 Task: Compose an email with the signature Elizabeth Parker with the subject Request for a background check and the message Please let me know if there are any changes to the project timeline. from softage.1@softage.net to softage.6@softage.net with an attached document Technical_manual.docx Undo the message and rewrite the message as I apologize for any errors on our end and would like to make it right. Send the email. Finally, move the email from Sent Items to the label Sports
Action: Mouse moved to (373, 593)
Screenshot: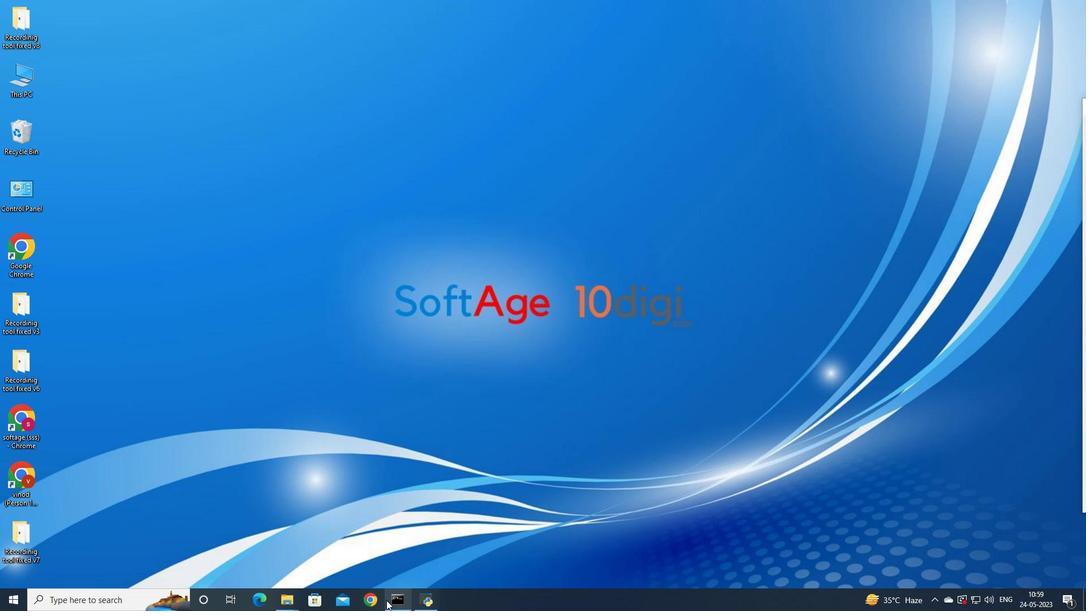 
Action: Mouse pressed left at (373, 593)
Screenshot: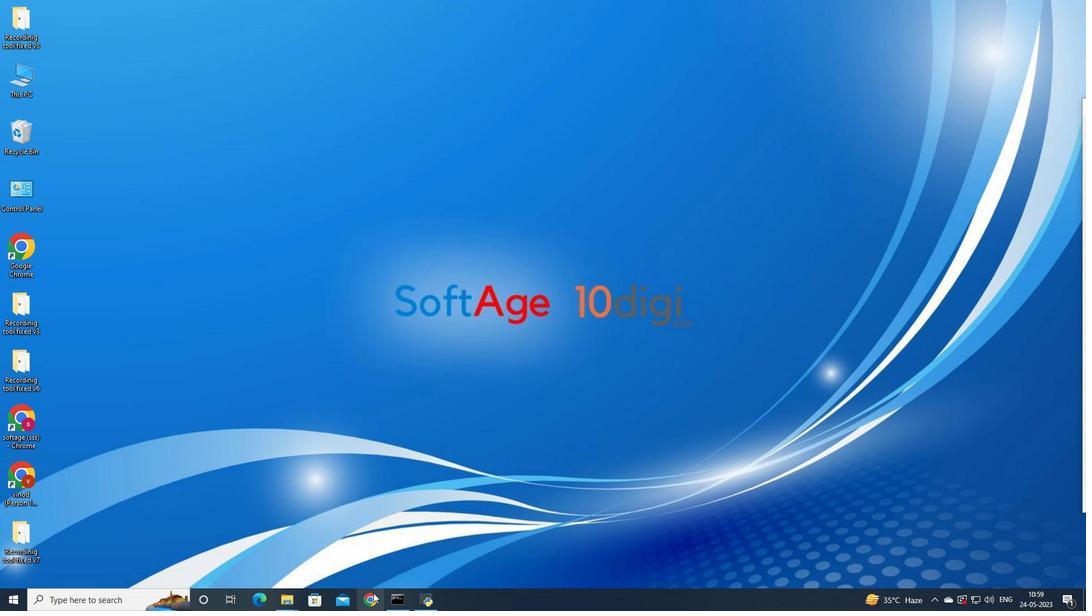 
Action: Mouse moved to (513, 365)
Screenshot: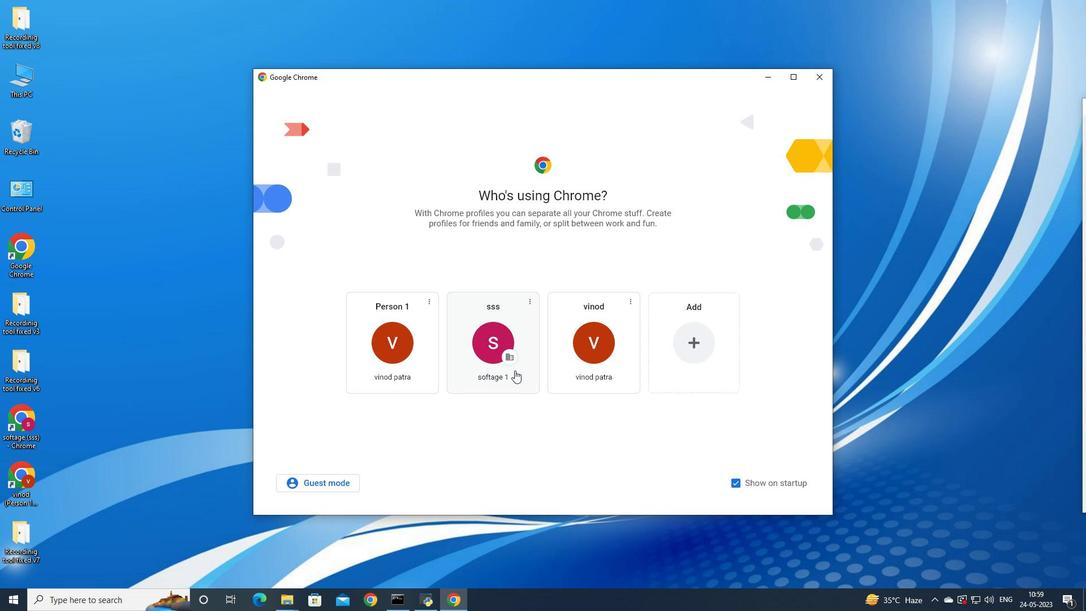 
Action: Mouse pressed left at (513, 365)
Screenshot: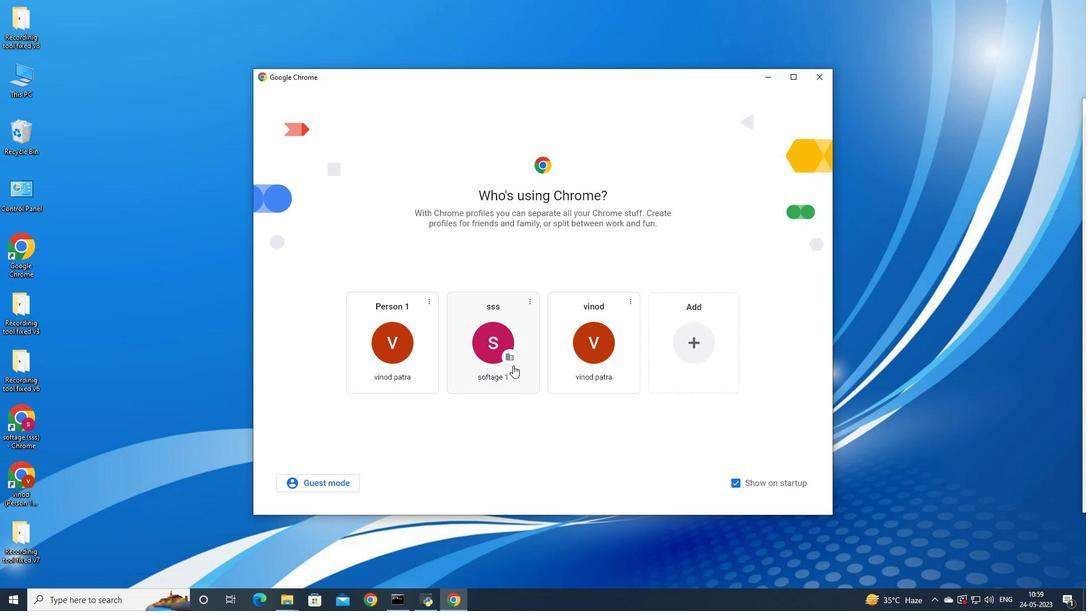 
Action: Mouse moved to (978, 62)
Screenshot: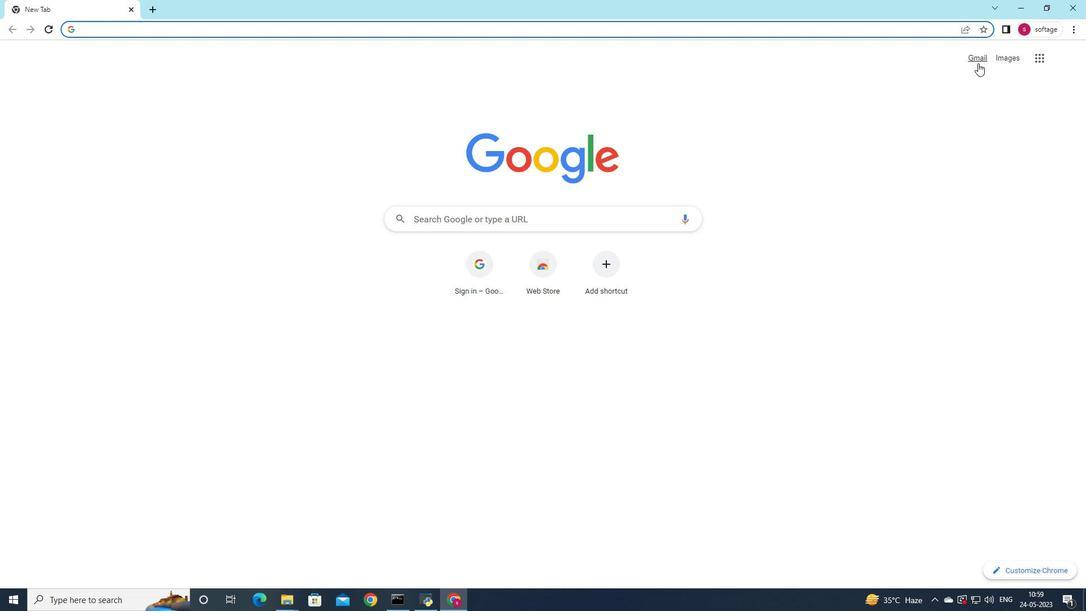 
Action: Mouse pressed left at (978, 62)
Screenshot: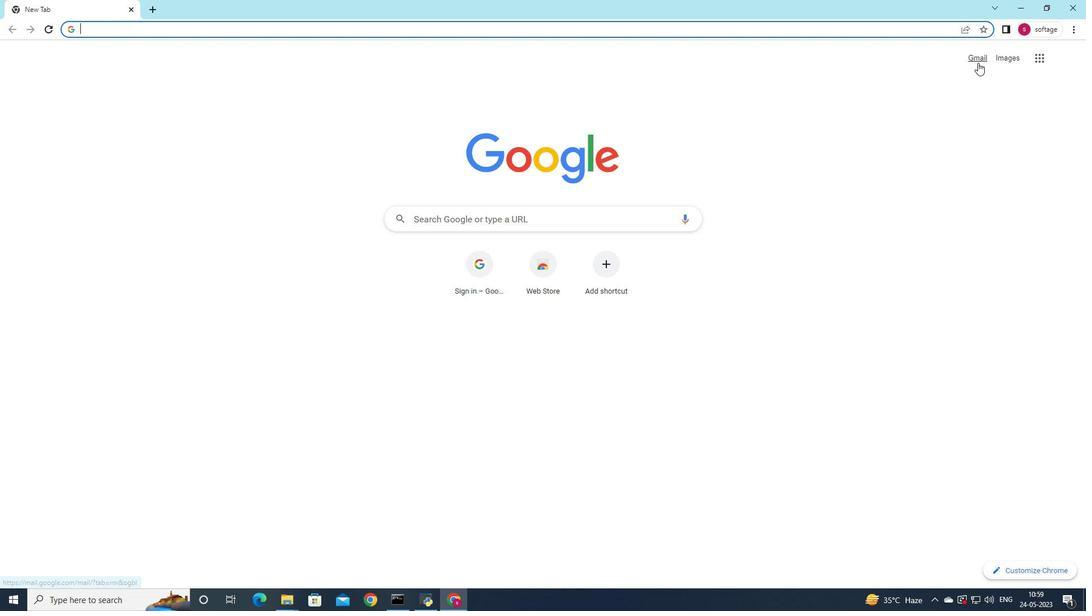 
Action: Mouse moved to (962, 77)
Screenshot: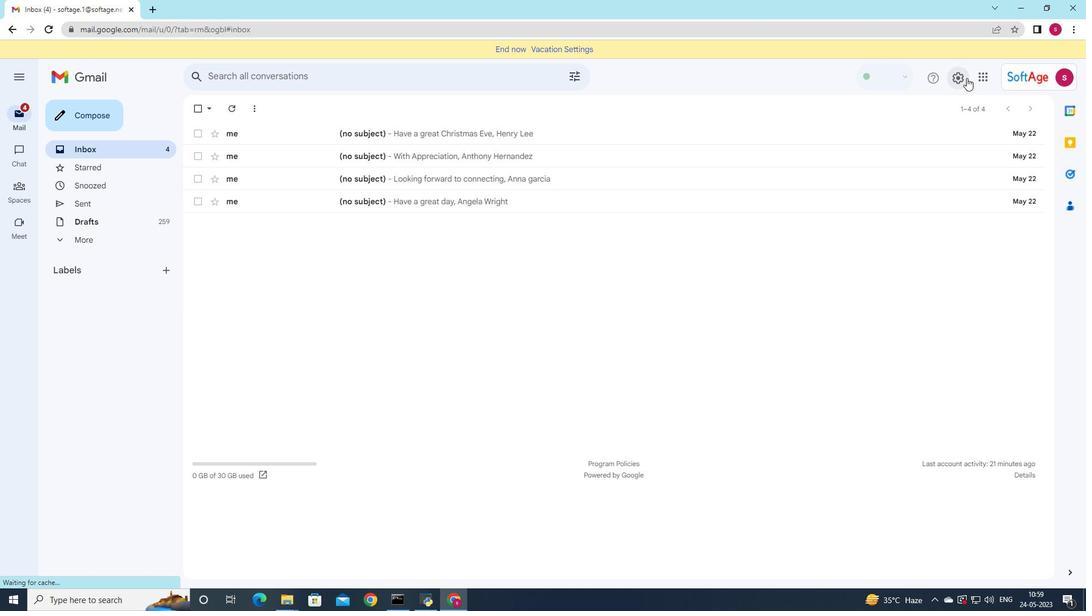 
Action: Mouse pressed left at (962, 77)
Screenshot: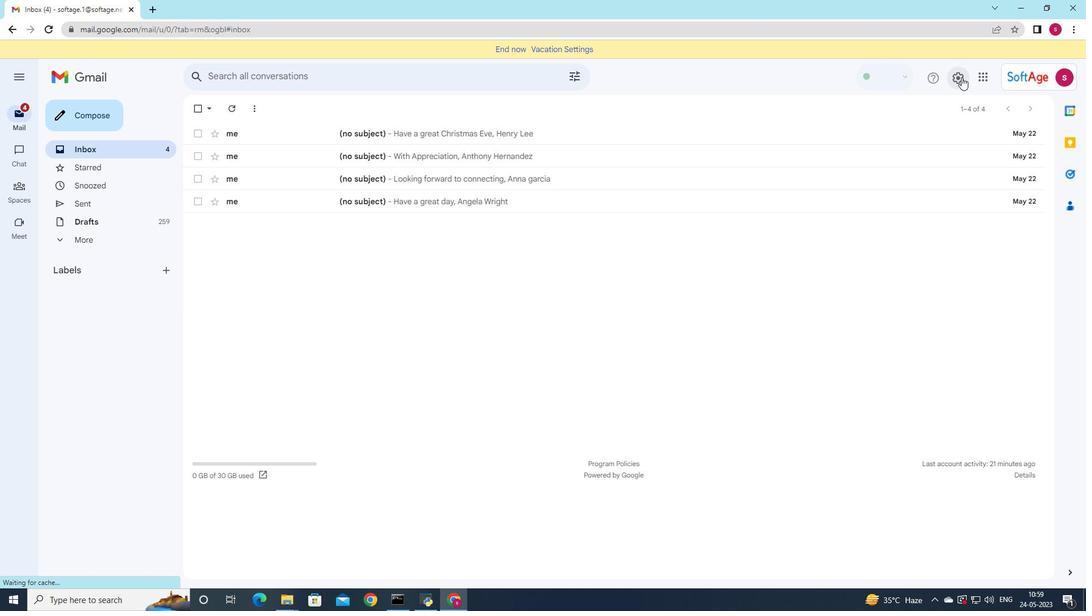 
Action: Mouse moved to (958, 128)
Screenshot: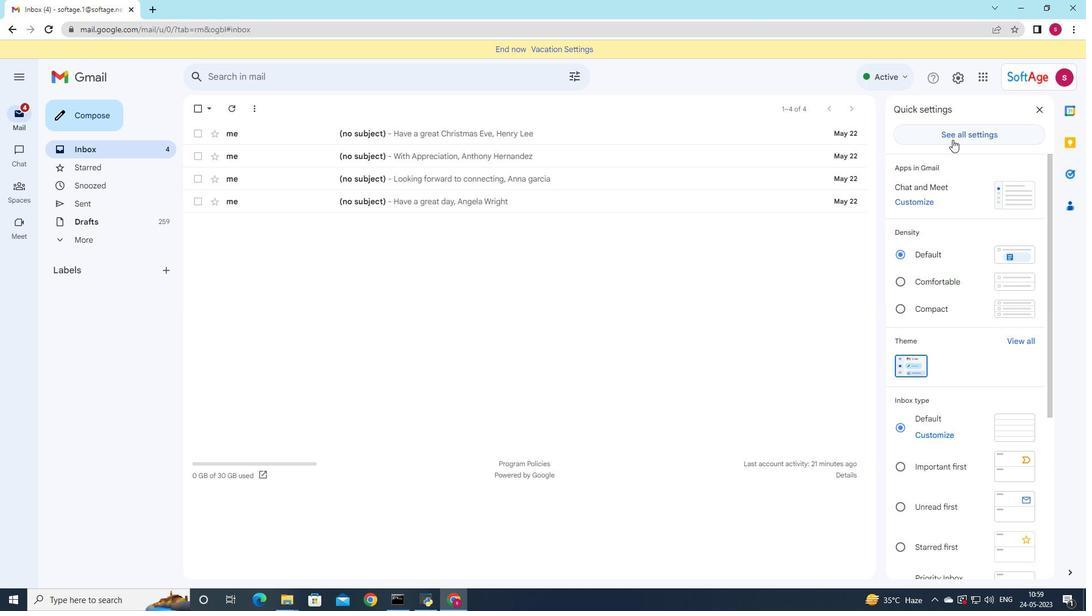 
Action: Mouse pressed left at (958, 128)
Screenshot: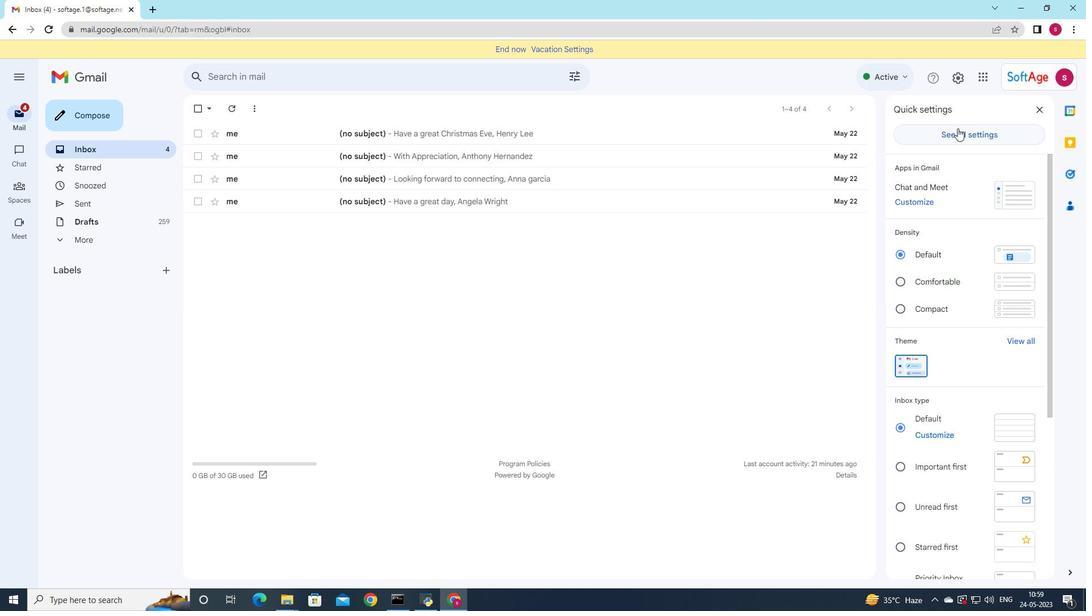 
Action: Mouse moved to (754, 5)
Screenshot: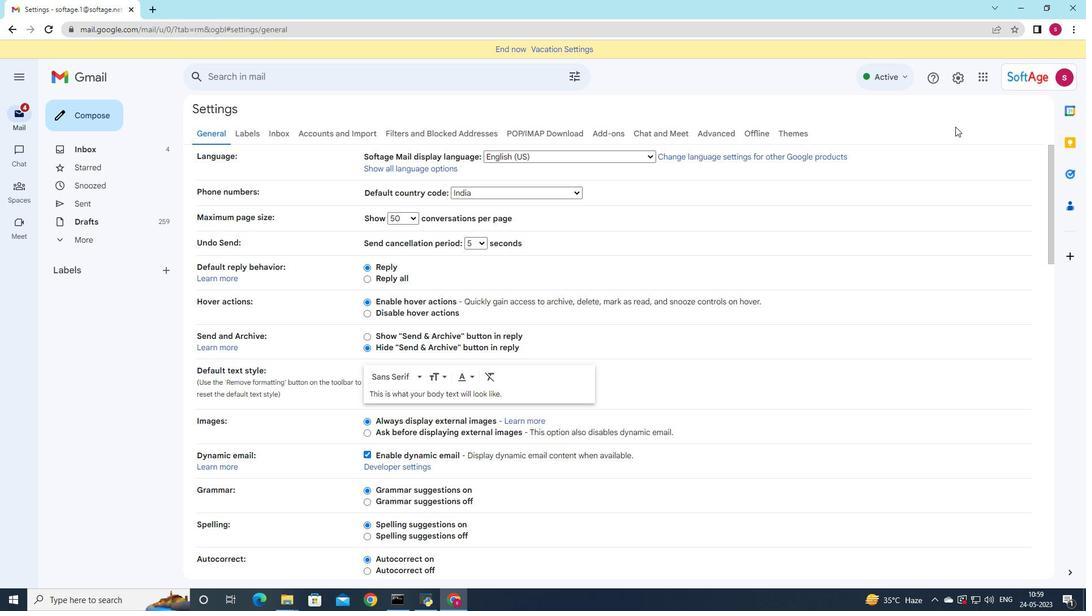 
Action: Mouse scrolled (754, 4) with delta (0, 0)
Screenshot: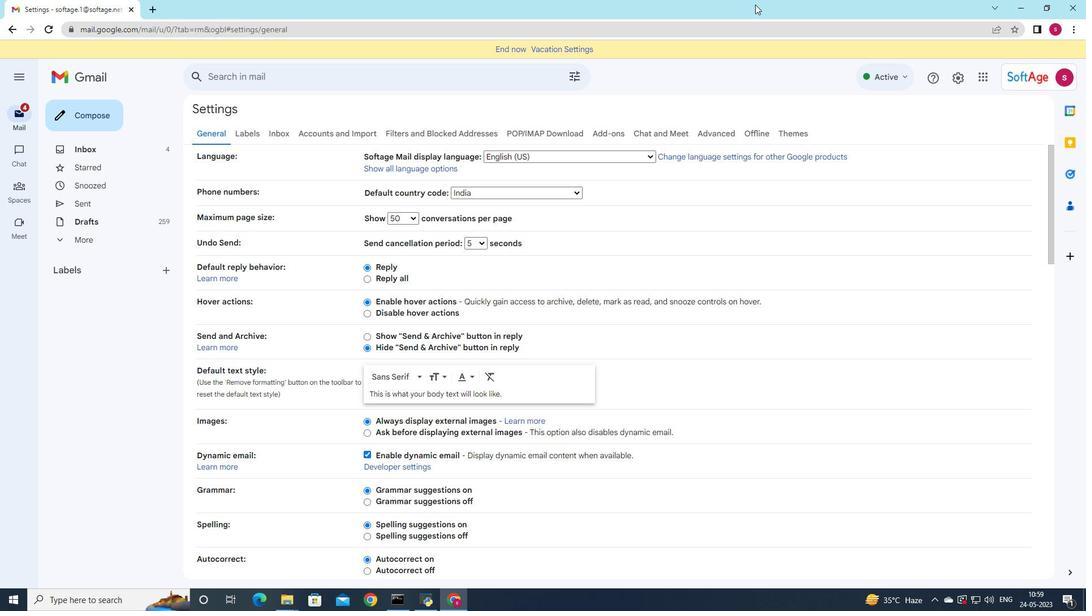 
Action: Mouse moved to (676, 104)
Screenshot: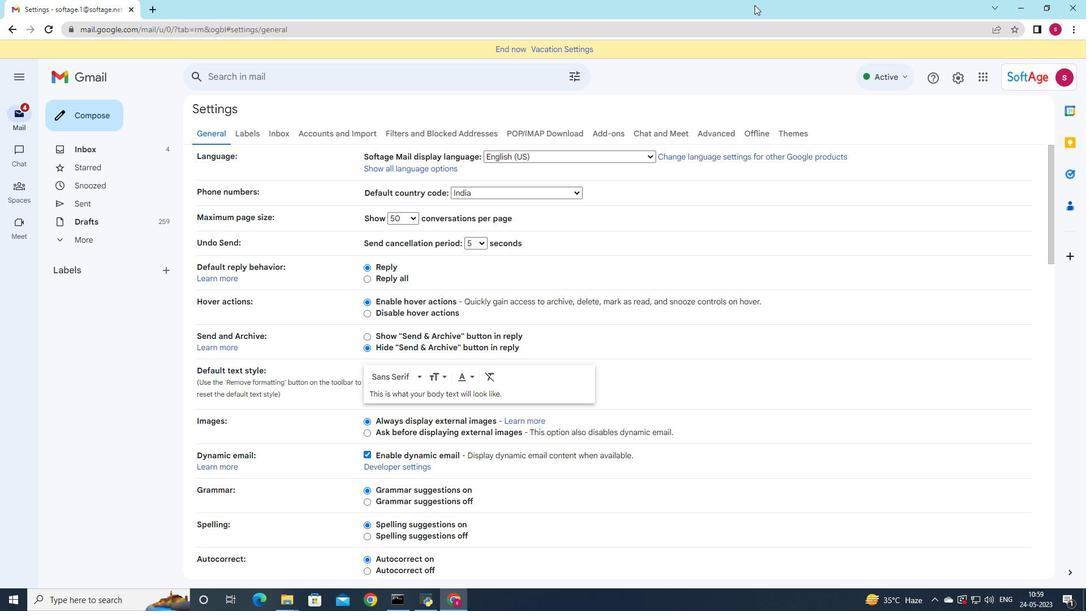 
Action: Mouse scrolled (676, 103) with delta (0, 0)
Screenshot: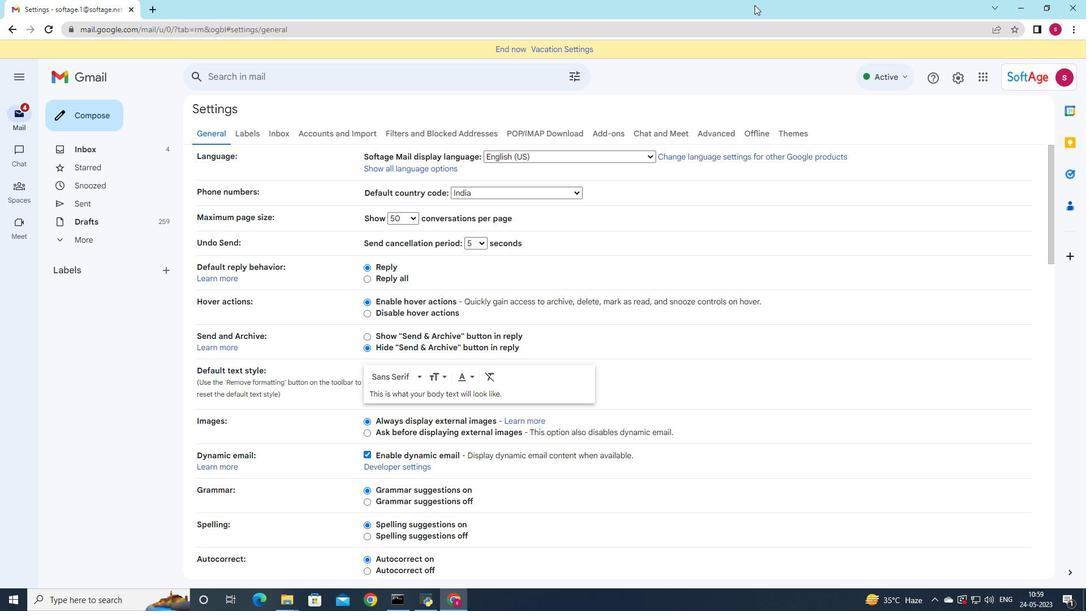 
Action: Mouse moved to (641, 164)
Screenshot: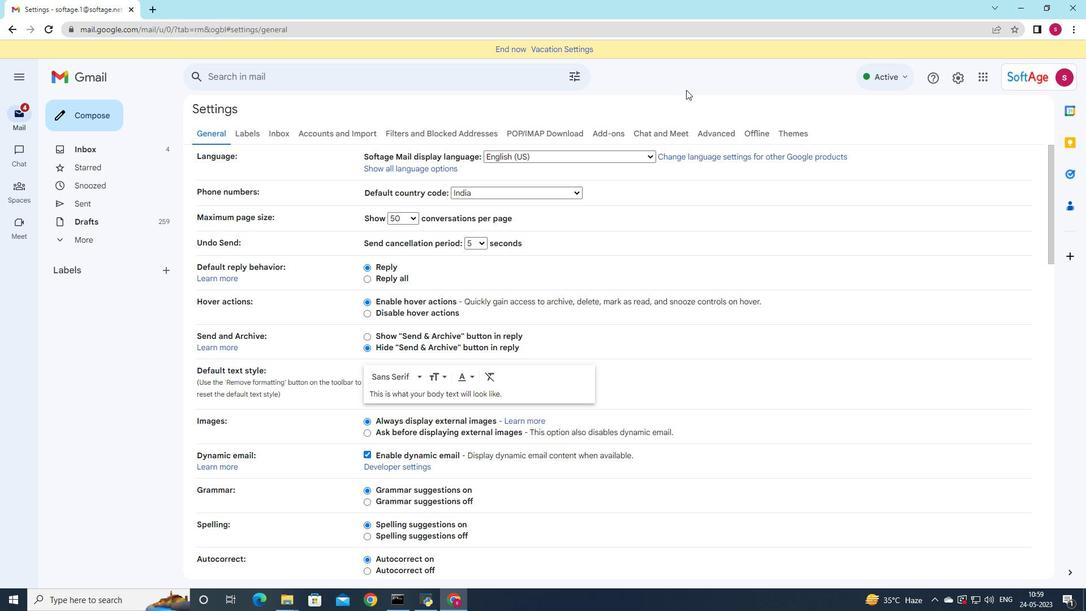 
Action: Mouse scrolled (641, 163) with delta (0, 0)
Screenshot: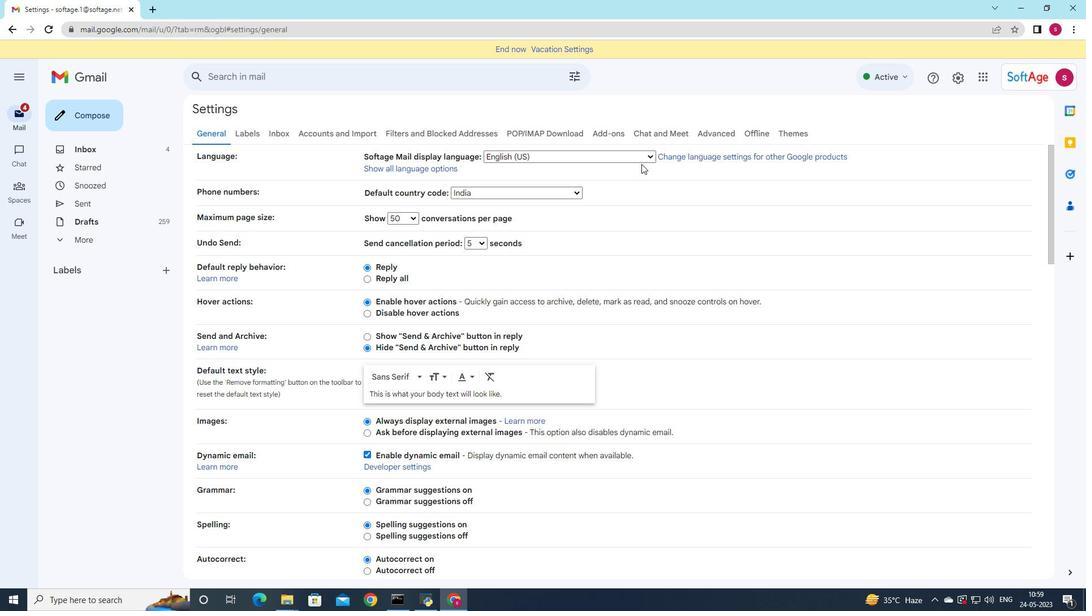 
Action: Mouse scrolled (641, 163) with delta (0, 0)
Screenshot: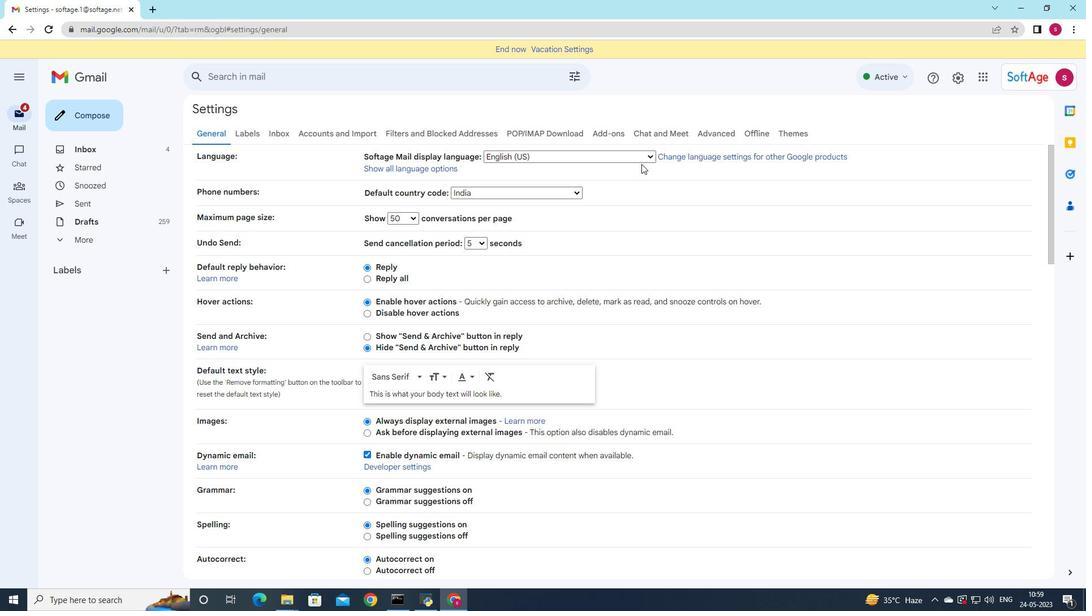 
Action: Mouse scrolled (641, 163) with delta (0, 0)
Screenshot: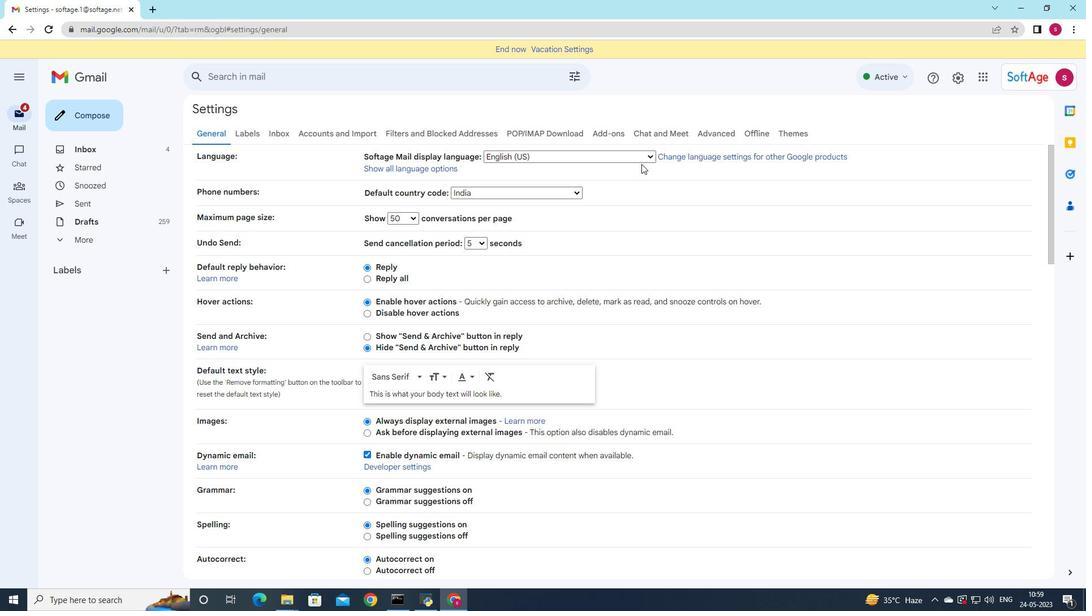 
Action: Mouse scrolled (641, 163) with delta (0, 0)
Screenshot: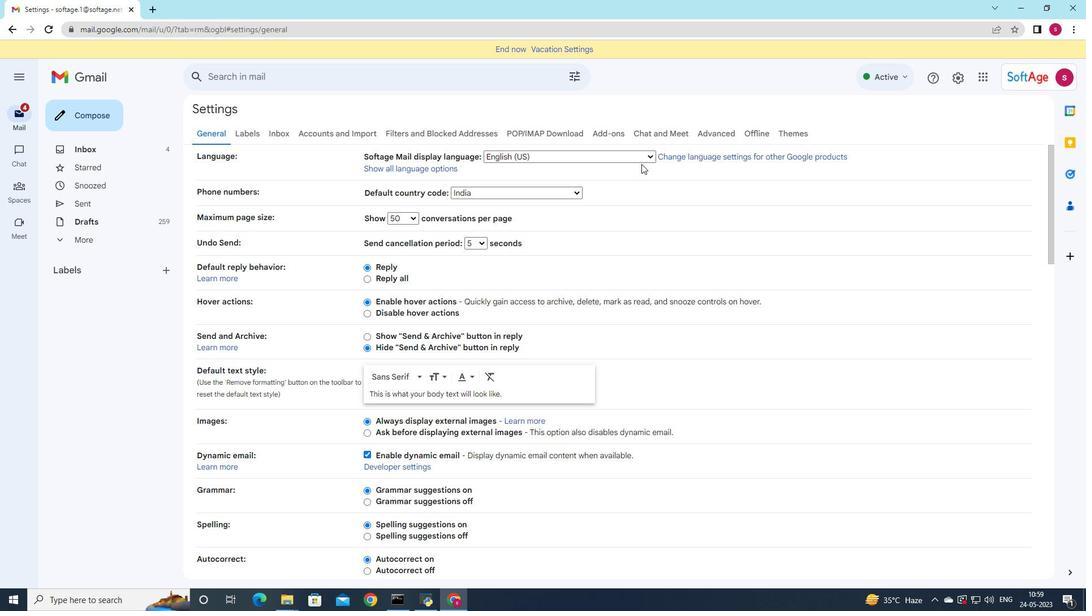 
Action: Mouse scrolled (641, 163) with delta (0, 0)
Screenshot: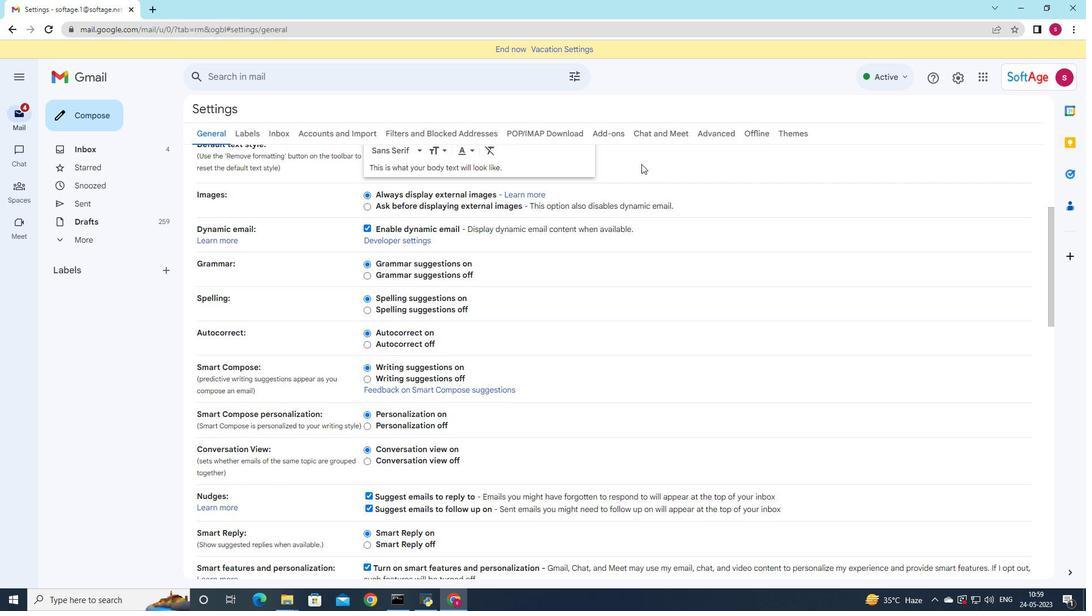 
Action: Mouse scrolled (641, 163) with delta (0, 0)
Screenshot: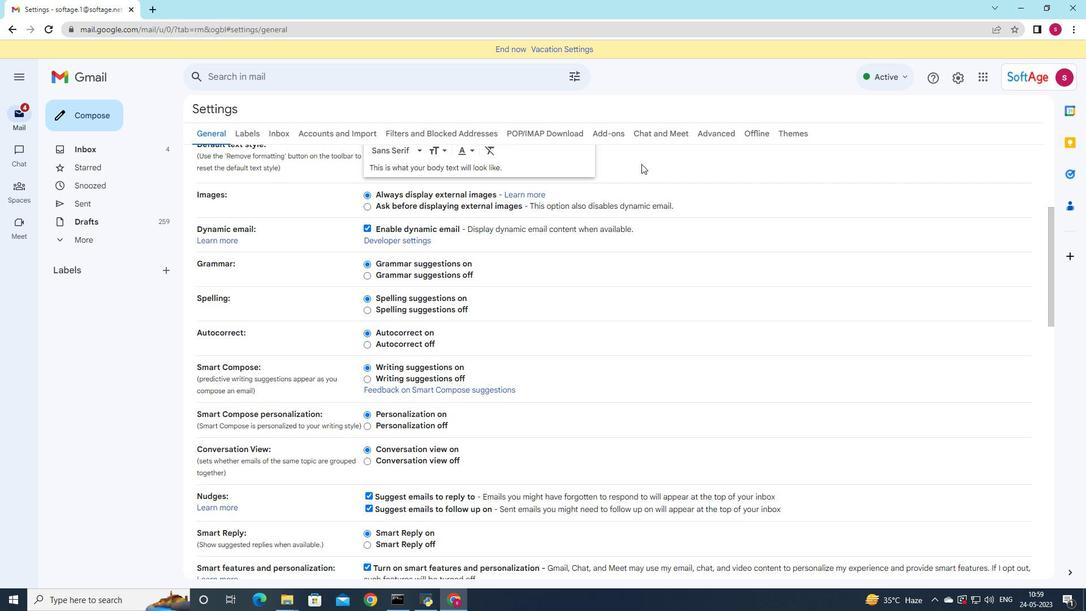 
Action: Mouse scrolled (641, 163) with delta (0, 0)
Screenshot: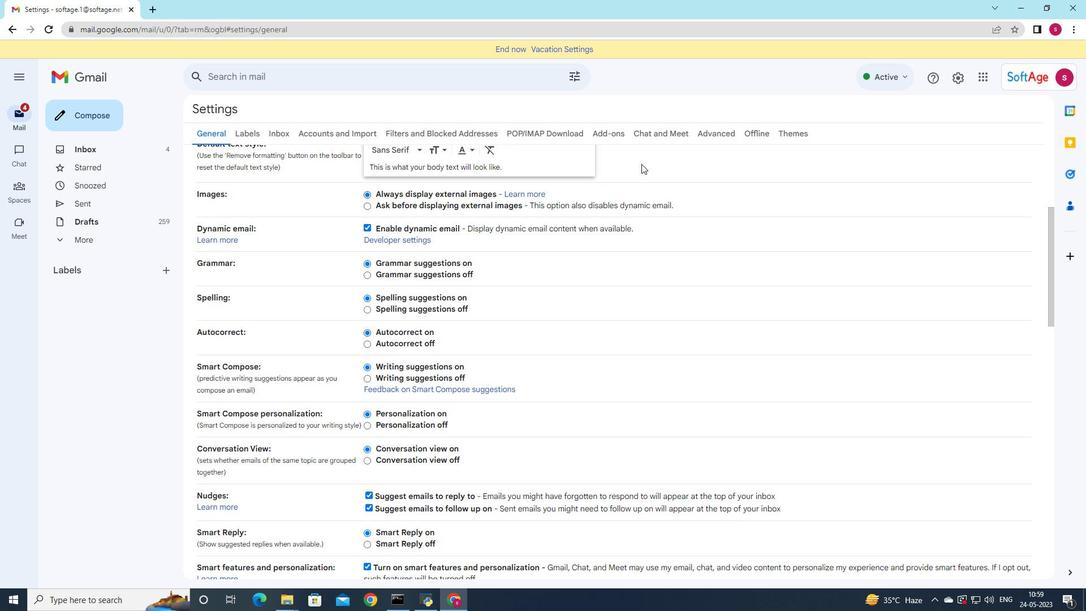 
Action: Mouse scrolled (641, 163) with delta (0, 0)
Screenshot: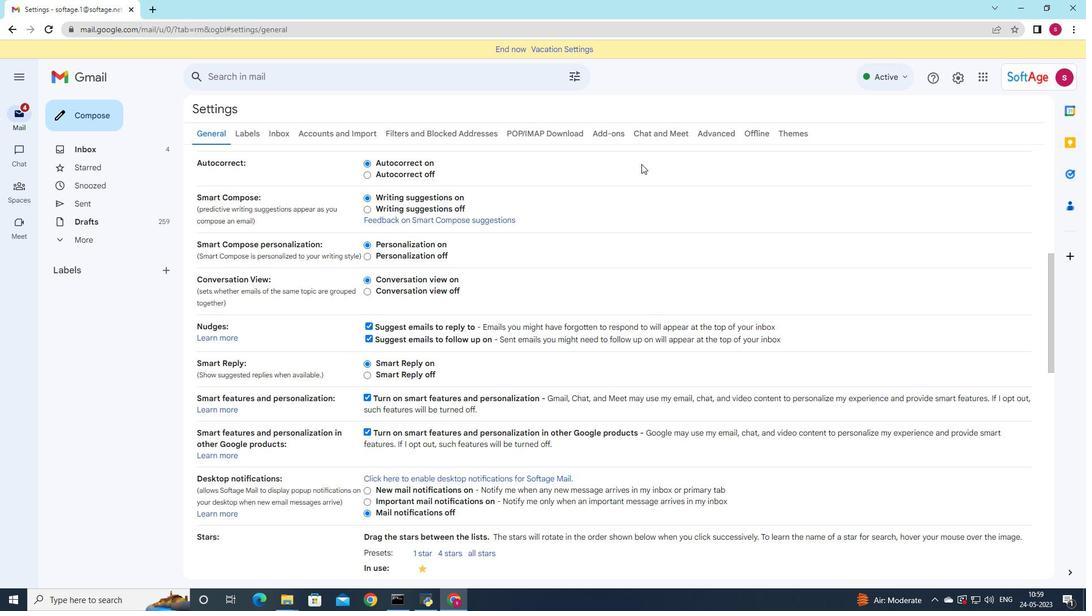 
Action: Mouse scrolled (641, 163) with delta (0, 0)
Screenshot: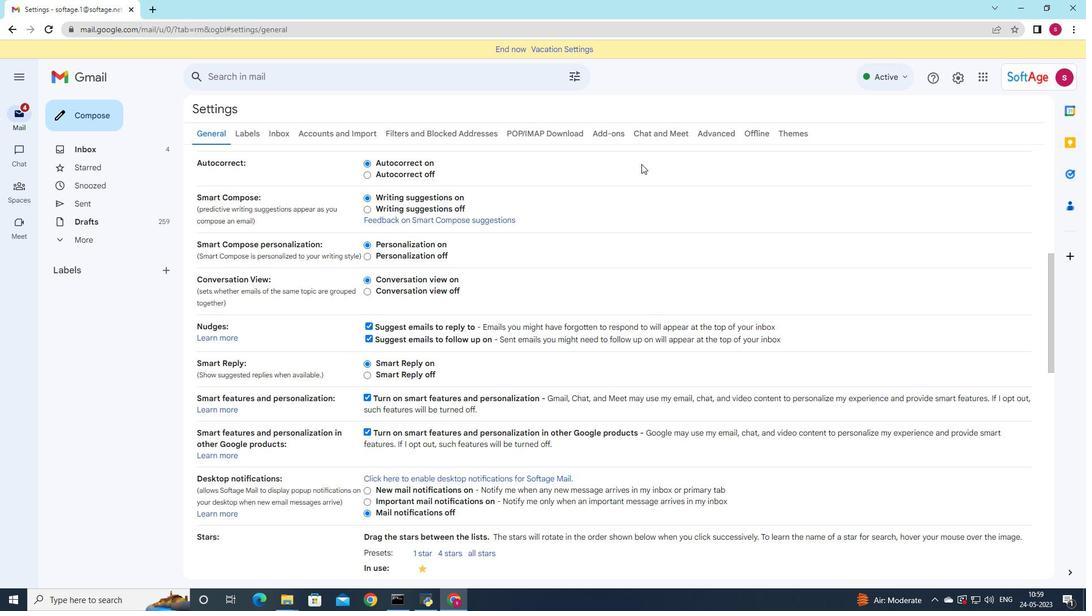 
Action: Mouse scrolled (641, 163) with delta (0, 0)
Screenshot: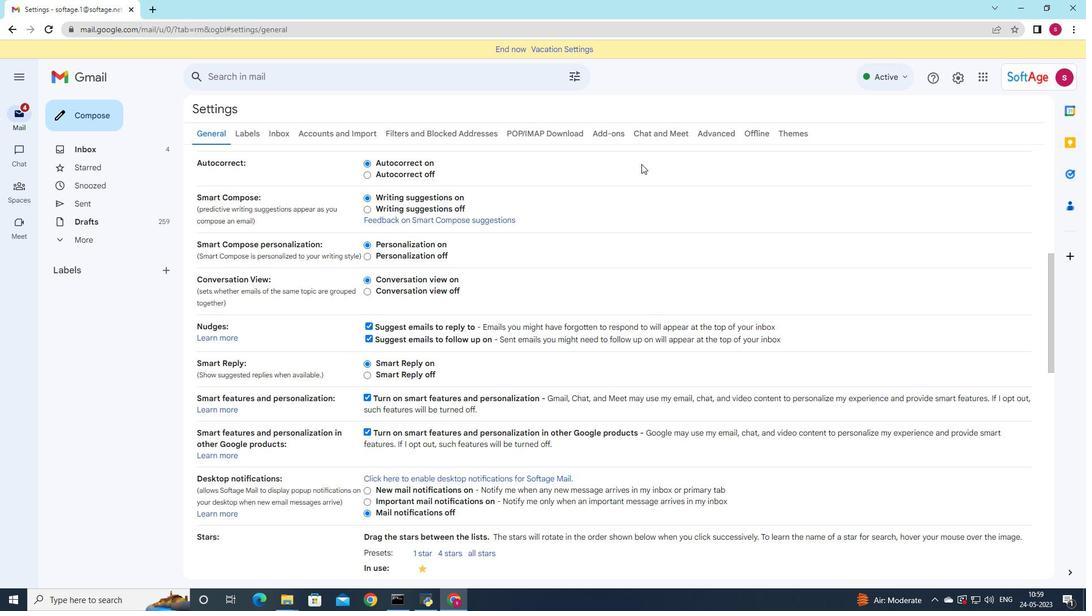
Action: Mouse moved to (643, 165)
Screenshot: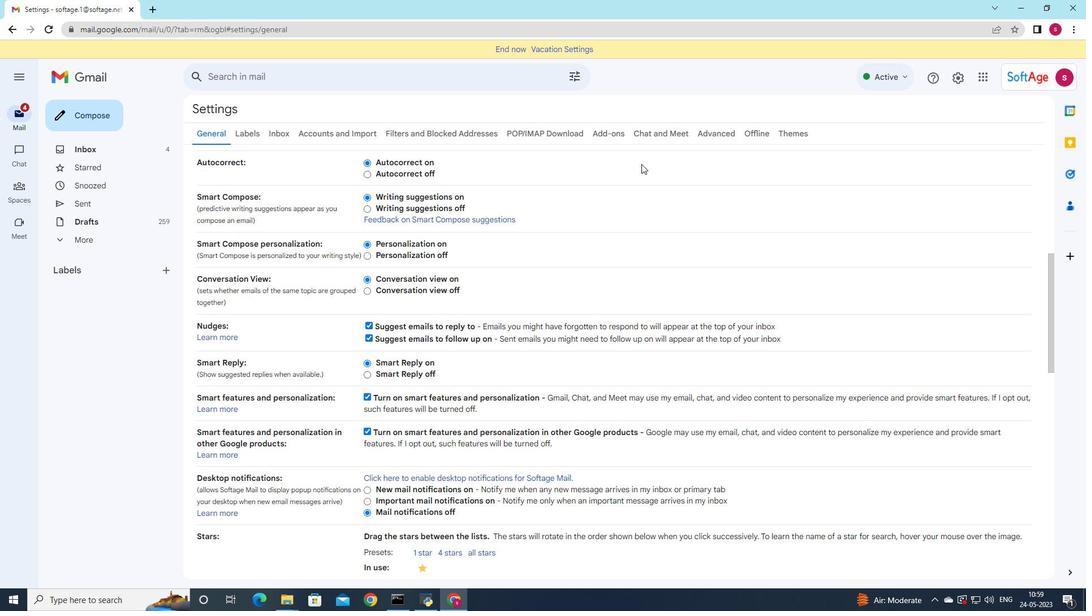 
Action: Mouse scrolled (643, 165) with delta (0, 0)
Screenshot: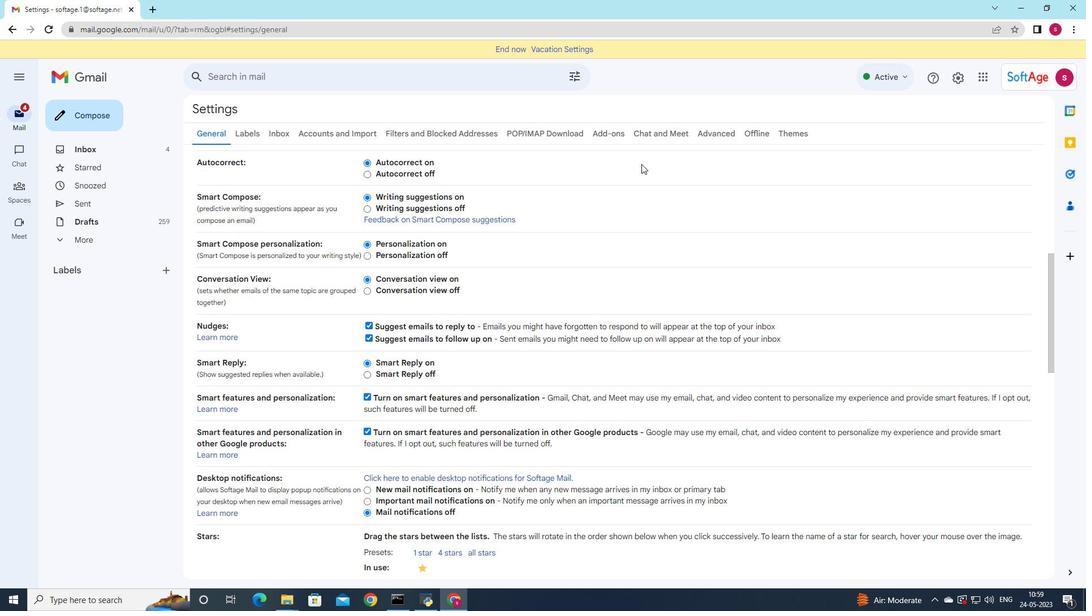 
Action: Mouse moved to (597, 186)
Screenshot: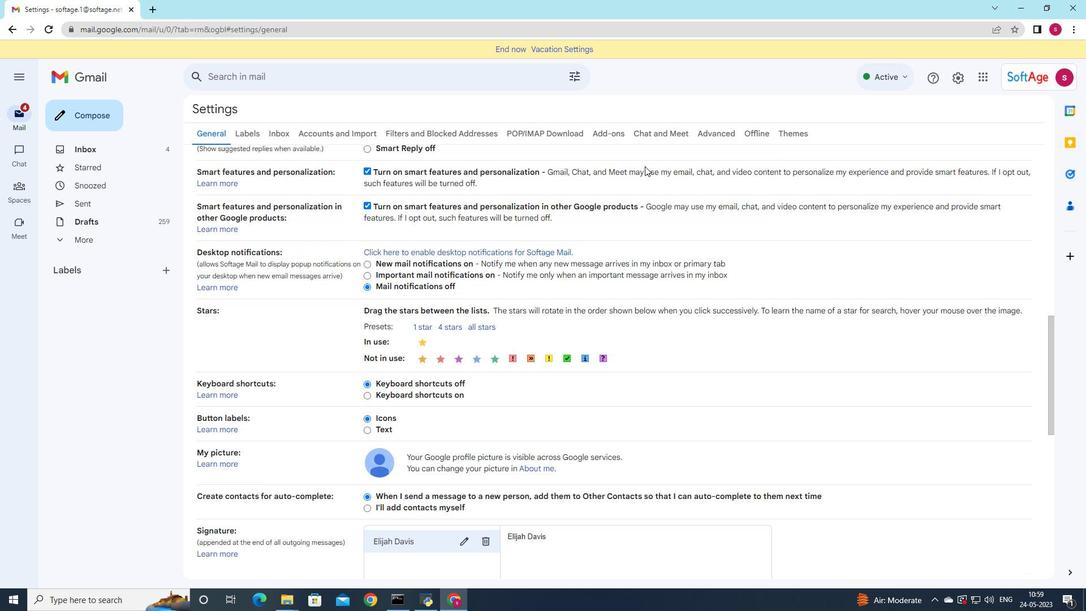 
Action: Mouse scrolled (597, 186) with delta (0, 0)
Screenshot: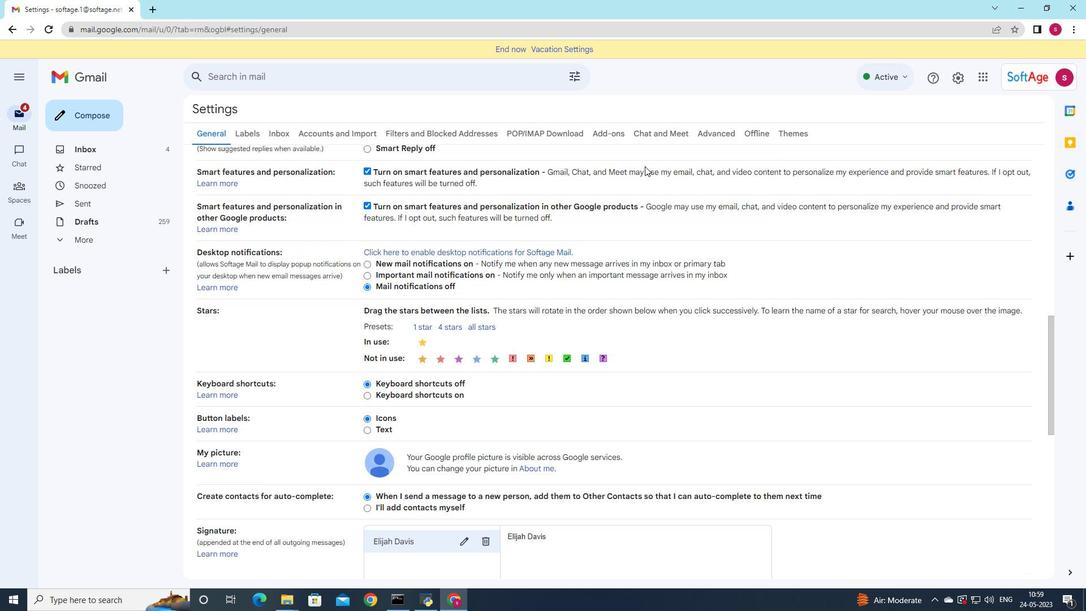 
Action: Mouse moved to (577, 192)
Screenshot: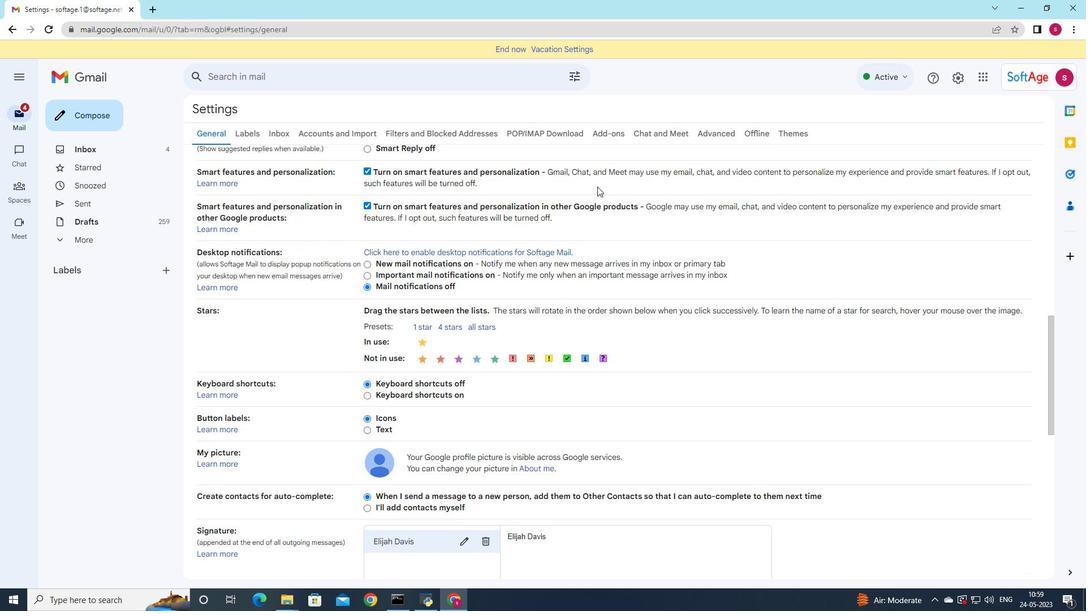 
Action: Mouse scrolled (577, 191) with delta (0, 0)
Screenshot: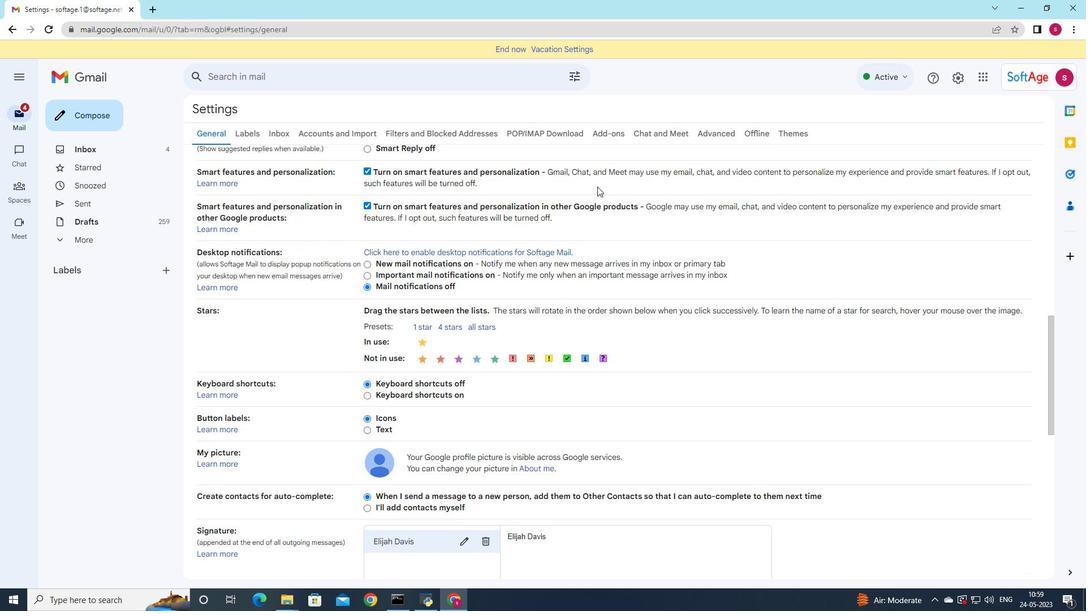 
Action: Mouse moved to (487, 432)
Screenshot: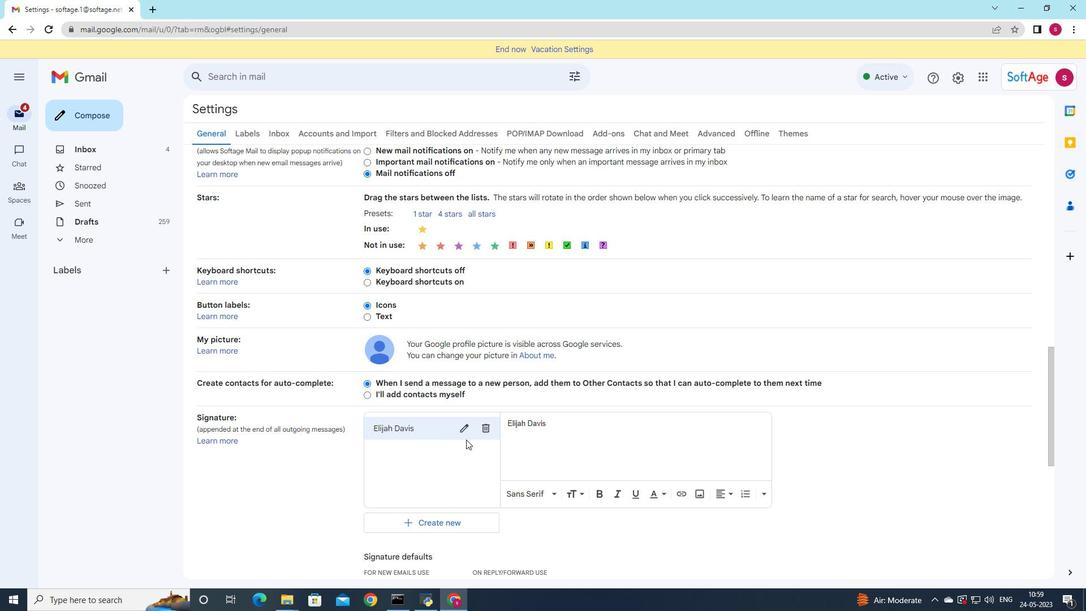
Action: Mouse pressed left at (487, 432)
Screenshot: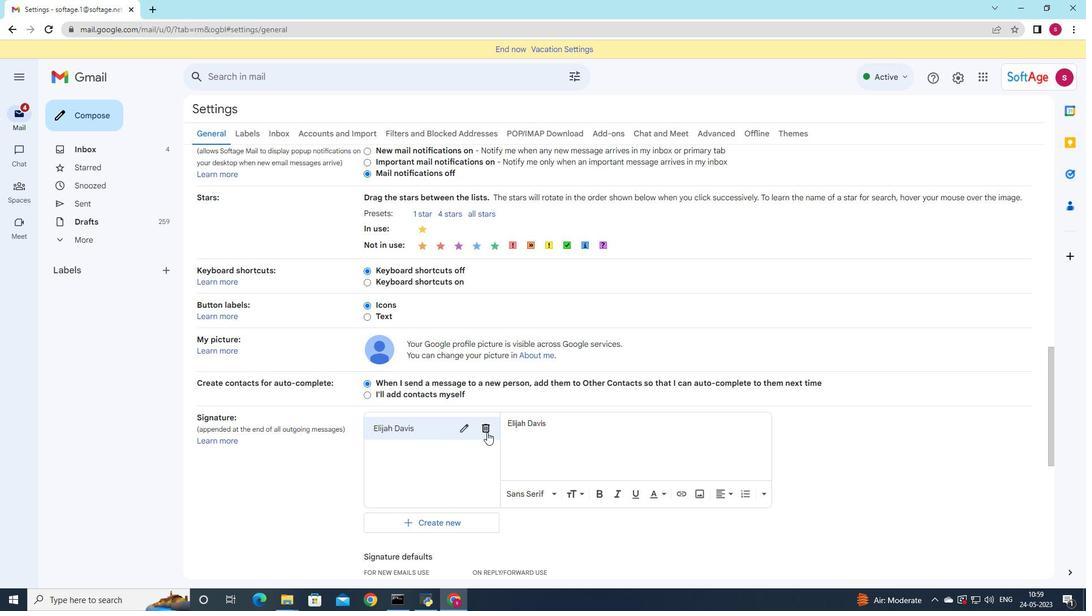 
Action: Mouse moved to (647, 342)
Screenshot: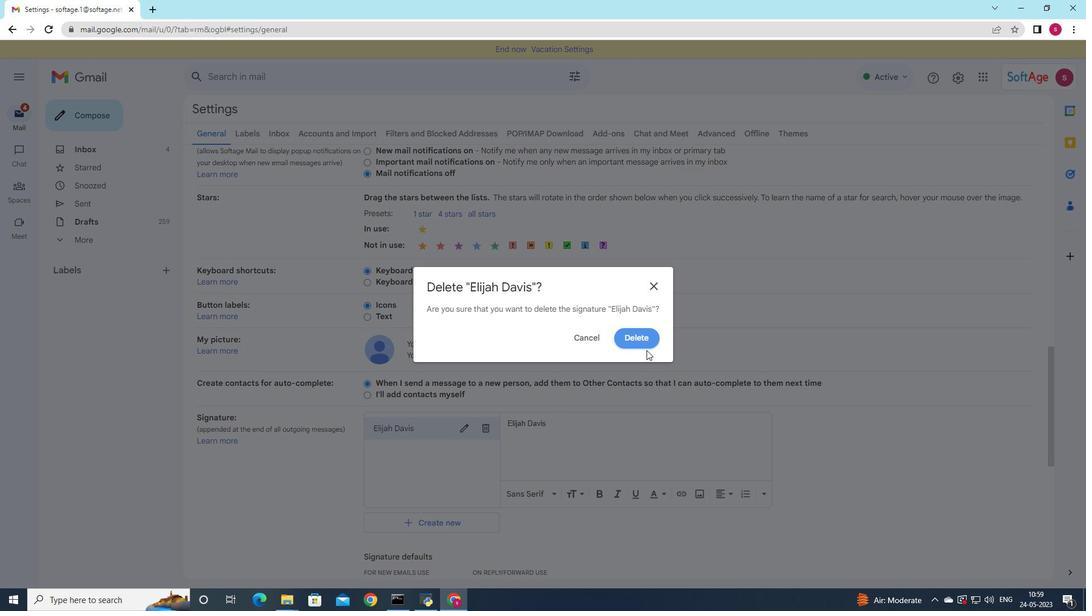 
Action: Mouse pressed left at (647, 342)
Screenshot: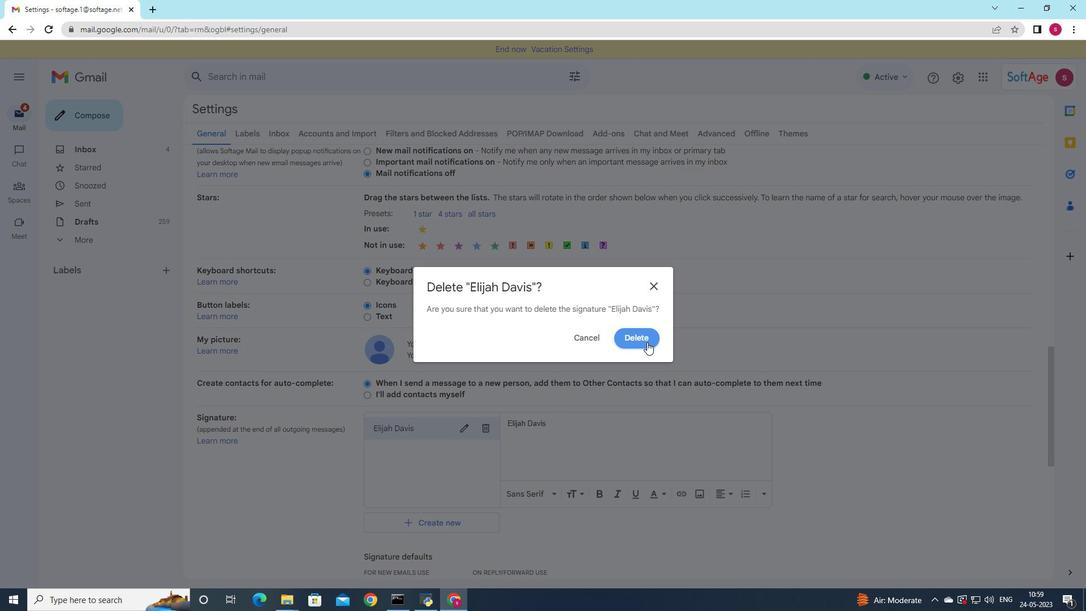 
Action: Mouse moved to (385, 443)
Screenshot: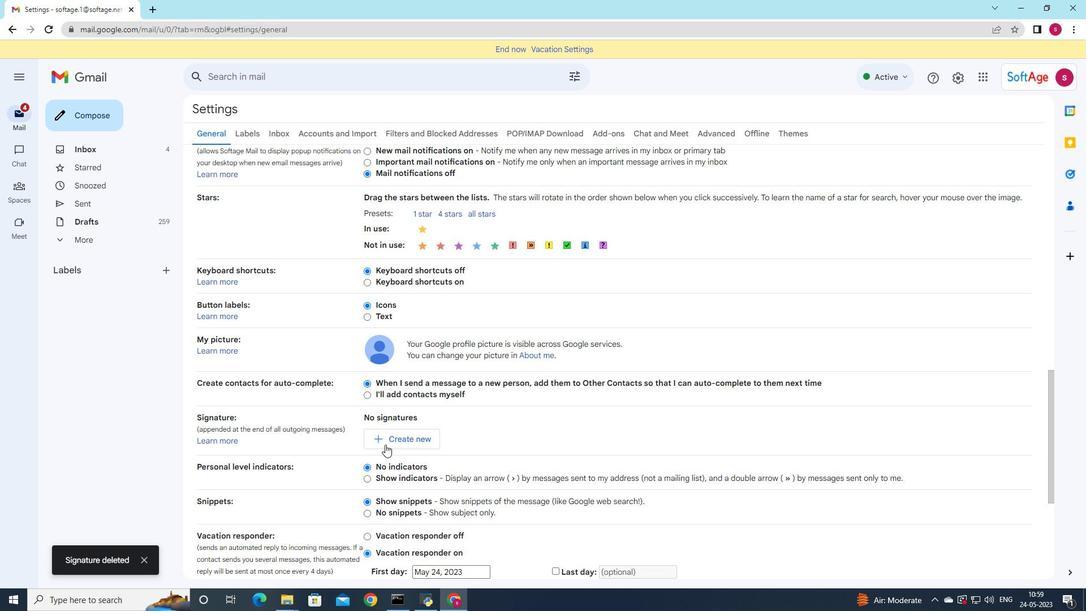 
Action: Mouse pressed left at (385, 443)
Screenshot: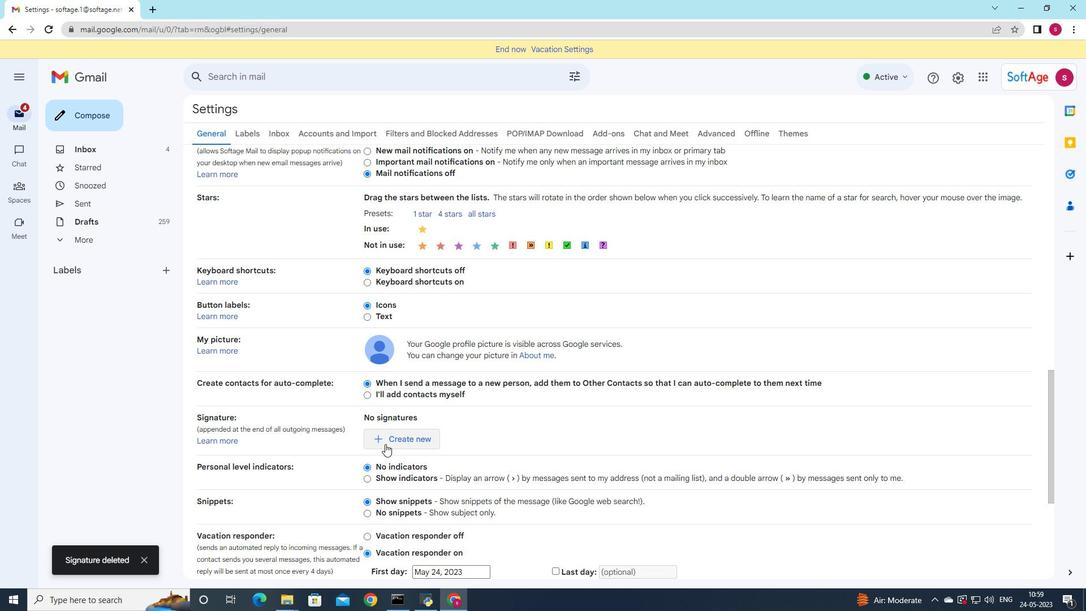 
Action: Mouse moved to (908, 376)
Screenshot: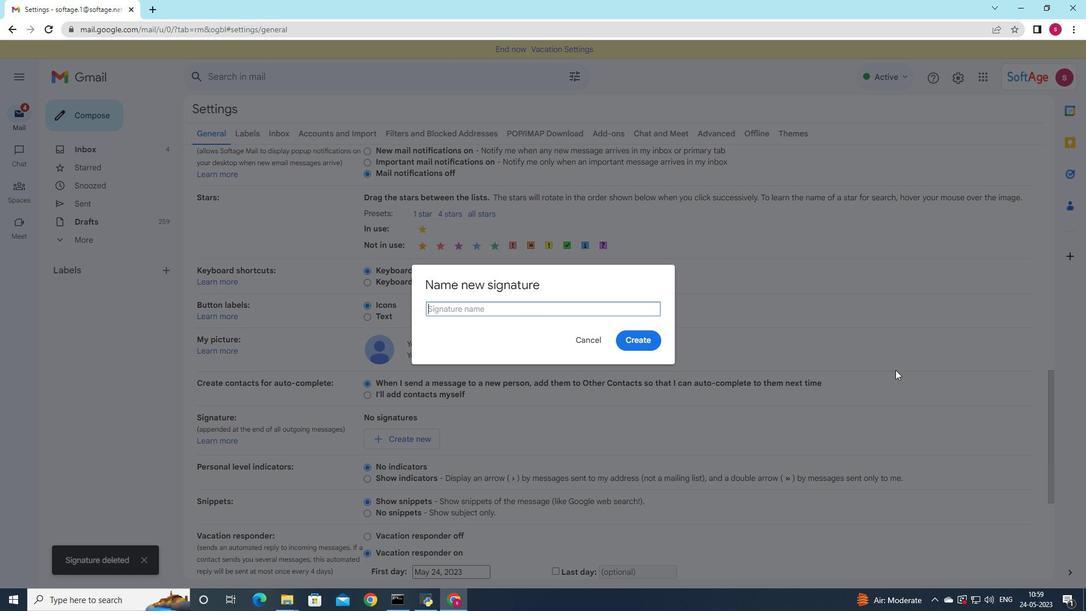 
Action: Key pressed <Key.shift>Elizabeth<Key.space><Key.shift>Parker
Screenshot: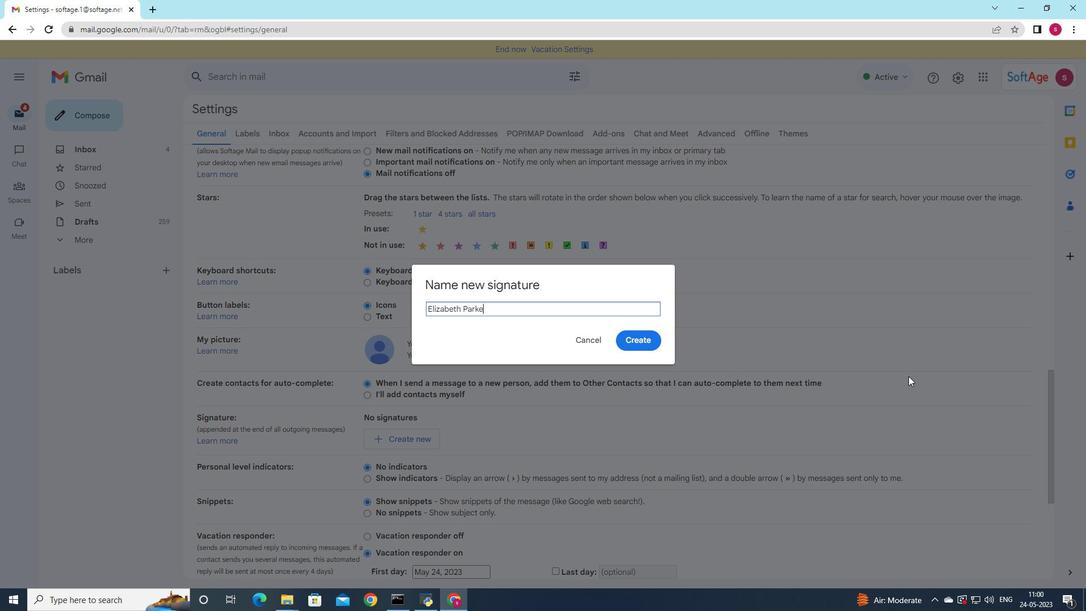 
Action: Mouse moved to (626, 331)
Screenshot: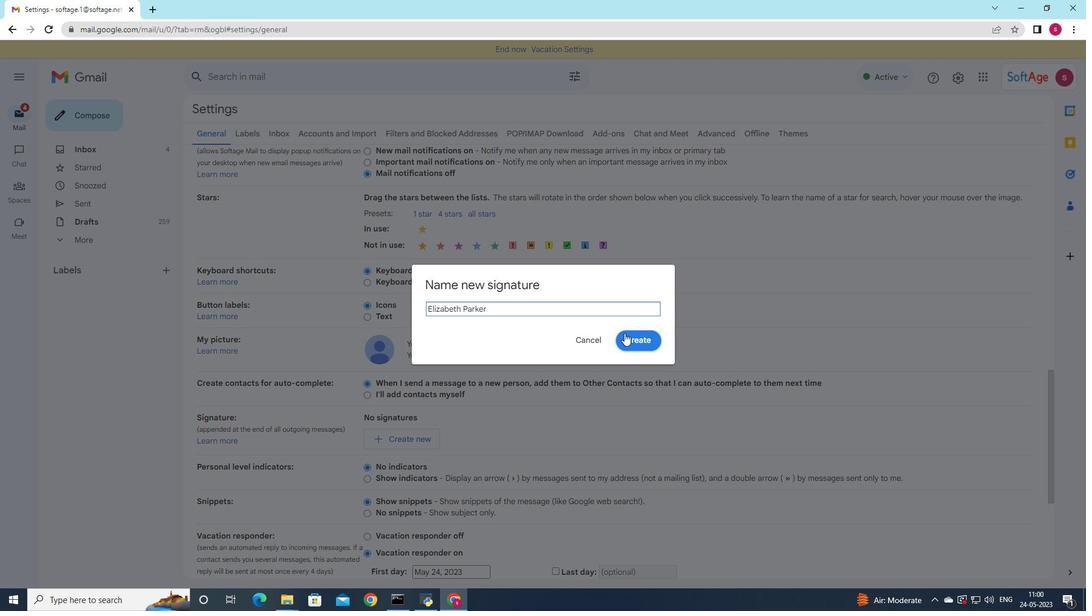 
Action: Mouse pressed left at (626, 331)
Screenshot: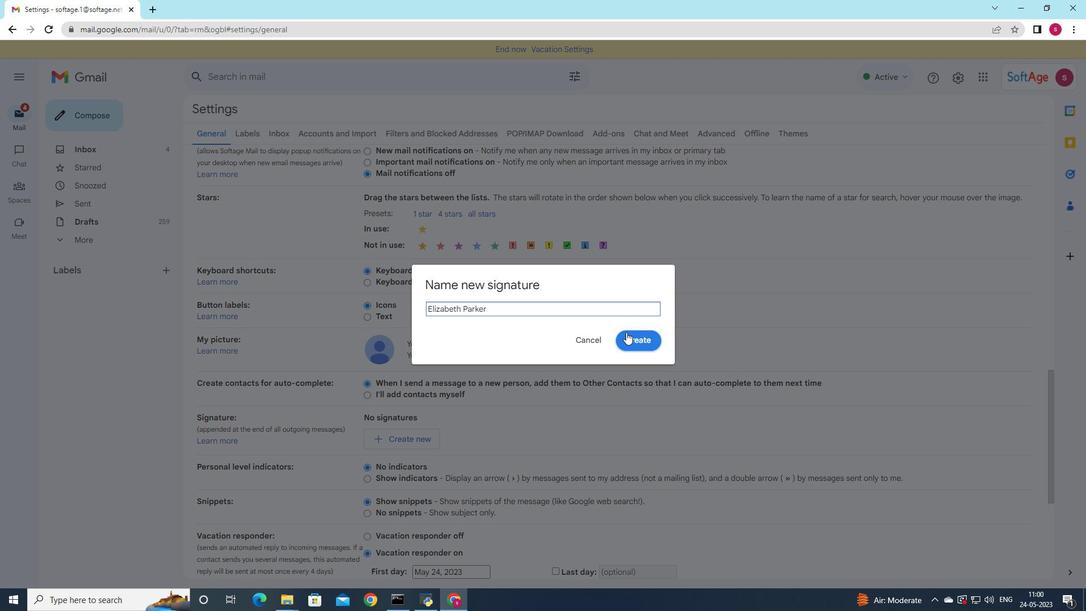 
Action: Mouse moved to (566, 414)
Screenshot: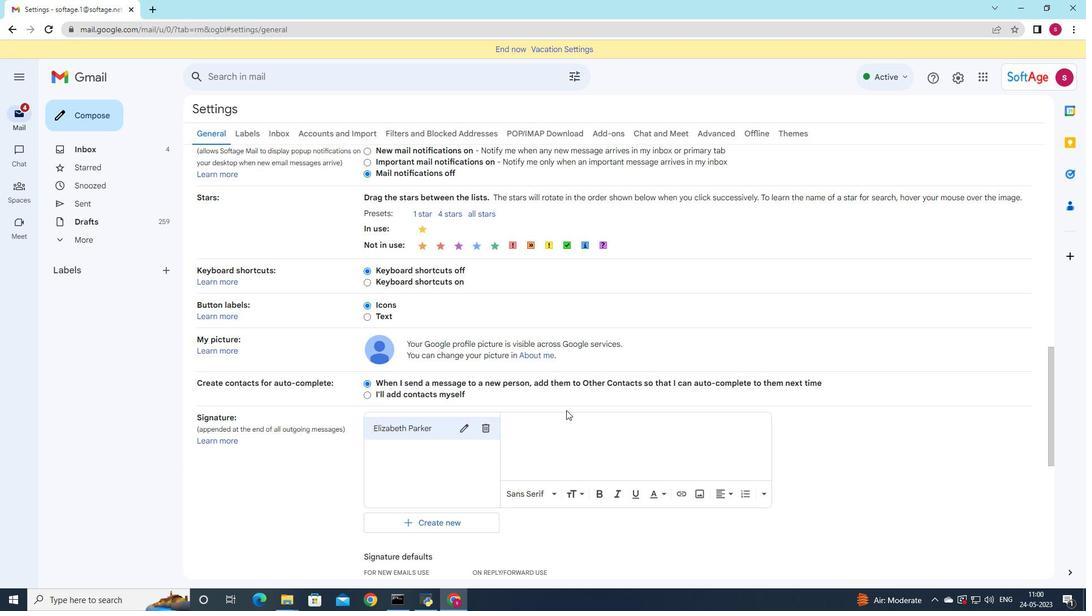 
Action: Mouse pressed left at (566, 414)
Screenshot: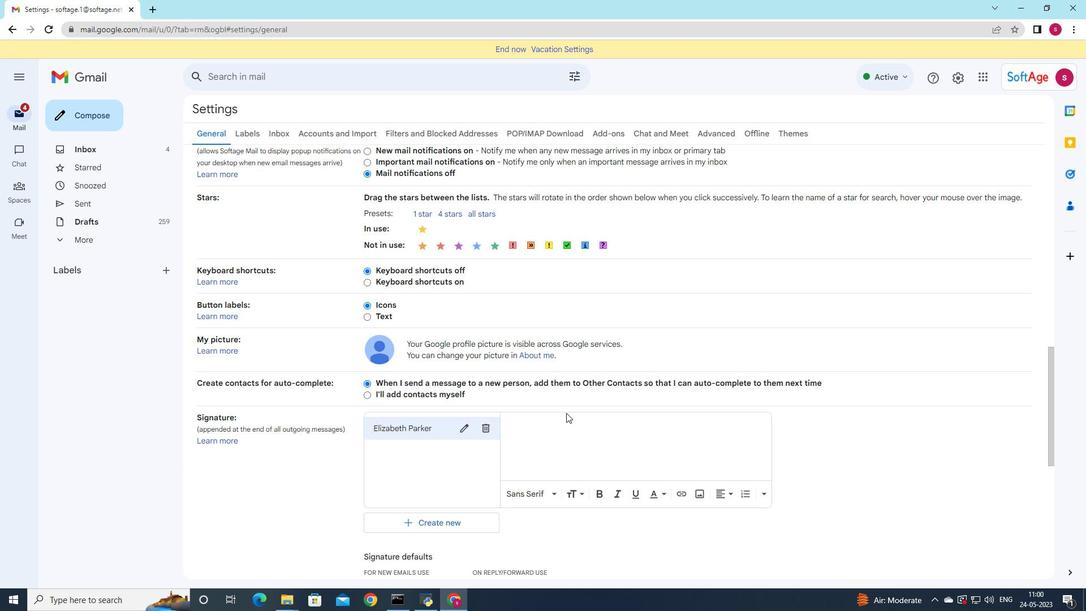 
Action: Mouse moved to (558, 426)
Screenshot: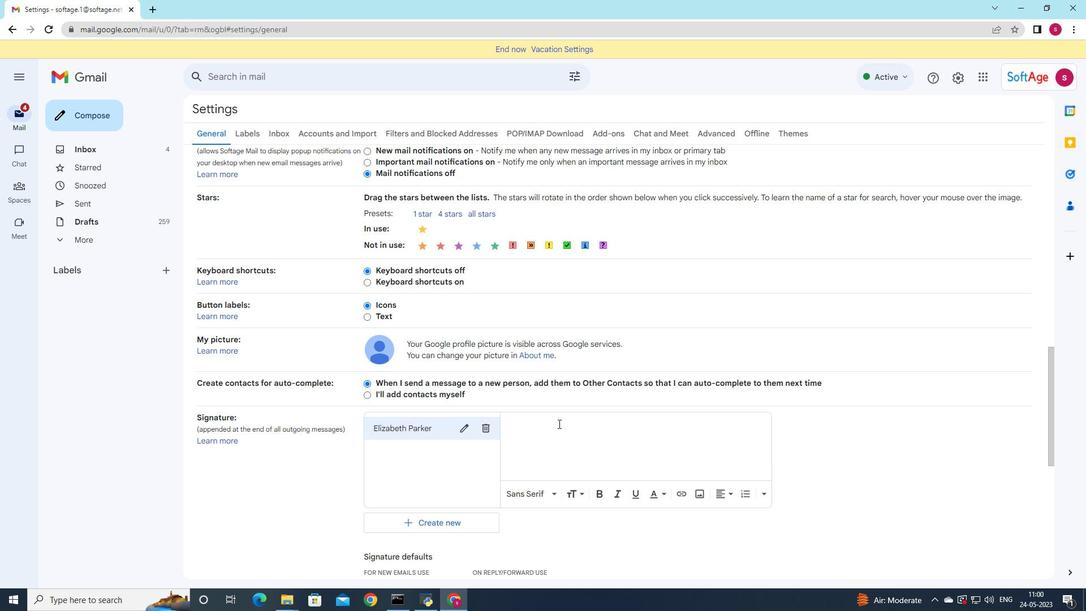 
Action: Mouse pressed left at (558, 426)
Screenshot: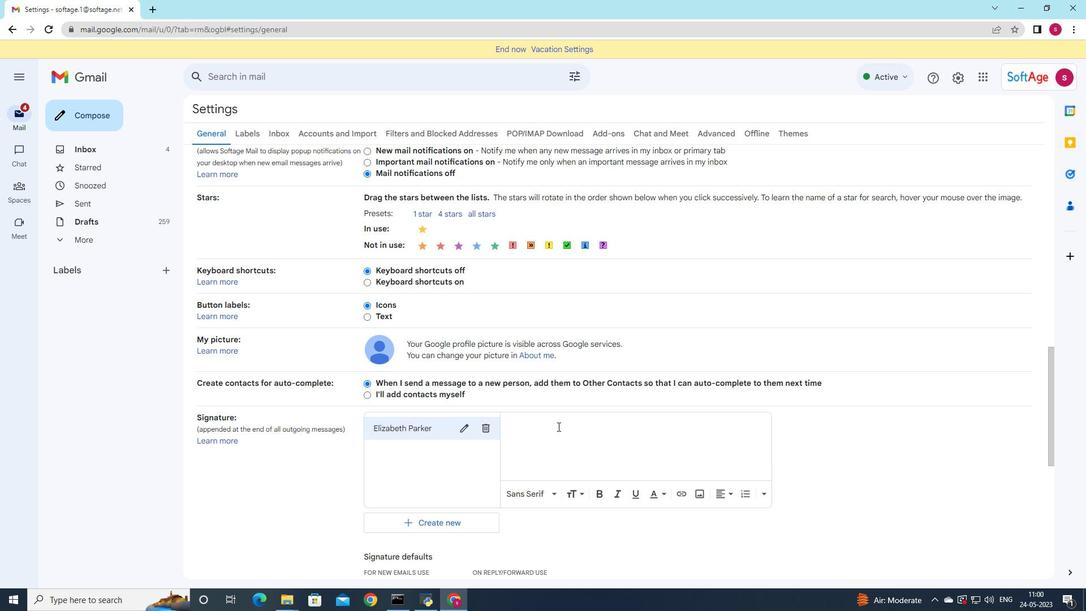 
Action: Key pressed <Key.shift>Elizabeth<Key.space><Key.shift>Parketr
Screenshot: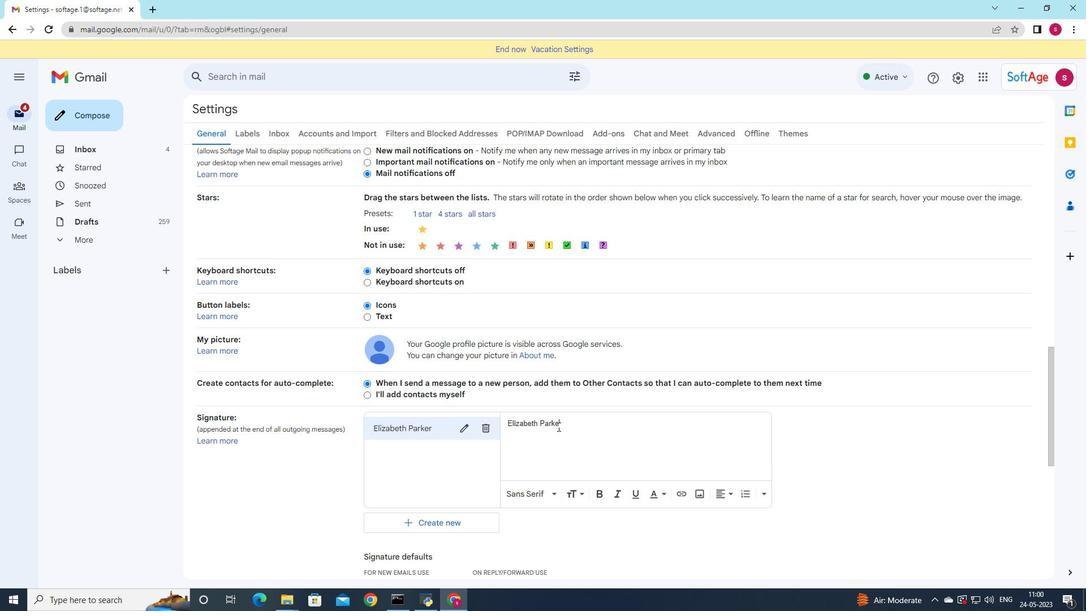 
Action: Mouse moved to (642, 421)
Screenshot: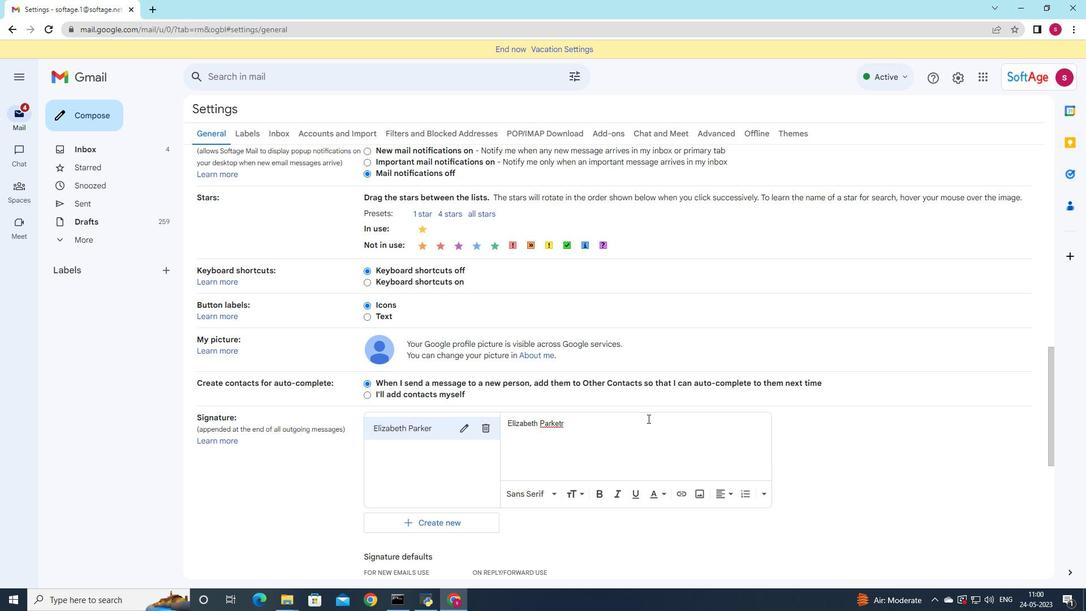 
Action: Key pressed <Key.backspace>
Screenshot: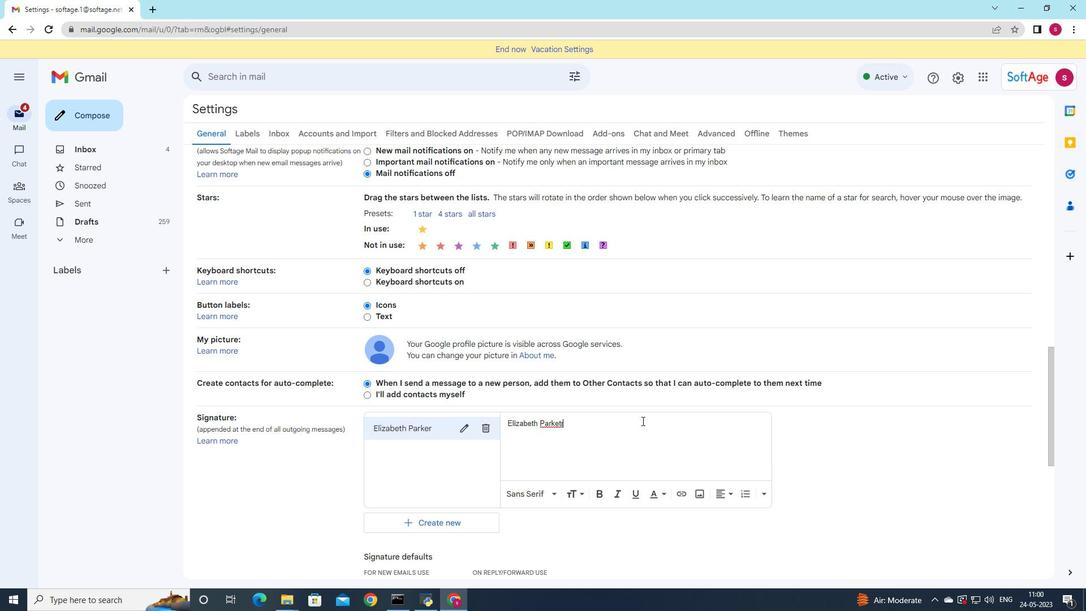 
Action: Mouse moved to (576, 423)
Screenshot: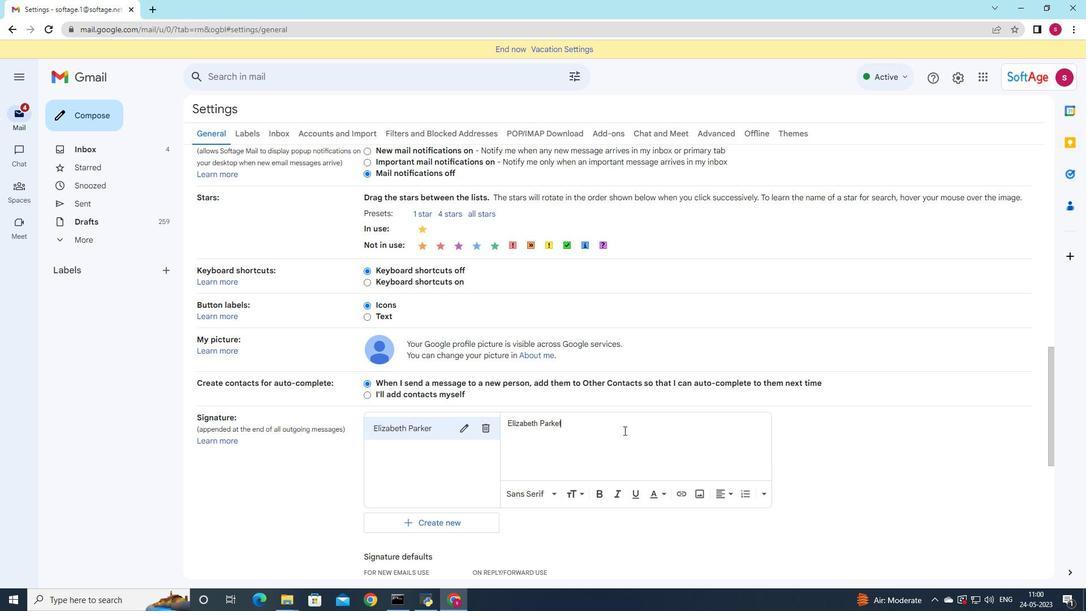 
Action: Key pressed <Key.backspace>
Screenshot: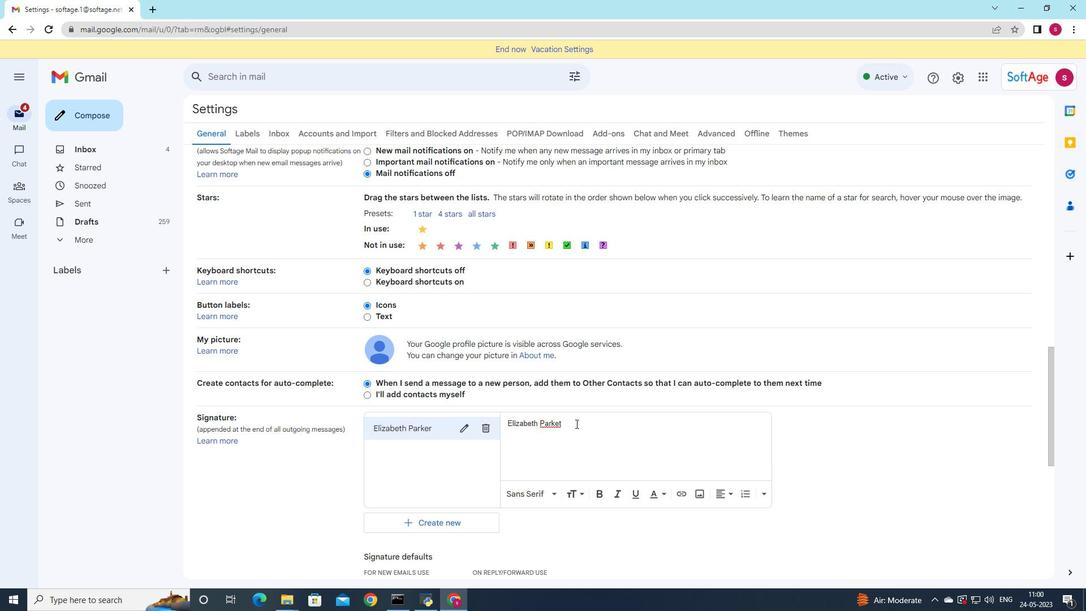
Action: Mouse moved to (576, 427)
Screenshot: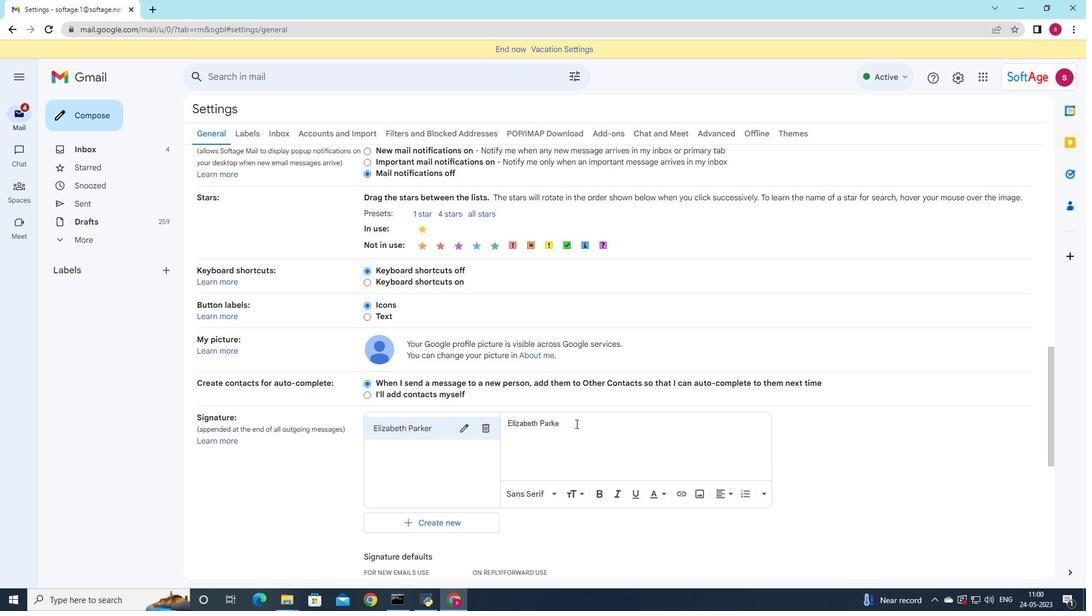 
Action: Key pressed r
Screenshot: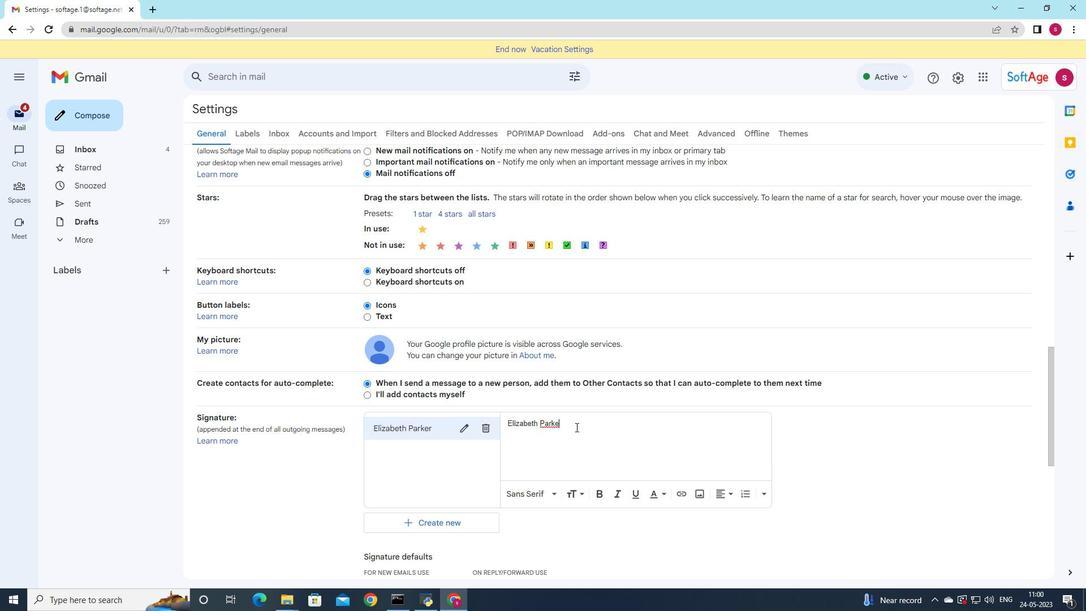 
Action: Mouse moved to (601, 417)
Screenshot: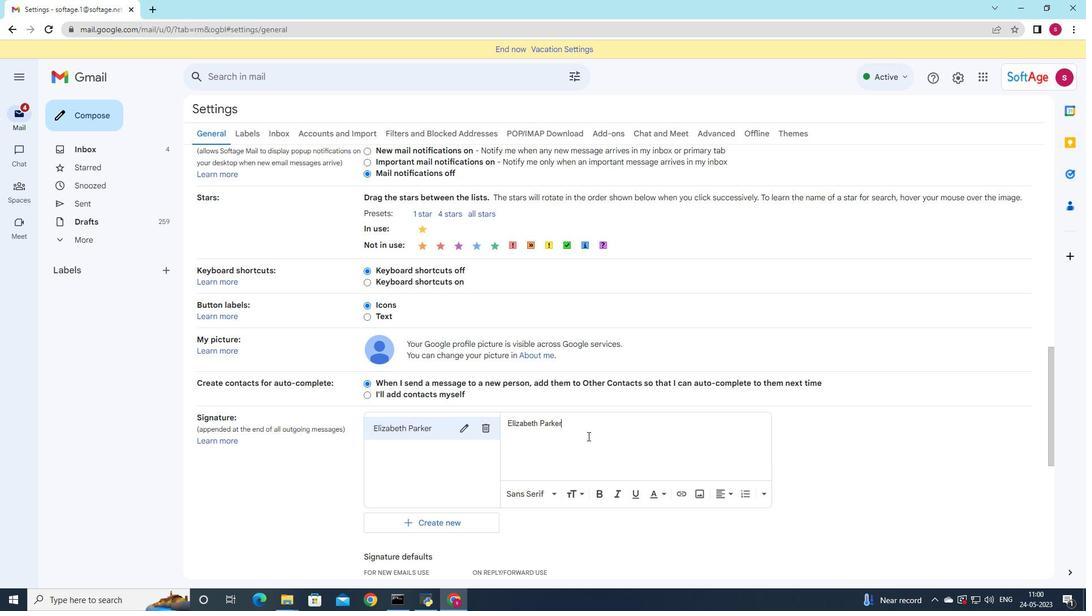 
Action: Mouse scrolled (601, 417) with delta (0, 0)
Screenshot: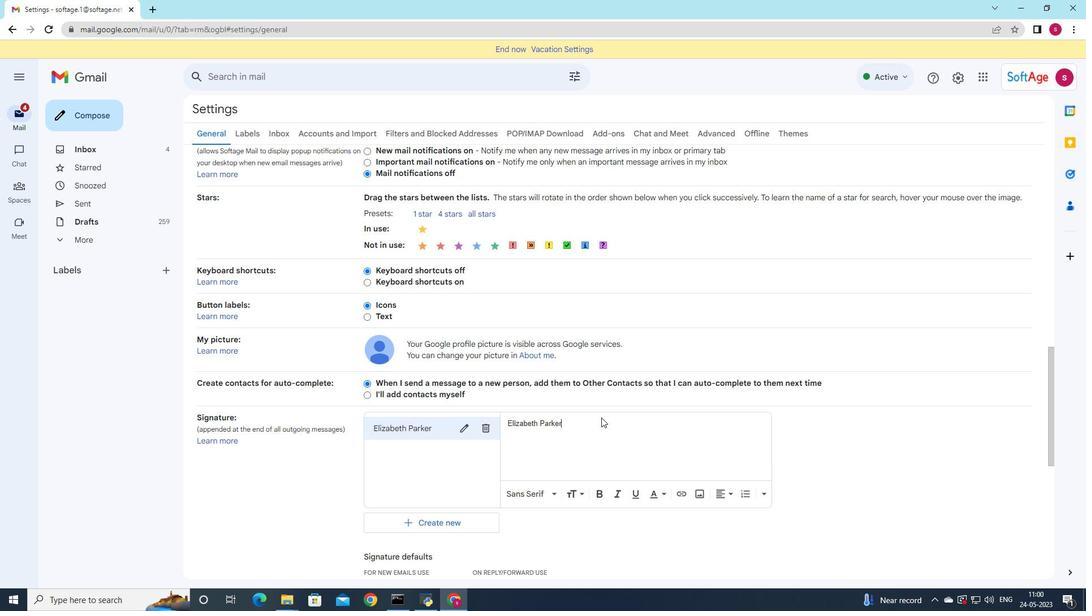 
Action: Mouse scrolled (601, 417) with delta (0, 0)
Screenshot: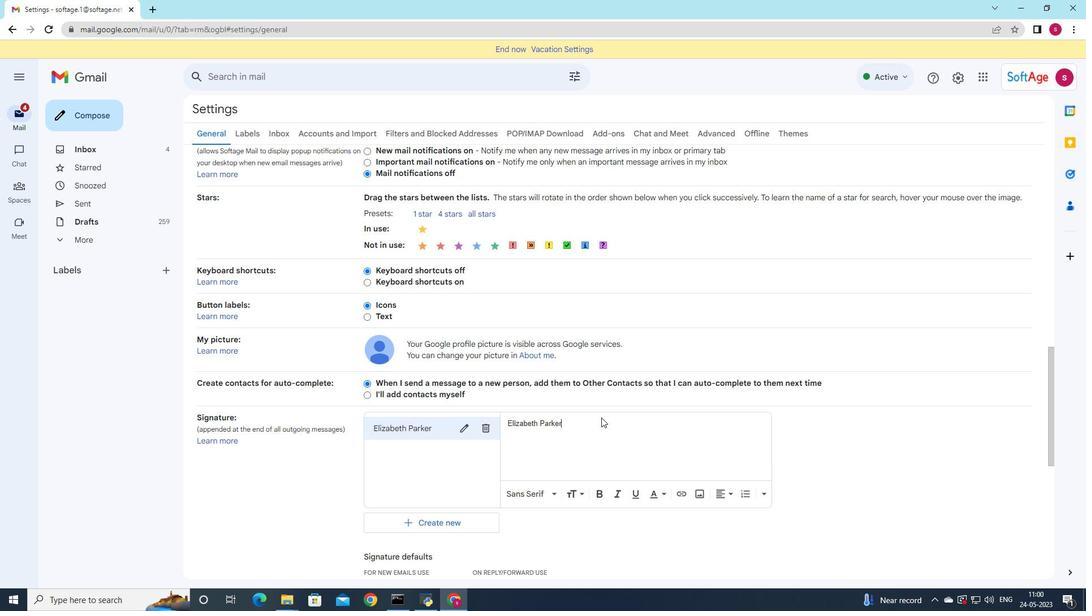 
Action: Mouse scrolled (601, 417) with delta (0, 0)
Screenshot: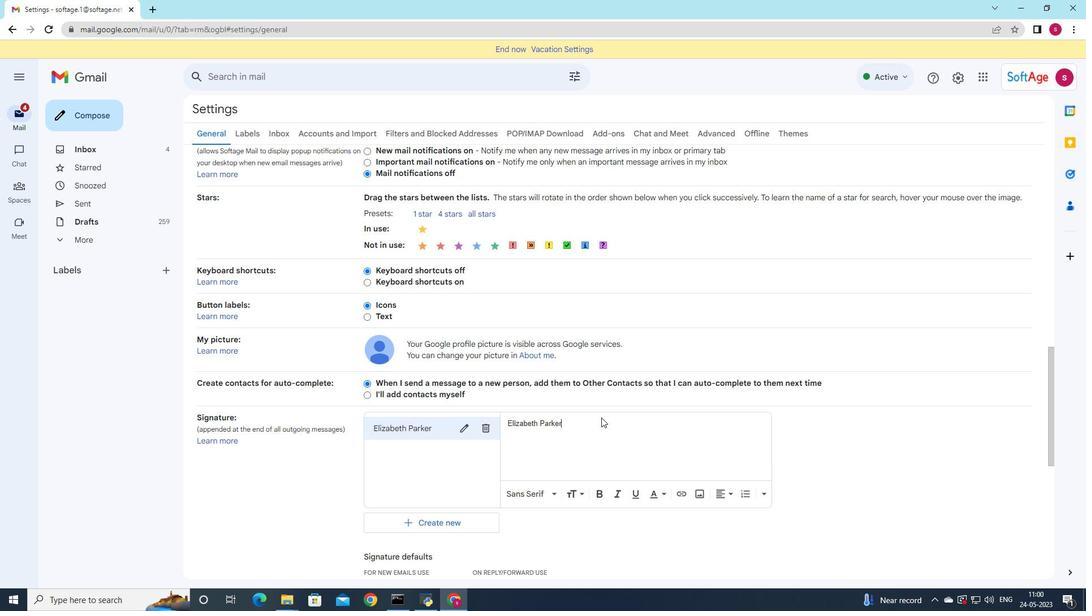 
Action: Mouse moved to (449, 413)
Screenshot: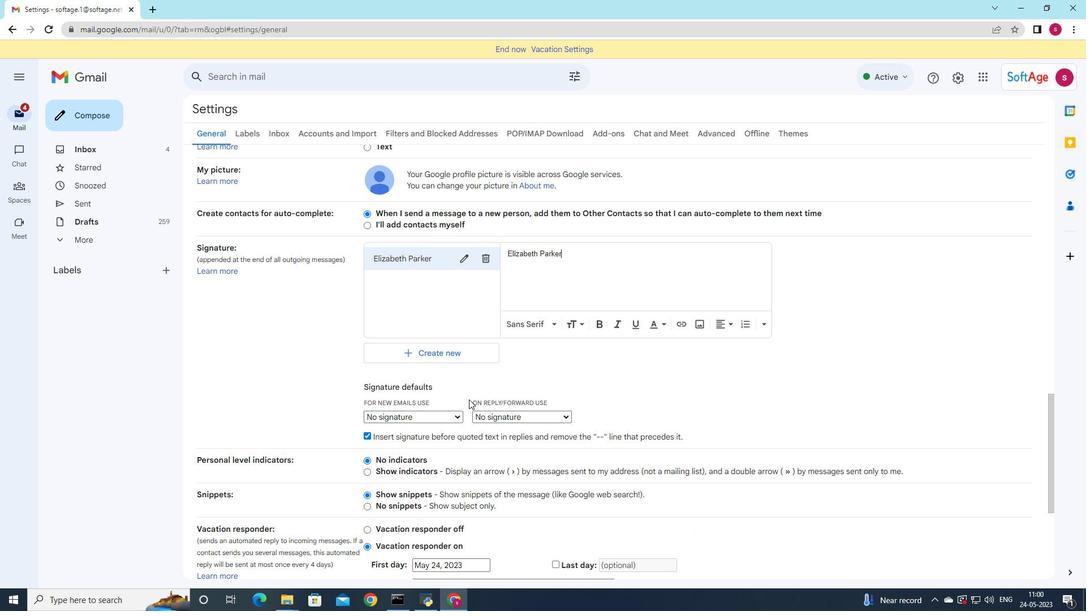 
Action: Mouse pressed left at (449, 413)
Screenshot: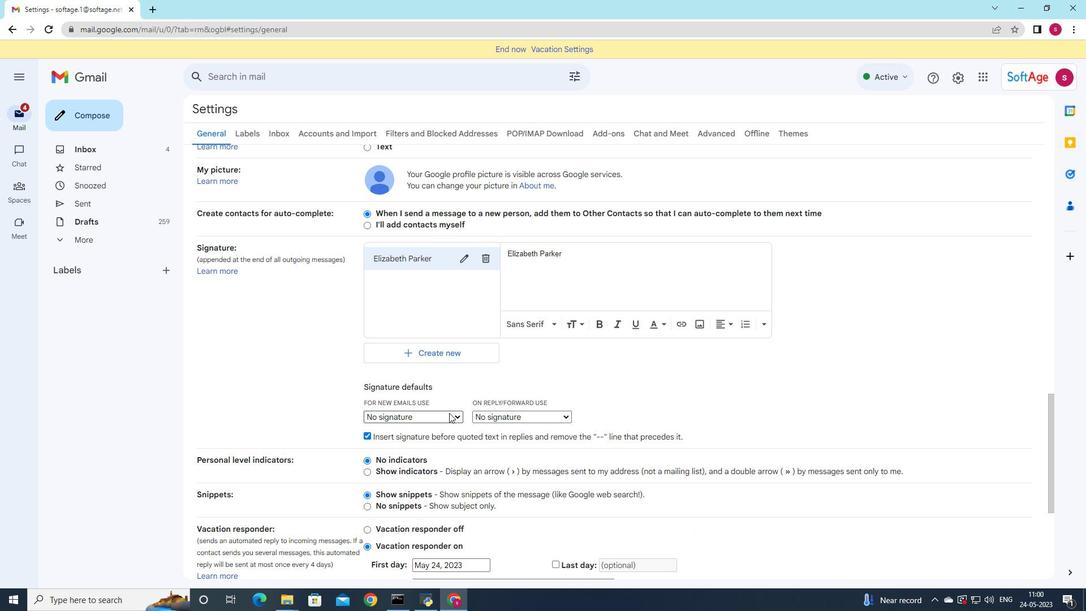 
Action: Mouse moved to (445, 443)
Screenshot: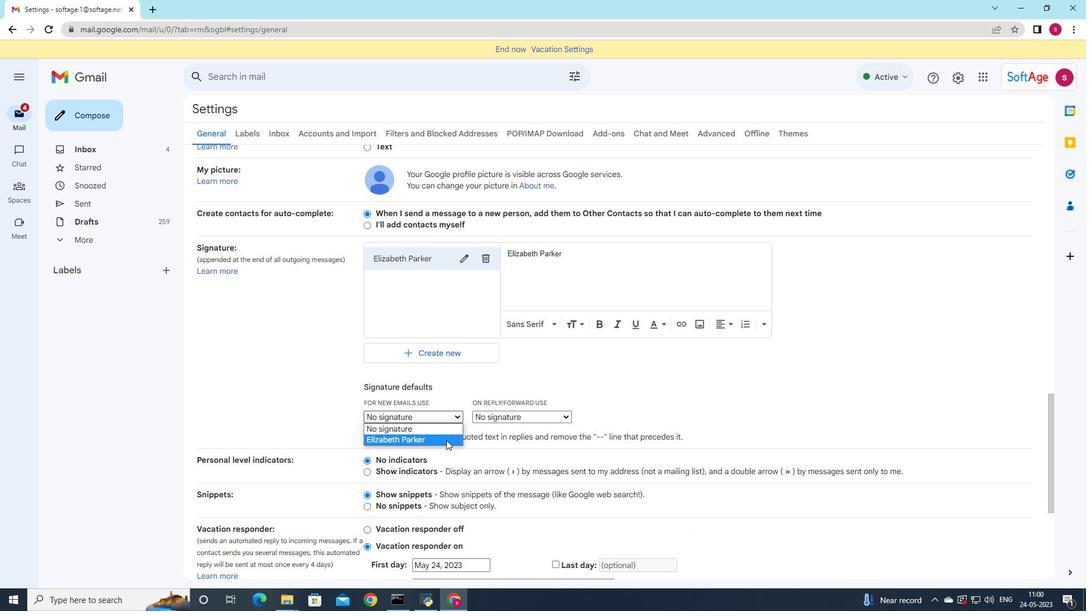 
Action: Mouse pressed left at (445, 443)
Screenshot: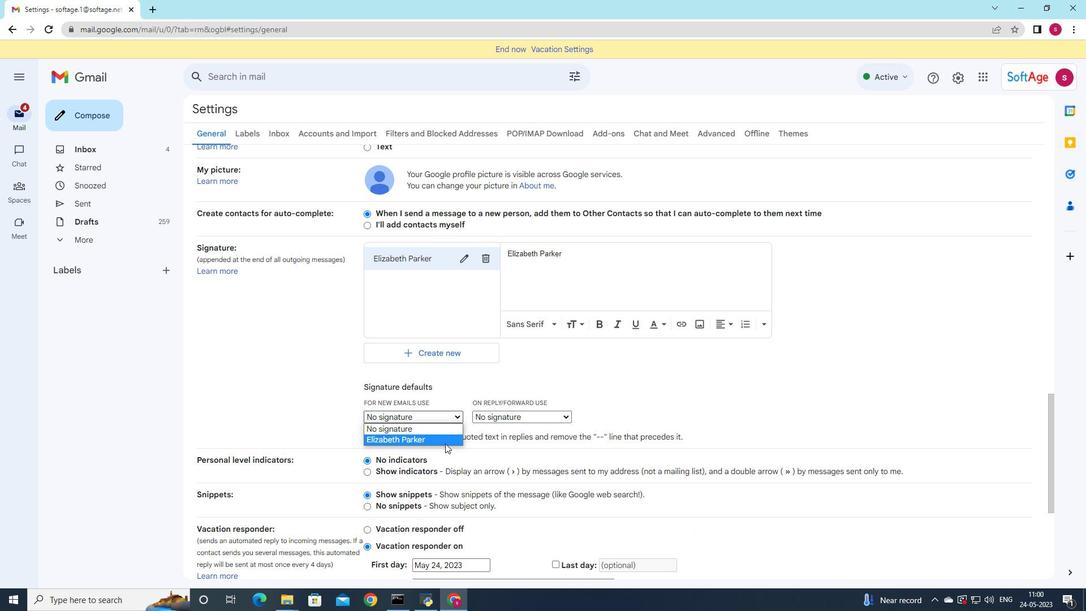 
Action: Mouse moved to (511, 415)
Screenshot: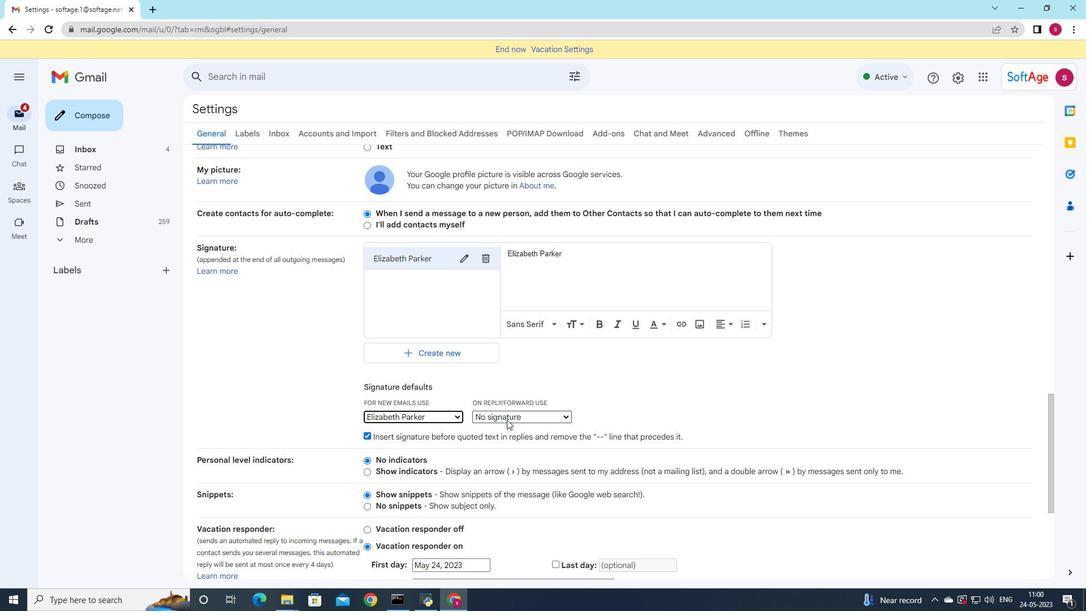 
Action: Mouse pressed left at (511, 415)
Screenshot: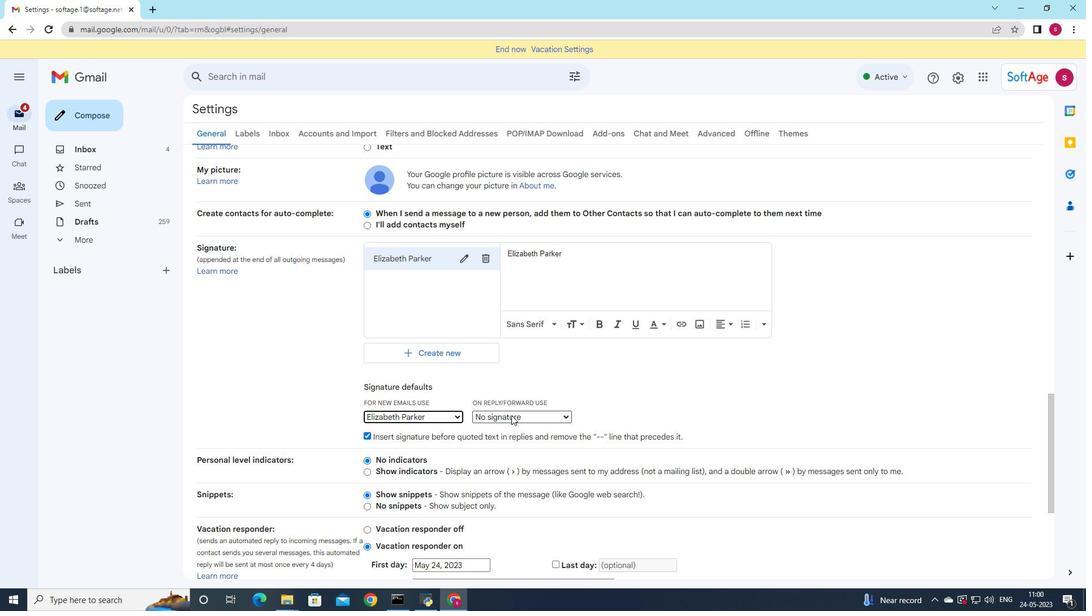 
Action: Mouse moved to (512, 434)
Screenshot: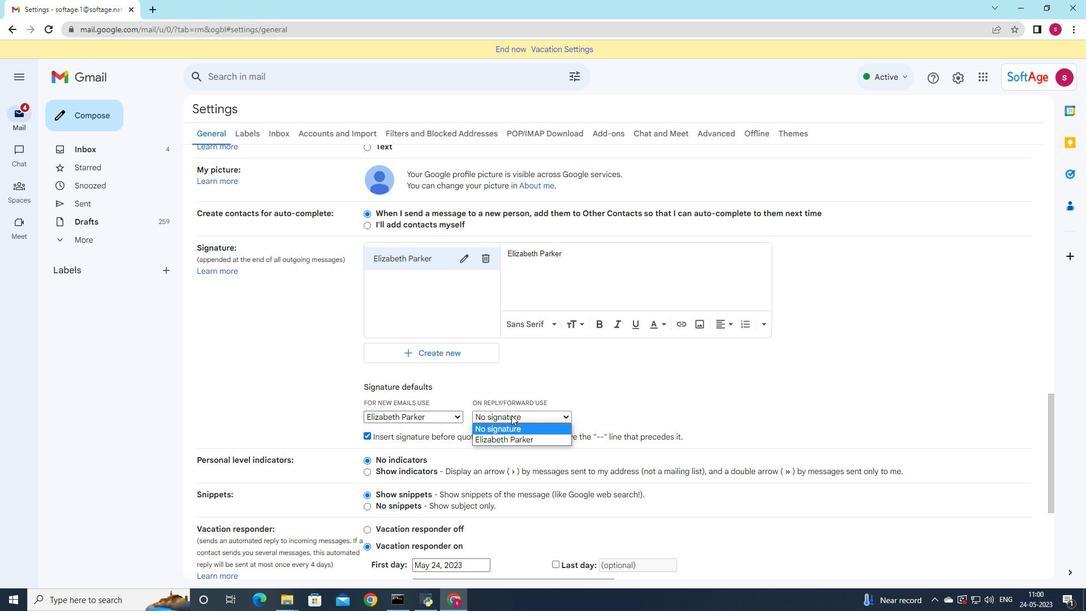 
Action: Mouse pressed left at (512, 434)
Screenshot: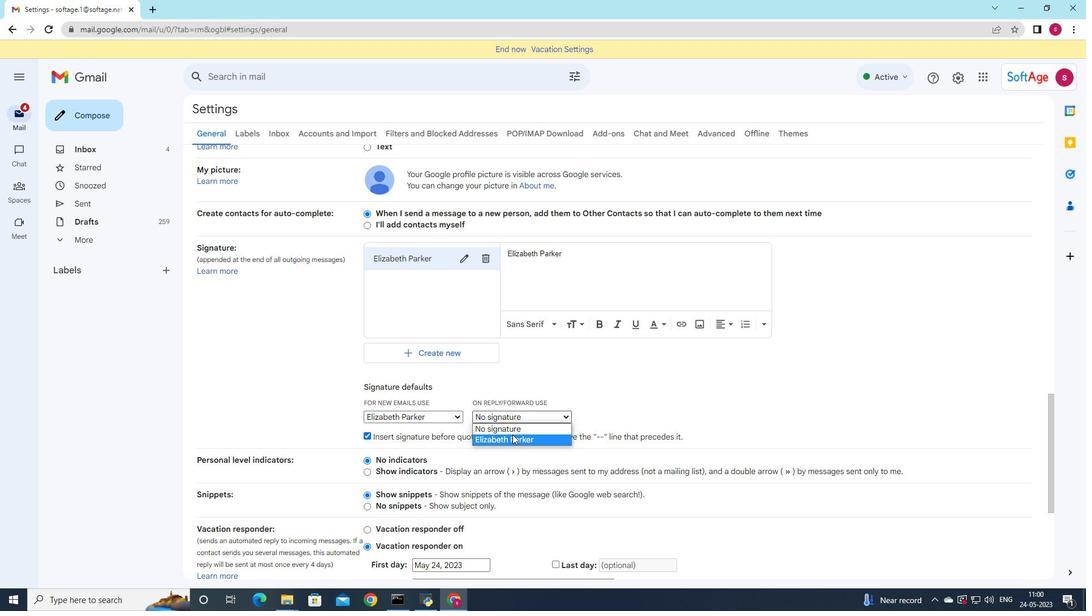 
Action: Mouse moved to (548, 427)
Screenshot: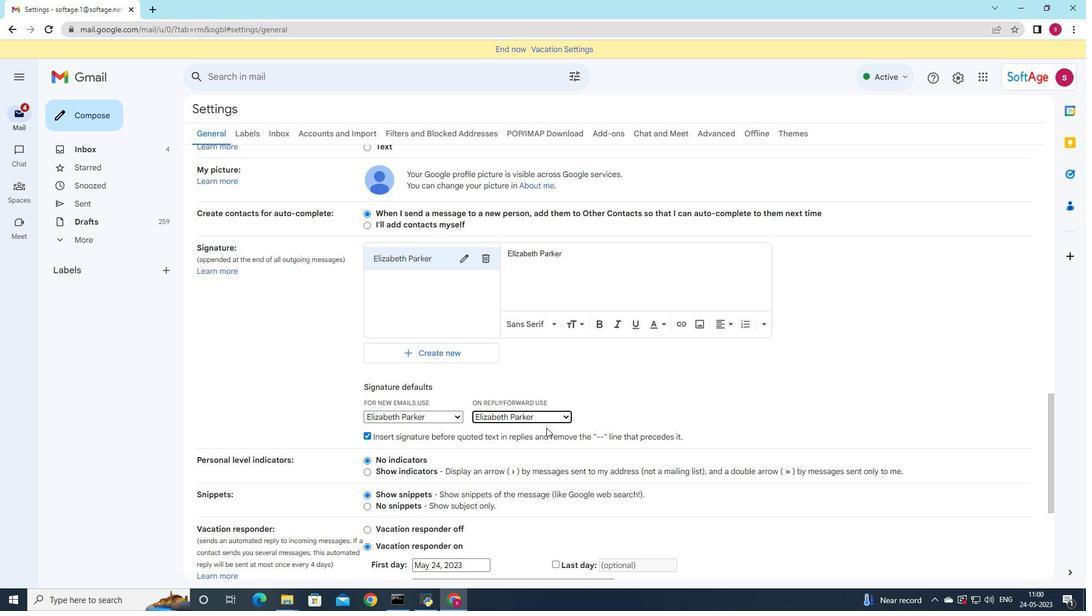 
Action: Mouse scrolled (548, 426) with delta (0, 0)
Screenshot: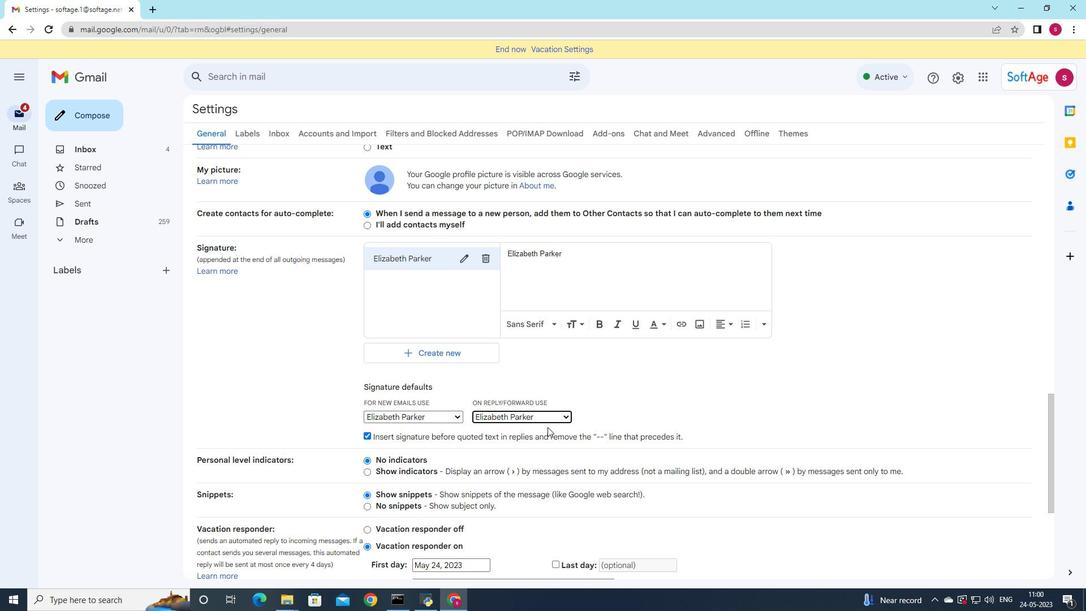 
Action: Mouse scrolled (548, 426) with delta (0, 0)
Screenshot: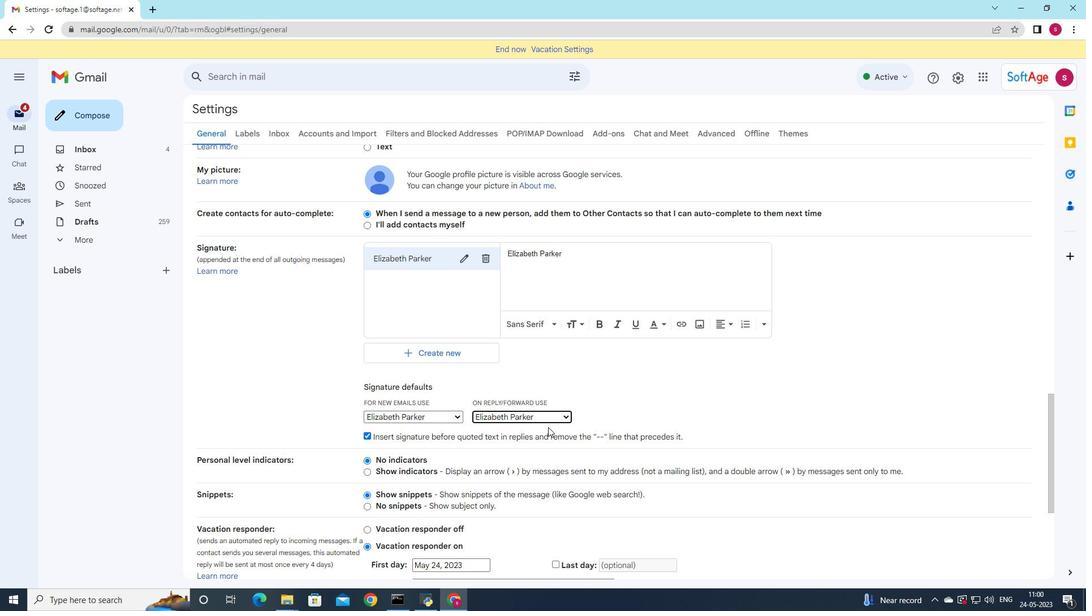 
Action: Mouse scrolled (548, 426) with delta (0, 0)
Screenshot: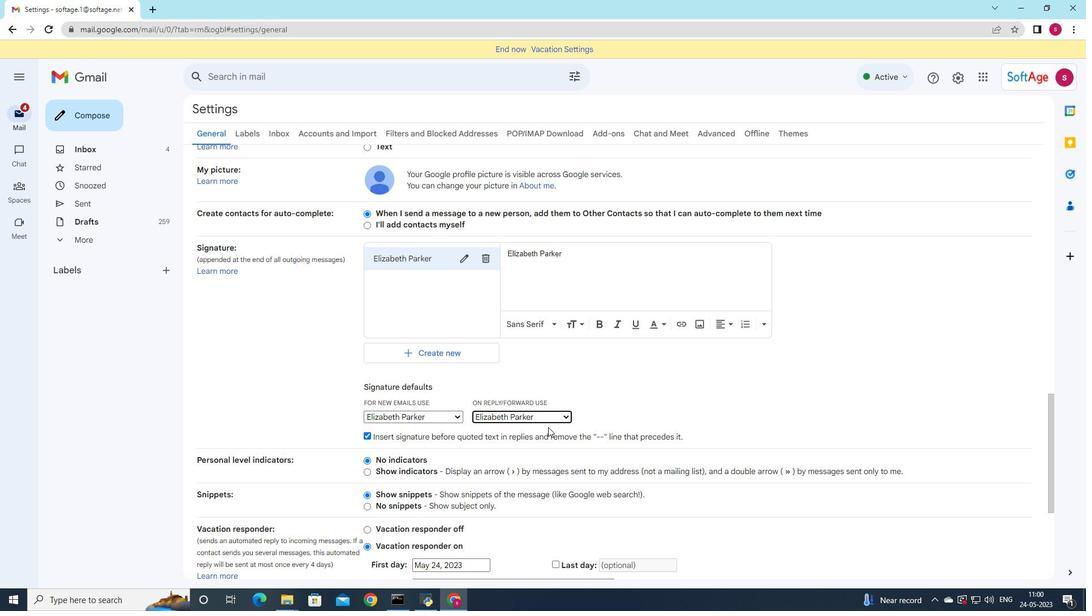 
Action: Mouse scrolled (548, 426) with delta (0, 0)
Screenshot: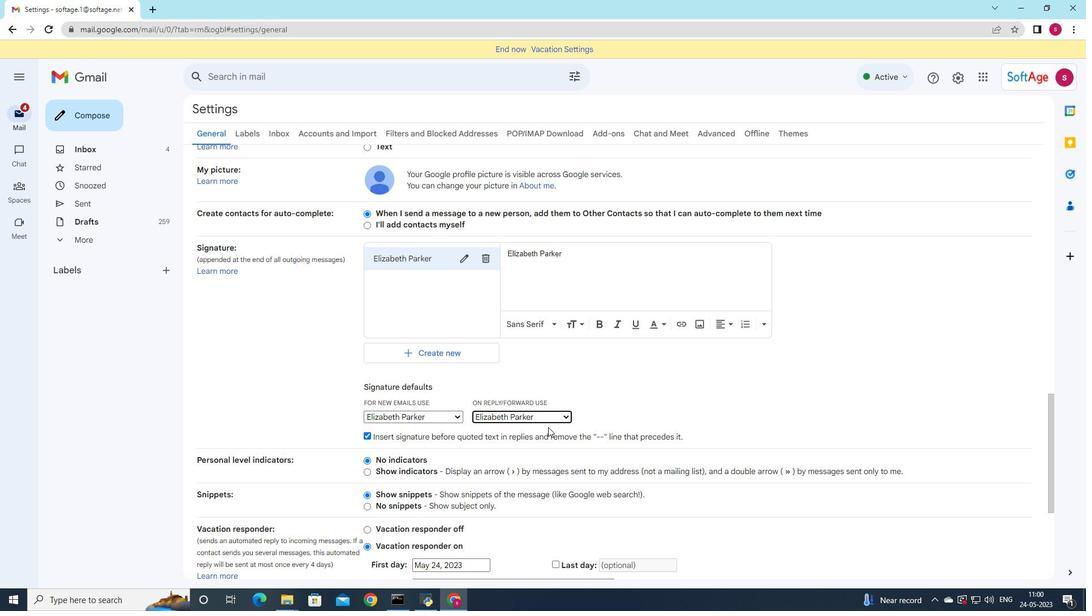
Action: Mouse scrolled (548, 426) with delta (0, 0)
Screenshot: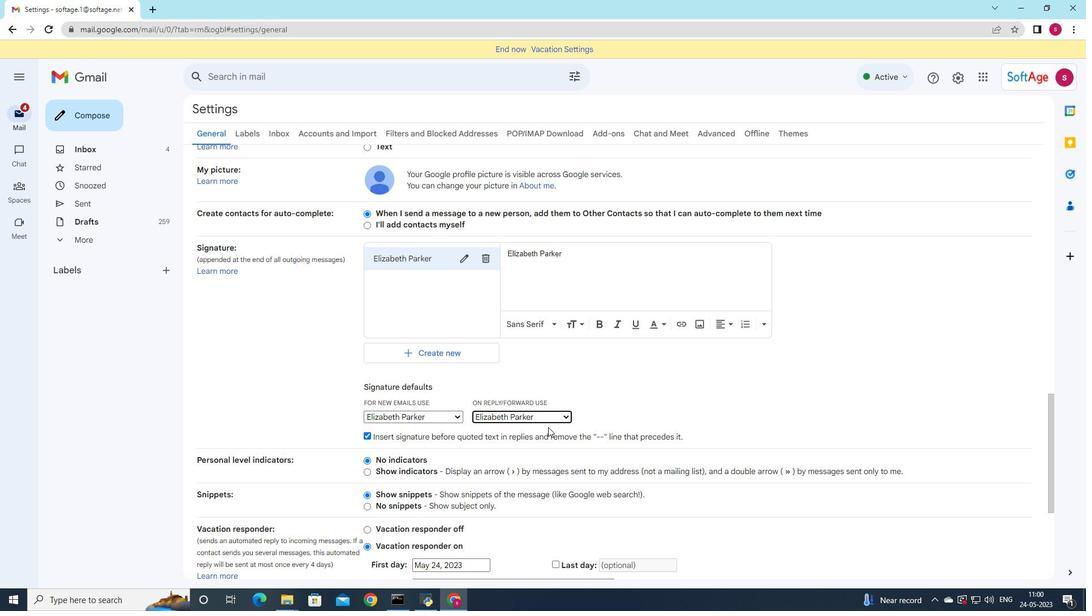
Action: Mouse scrolled (548, 426) with delta (0, 0)
Screenshot: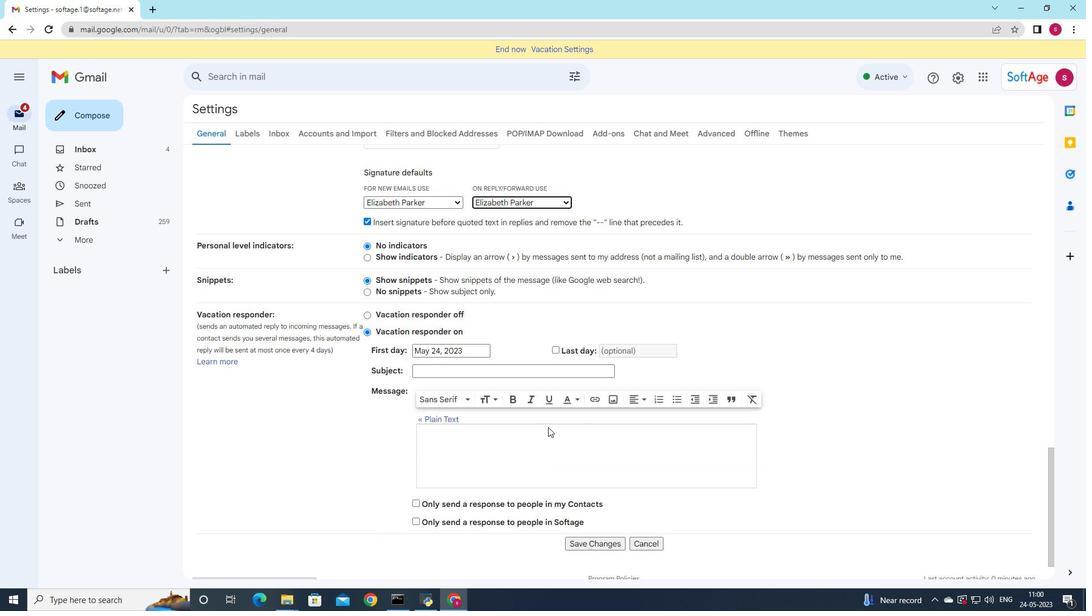 
Action: Mouse scrolled (548, 426) with delta (0, 0)
Screenshot: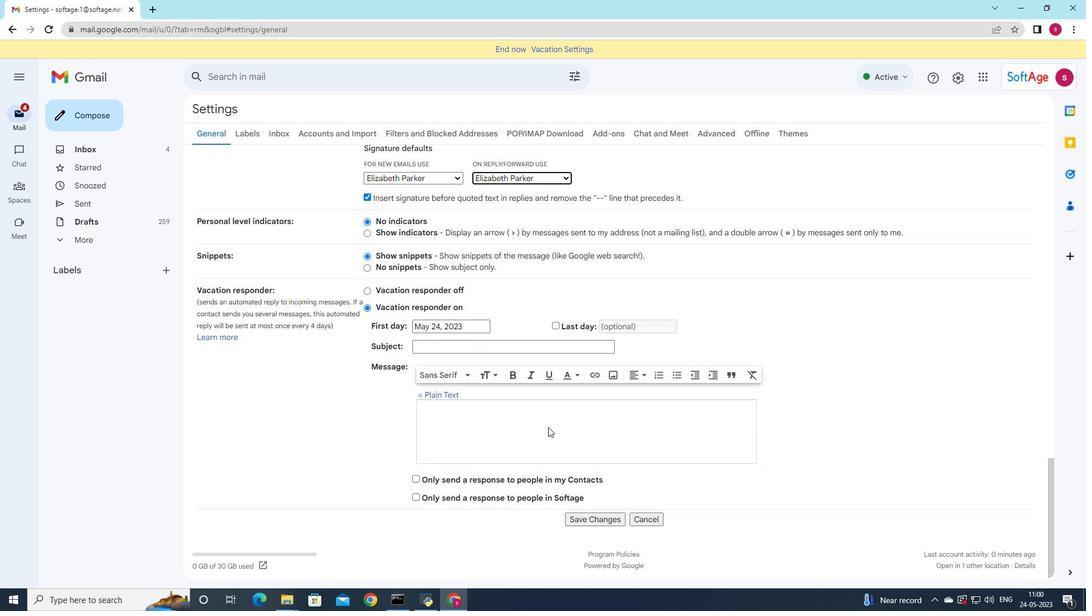 
Action: Mouse scrolled (548, 426) with delta (0, 0)
Screenshot: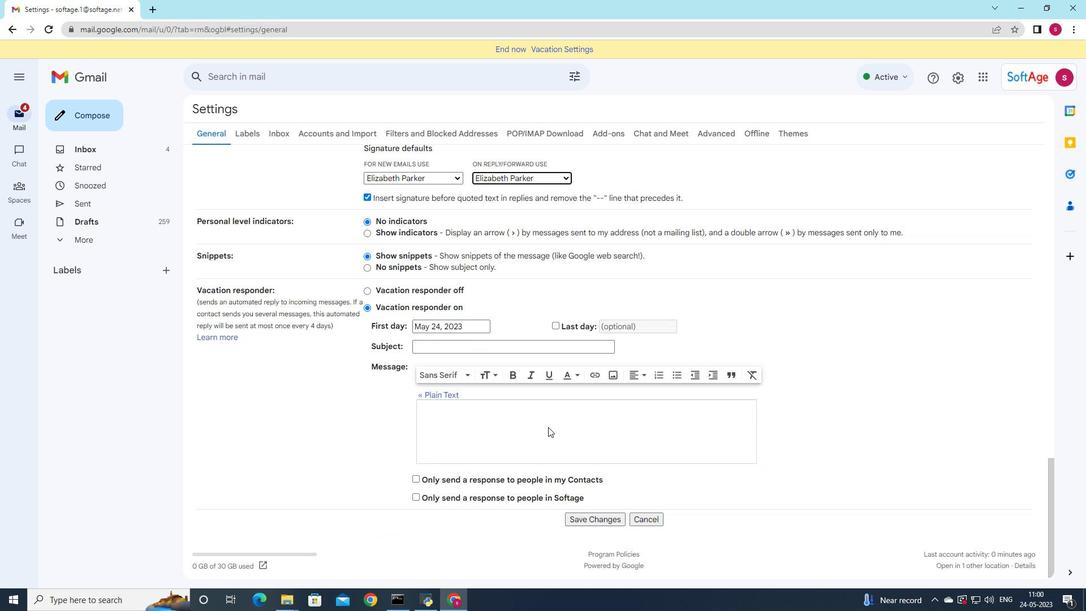 
Action: Mouse scrolled (548, 426) with delta (0, 0)
Screenshot: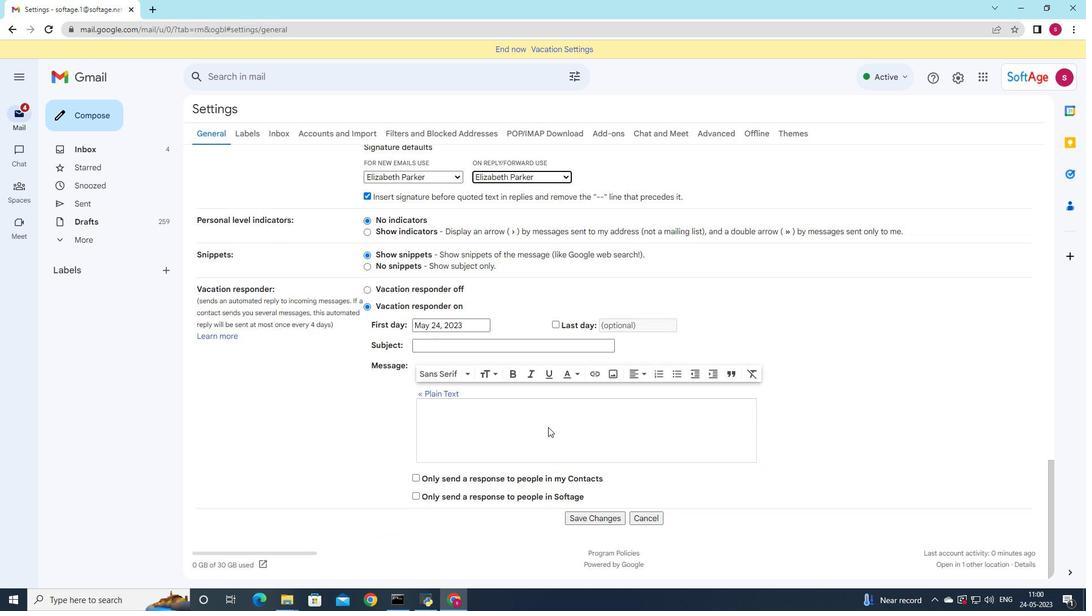 
Action: Mouse moved to (601, 512)
Screenshot: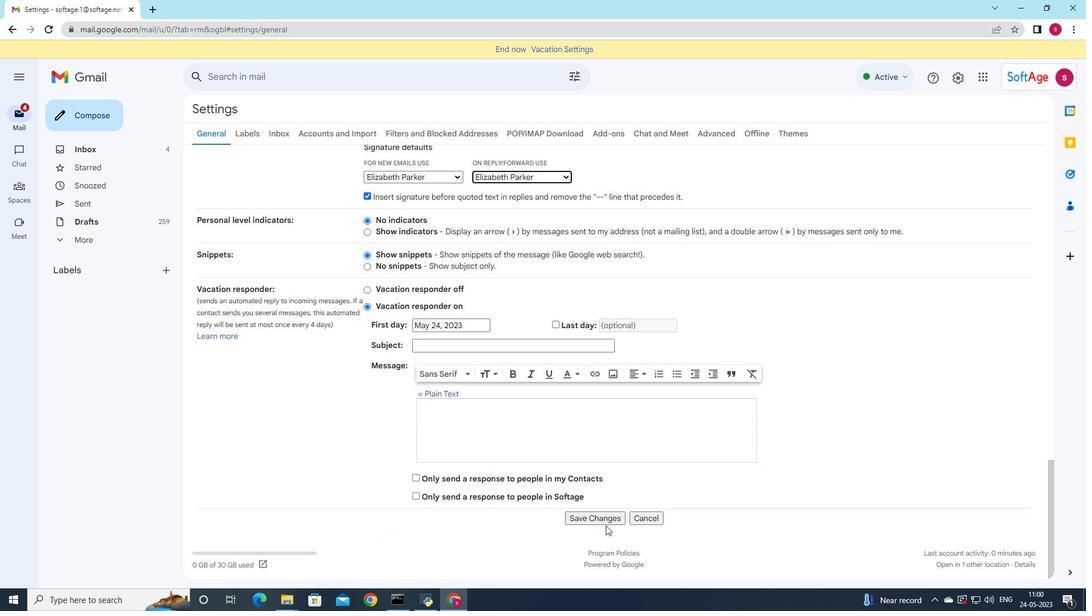 
Action: Mouse pressed left at (601, 512)
Screenshot: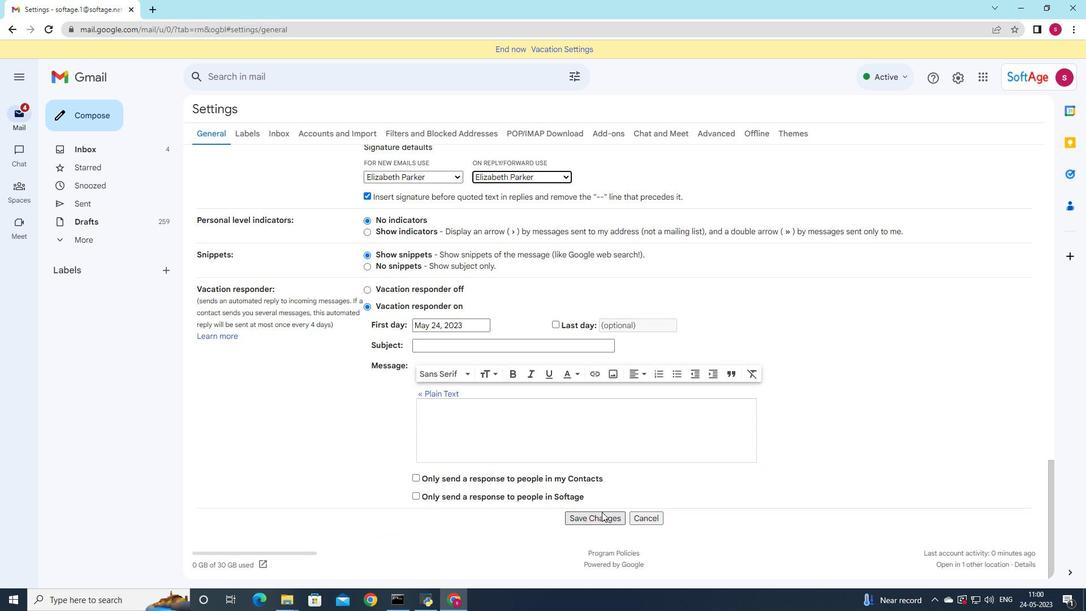 
Action: Mouse moved to (118, 113)
Screenshot: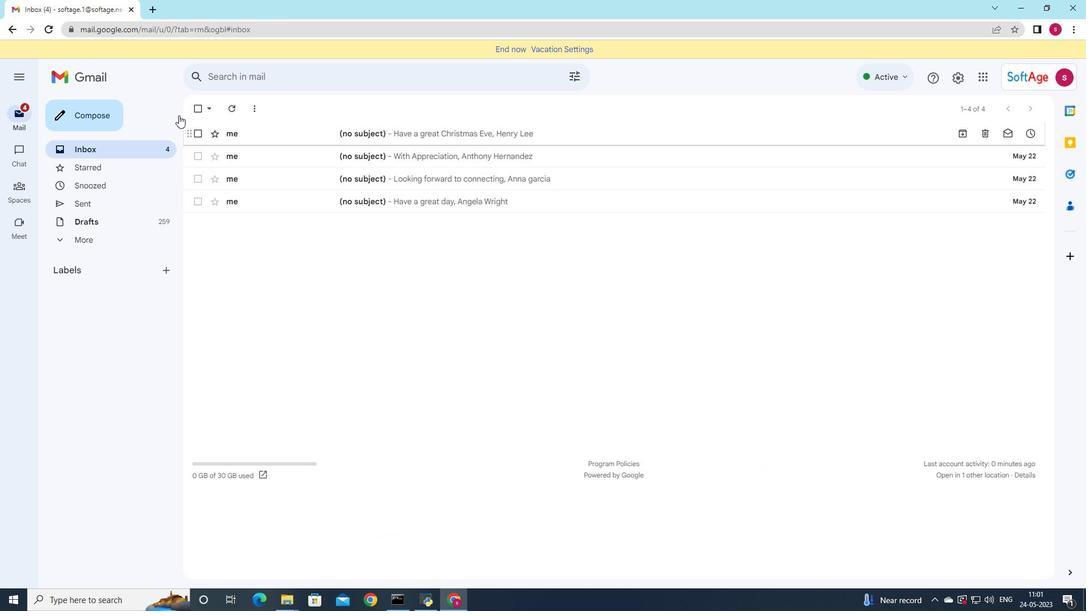 
Action: Mouse pressed left at (118, 113)
Screenshot: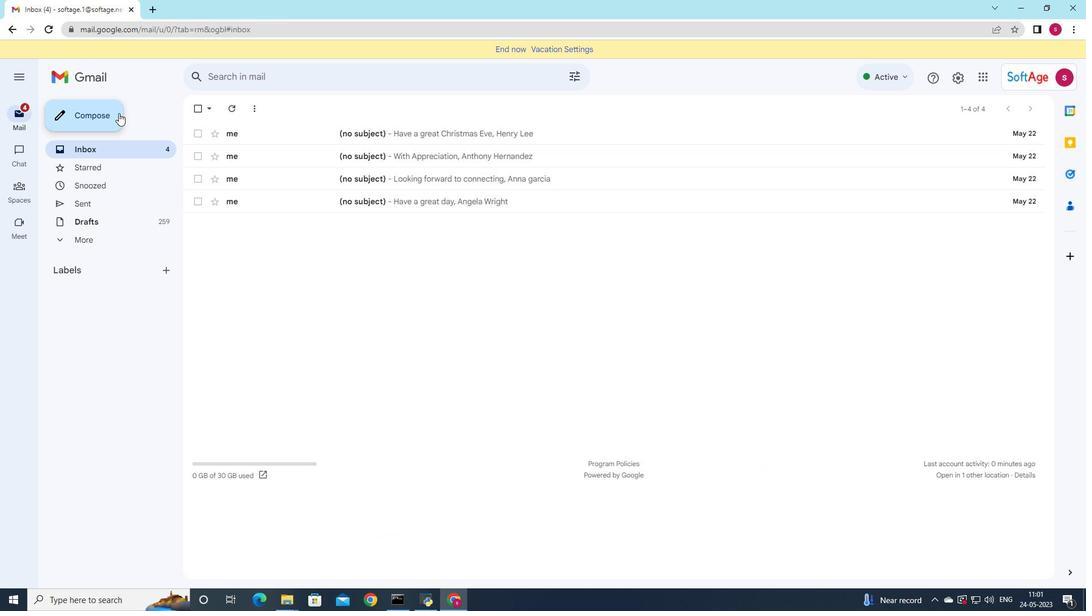 
Action: Mouse moved to (761, 274)
Screenshot: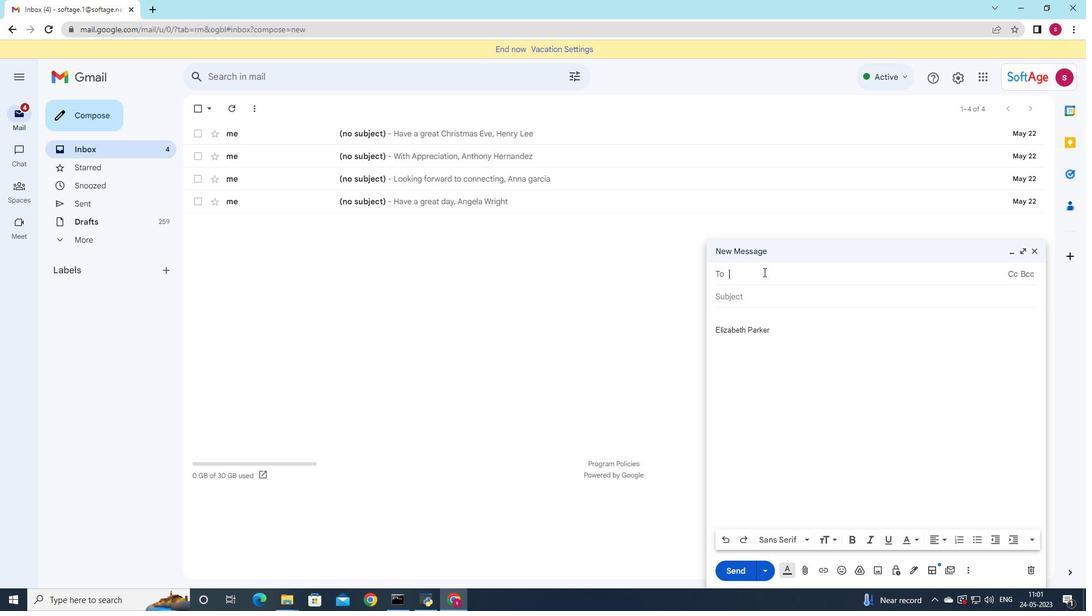 
Action: Key pressed soft
Screenshot: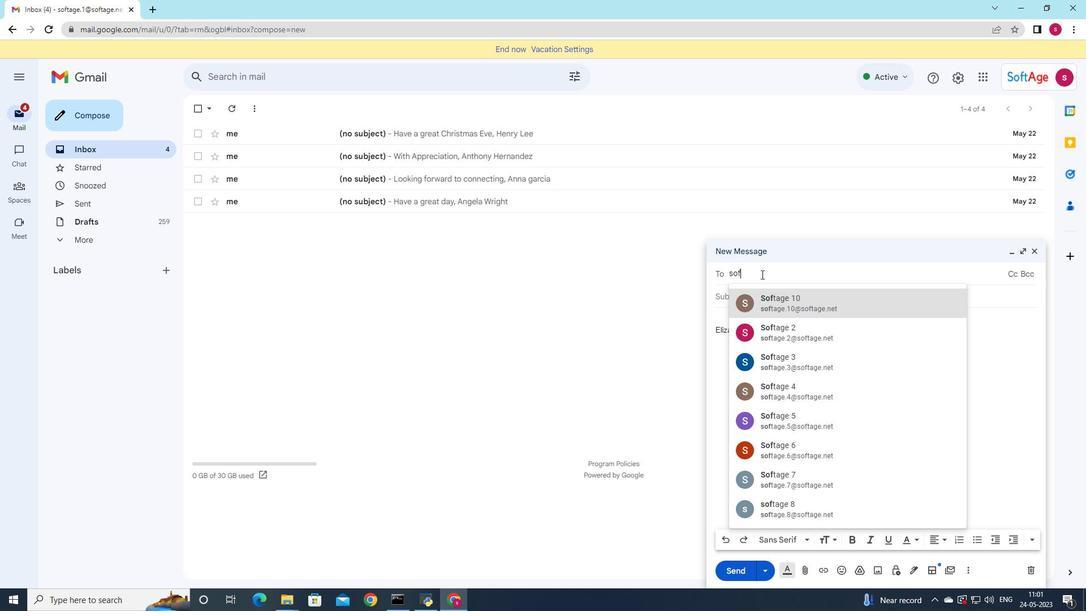 
Action: Mouse moved to (769, 444)
Screenshot: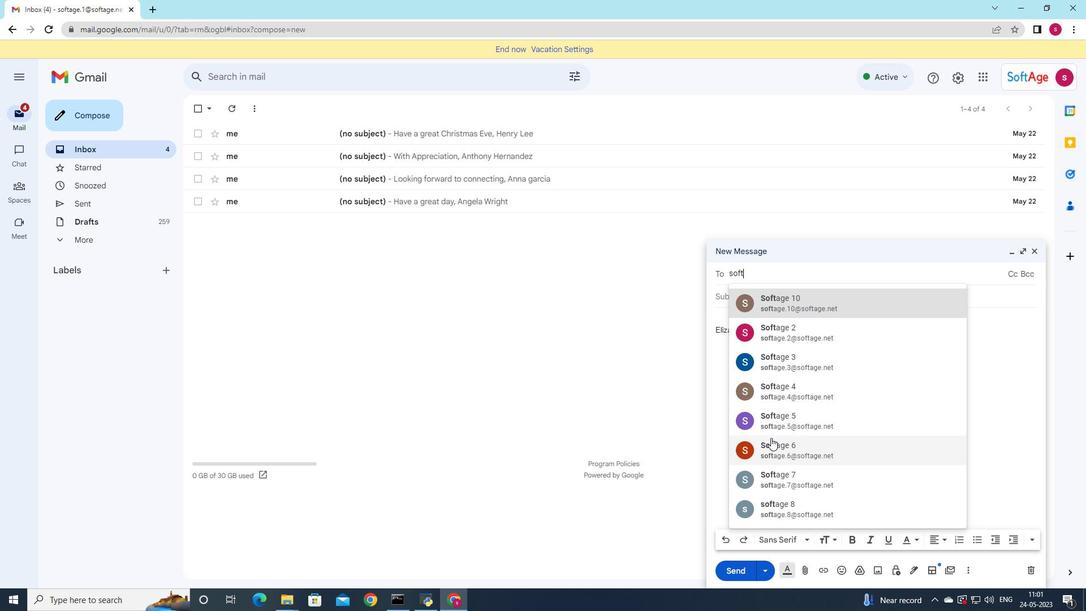 
Action: Mouse pressed left at (769, 444)
Screenshot: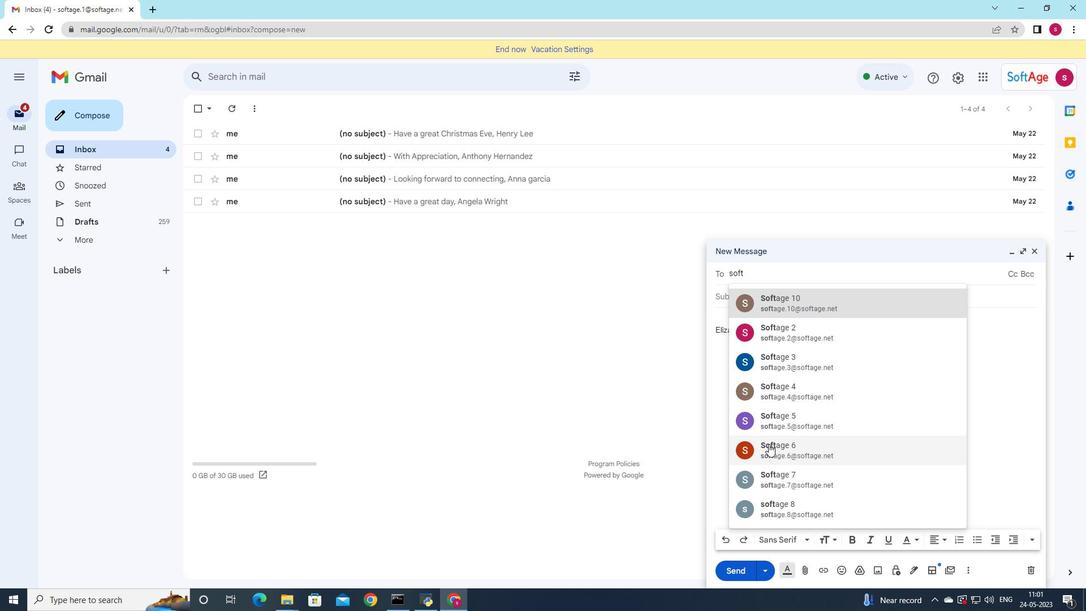 
Action: Mouse moved to (765, 308)
Screenshot: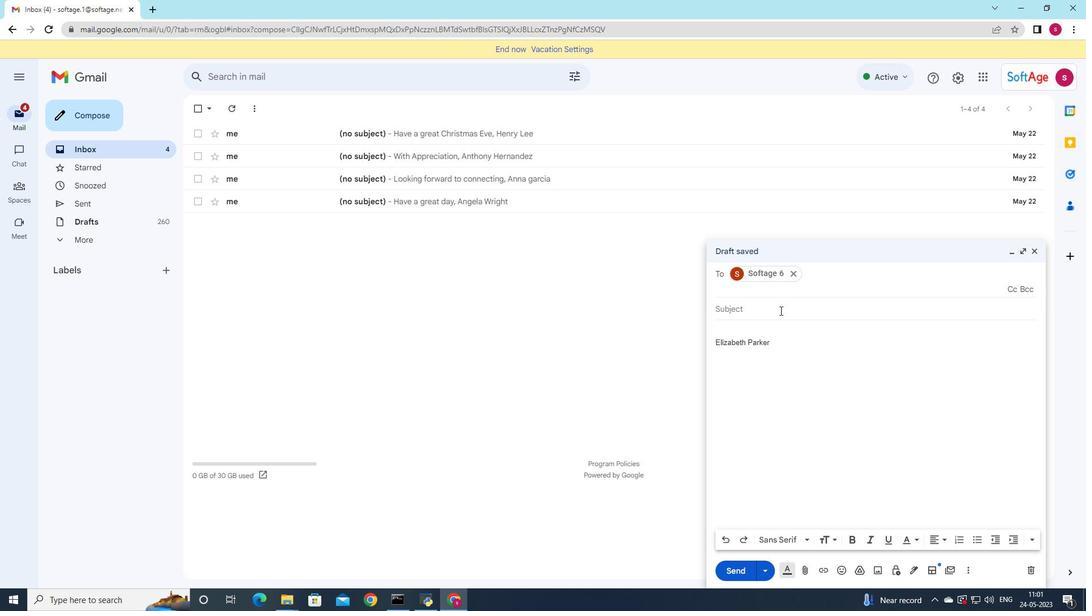 
Action: Mouse pressed left at (765, 308)
Screenshot: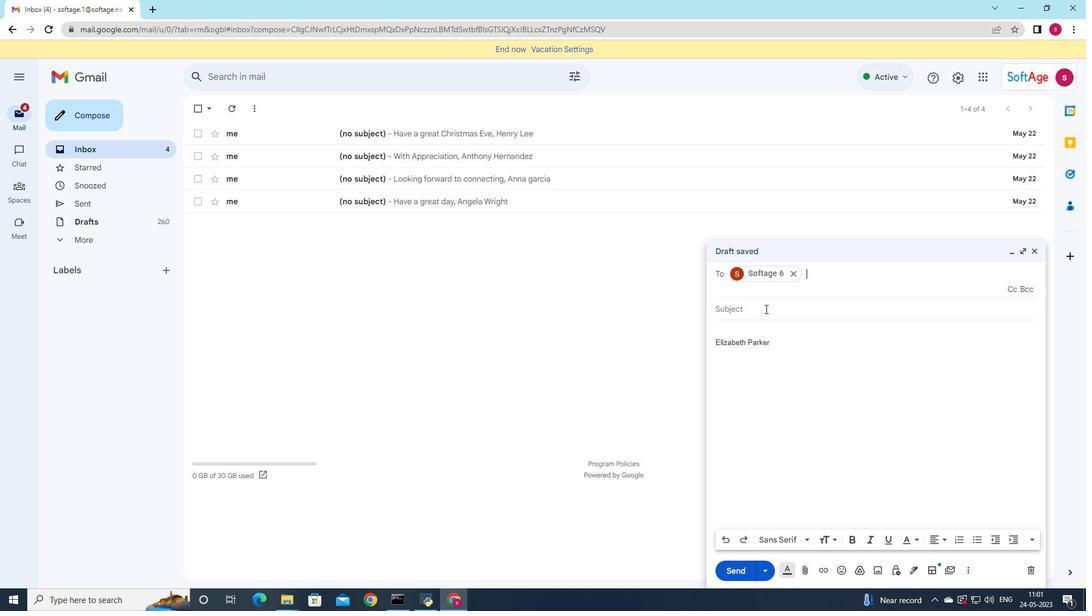 
Action: Mouse moved to (813, 306)
Screenshot: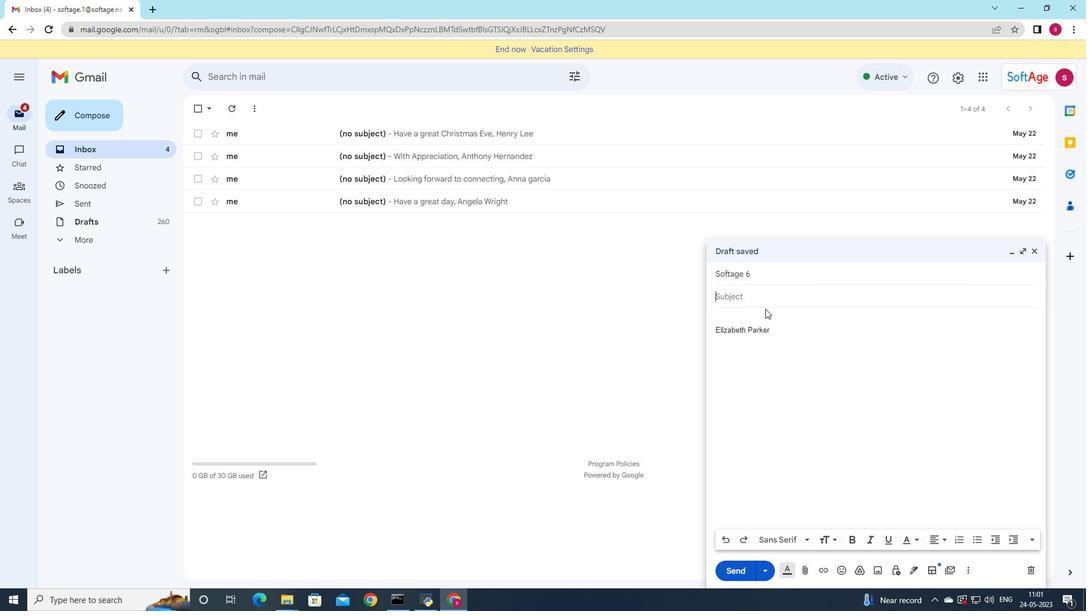 
Action: Key pressed <Key.shift>Request<Key.space>for<Key.space>a<Key.space>bbackground<Key.space>
Screenshot: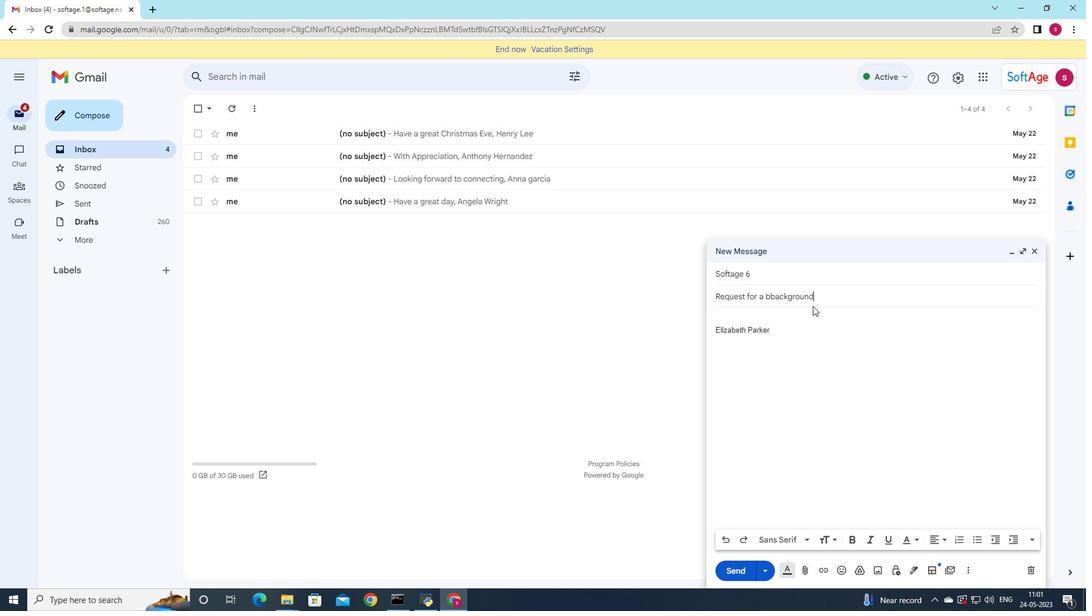 
Action: Mouse moved to (768, 297)
Screenshot: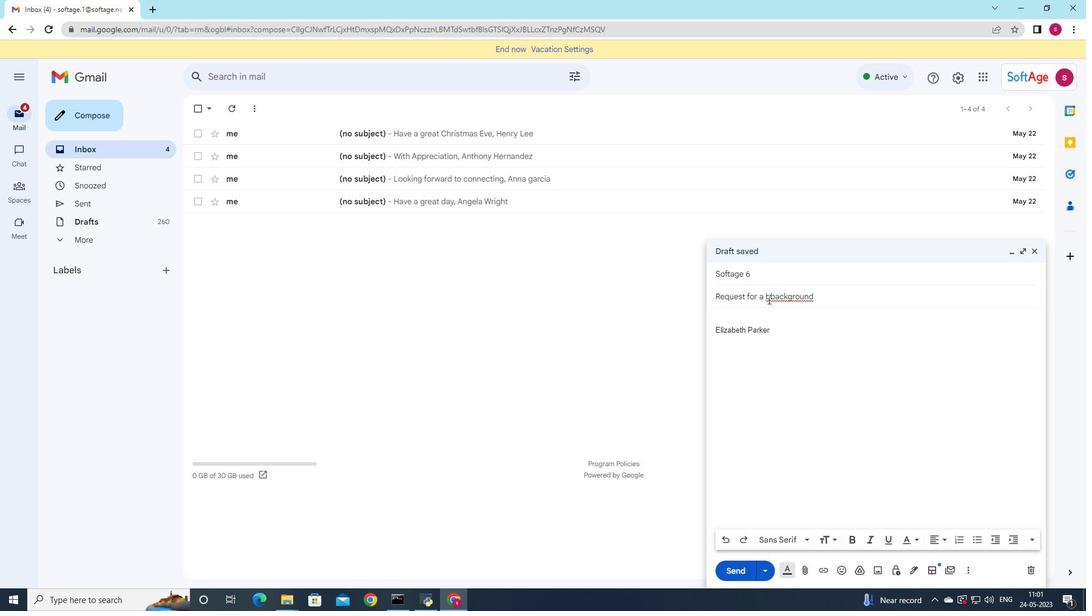 
Action: Mouse pressed left at (768, 297)
Screenshot: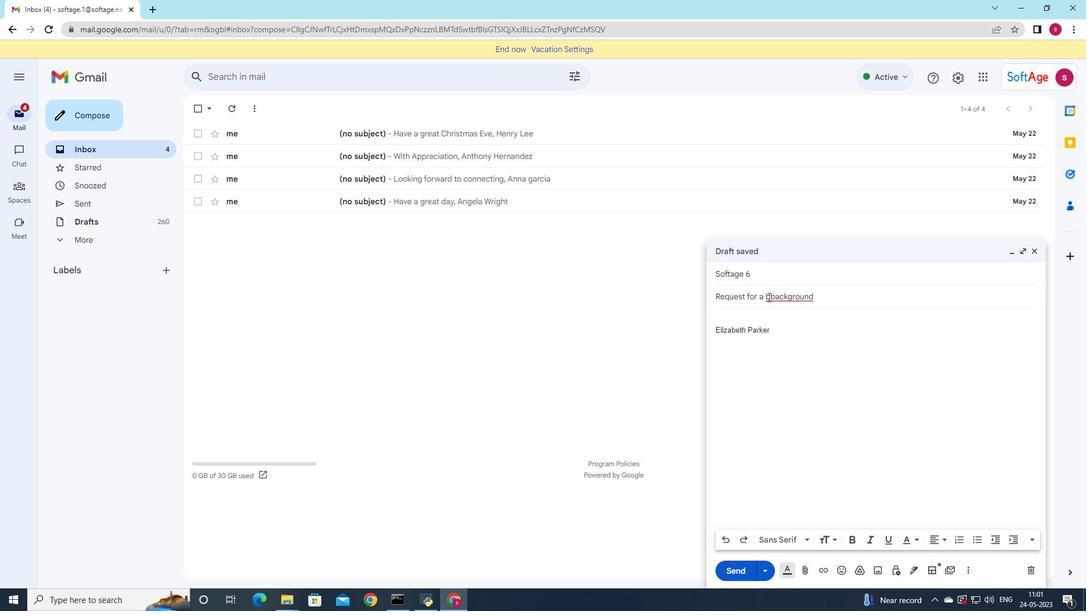 
Action: Key pressed <Key.backspace><Key.space>c<Key.backspace>
Screenshot: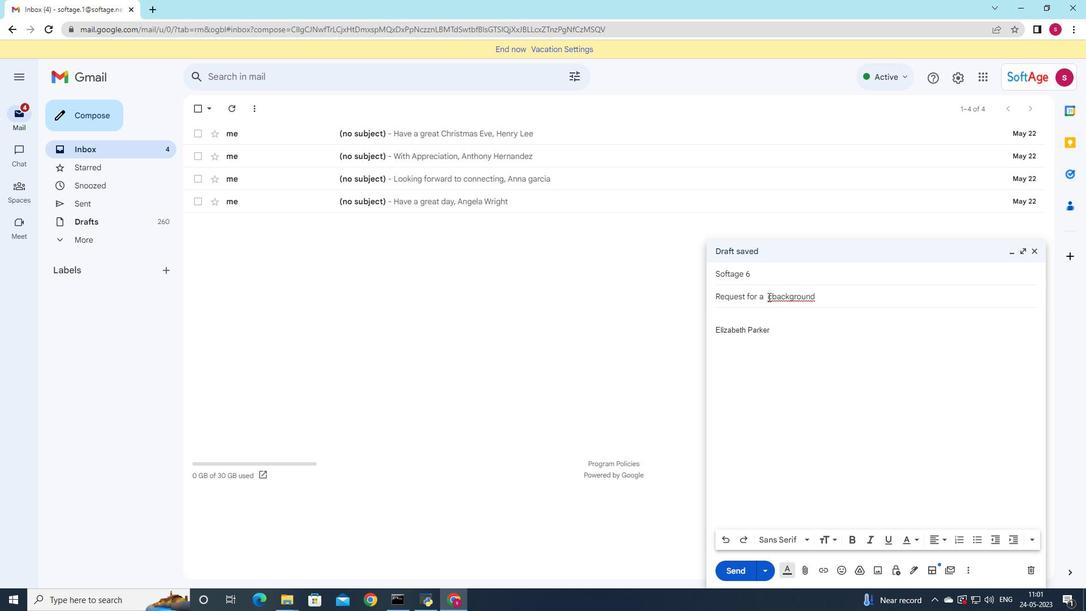 
Action: Mouse moved to (819, 295)
Screenshot: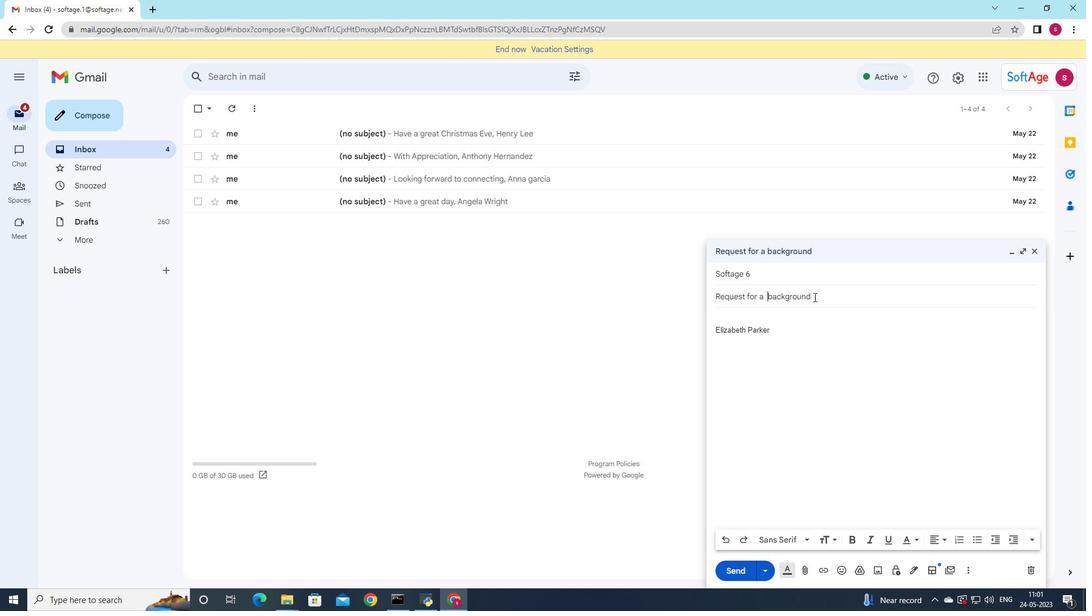 
Action: Mouse pressed left at (819, 295)
Screenshot: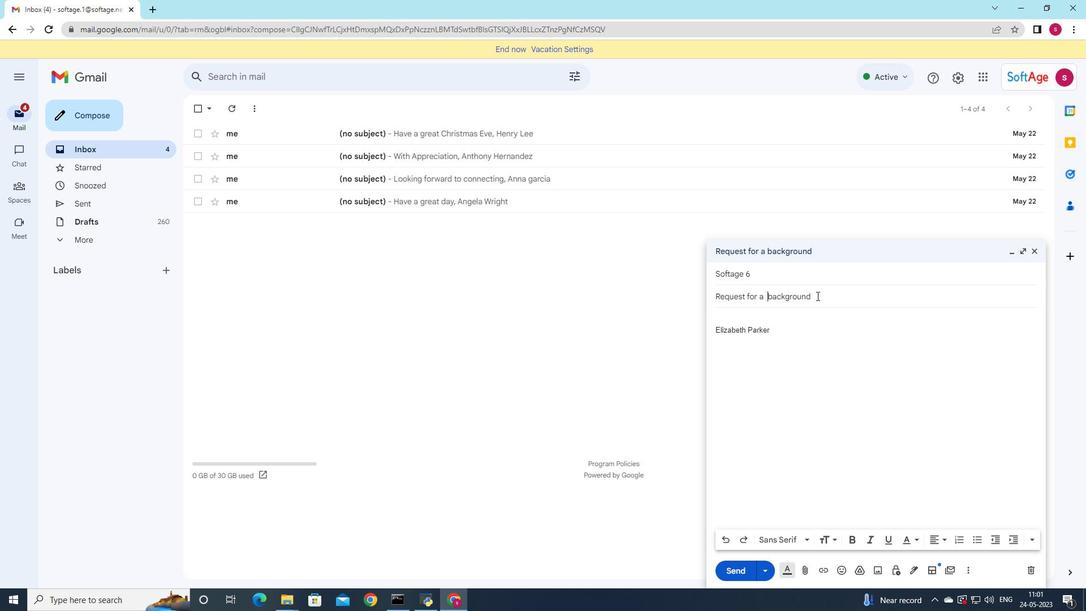 
Action: Key pressed <Key.space>check
Screenshot: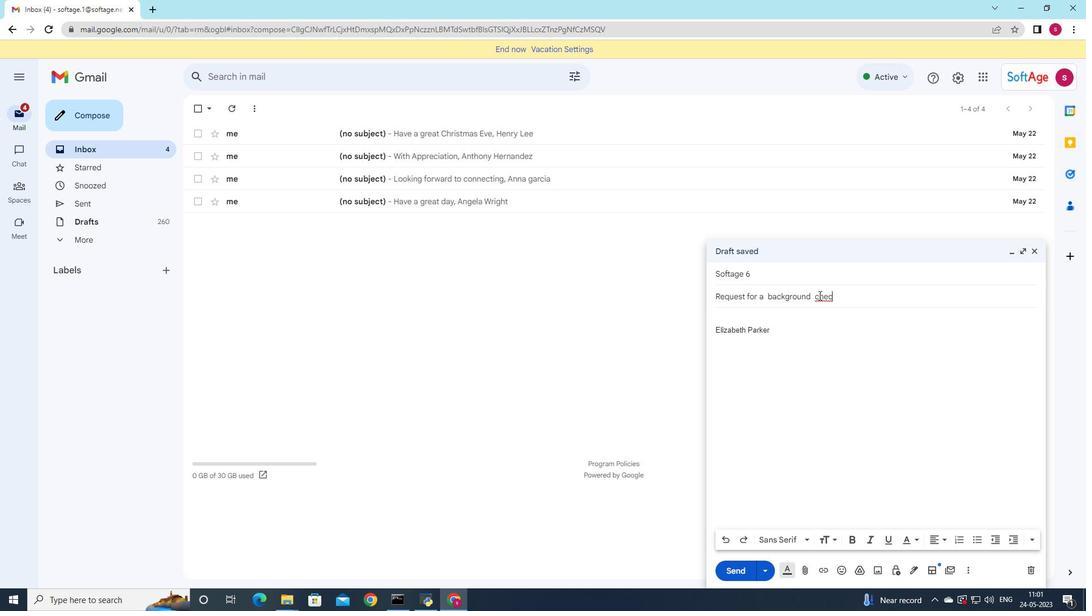 
Action: Mouse moved to (803, 571)
Screenshot: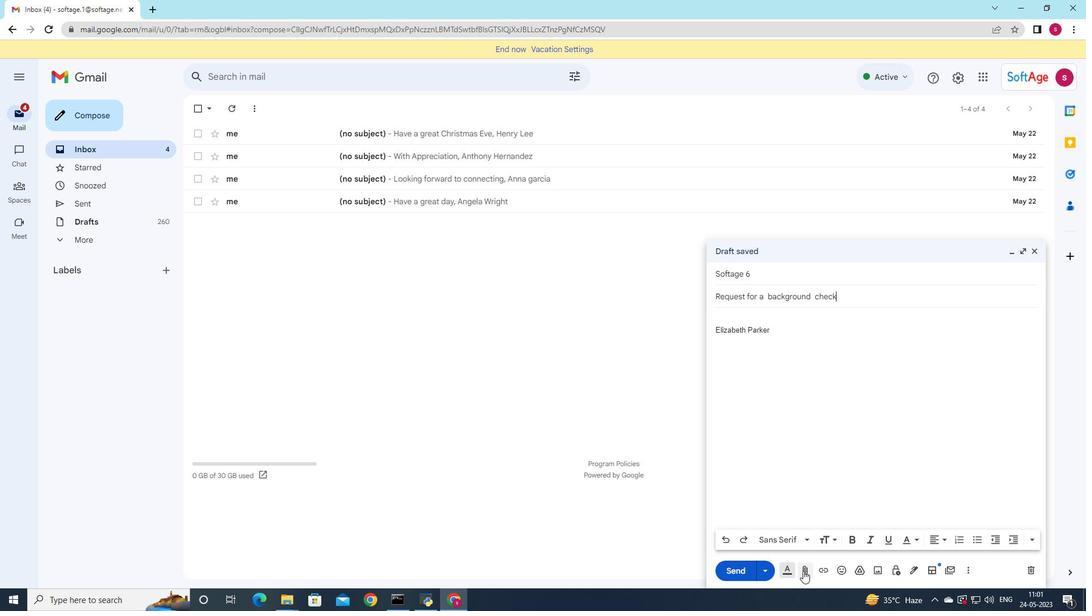 
Action: Mouse pressed left at (803, 571)
Screenshot: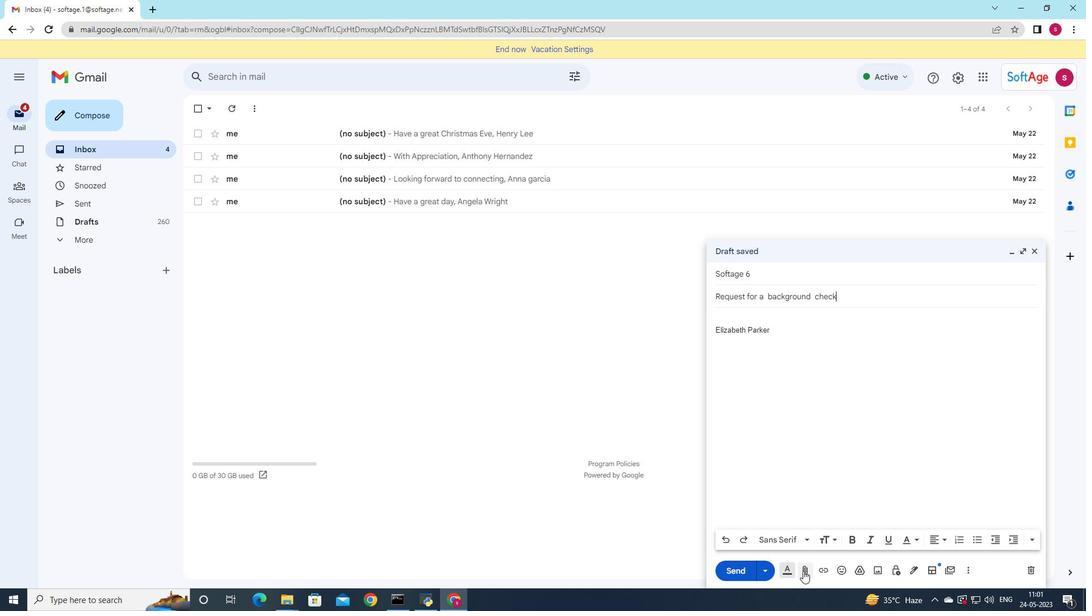 
Action: Mouse moved to (205, 86)
Screenshot: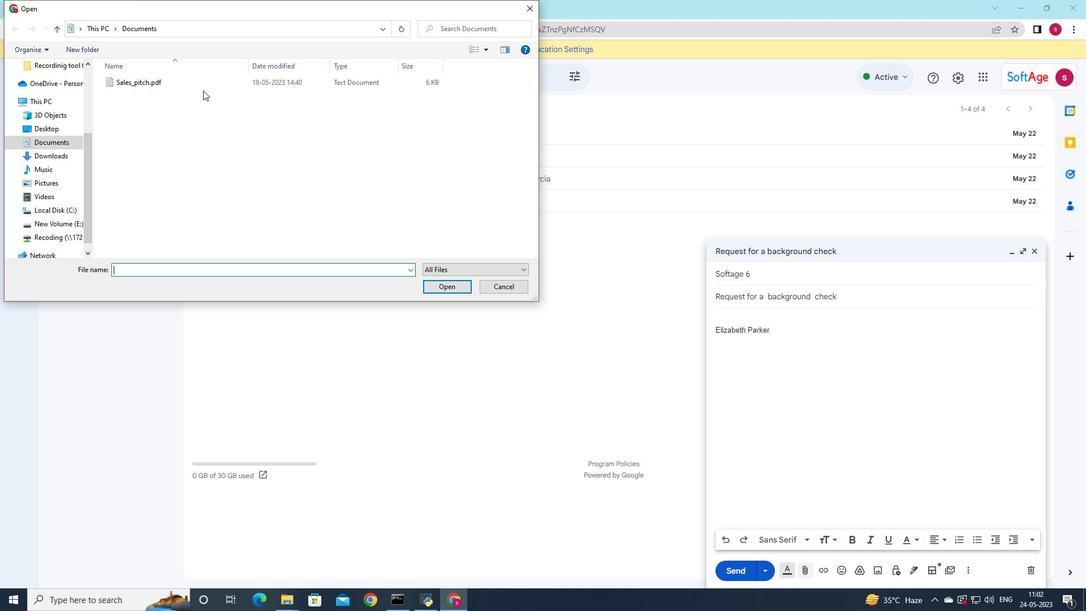 
Action: Mouse pressed left at (205, 86)
Screenshot: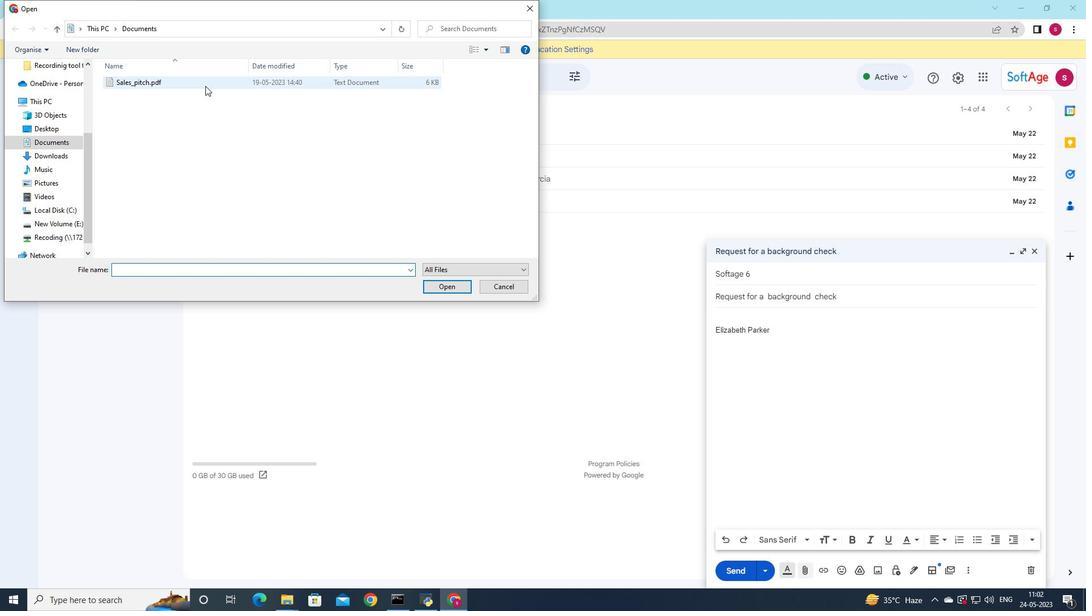 
Action: Mouse pressed left at (205, 86)
Screenshot: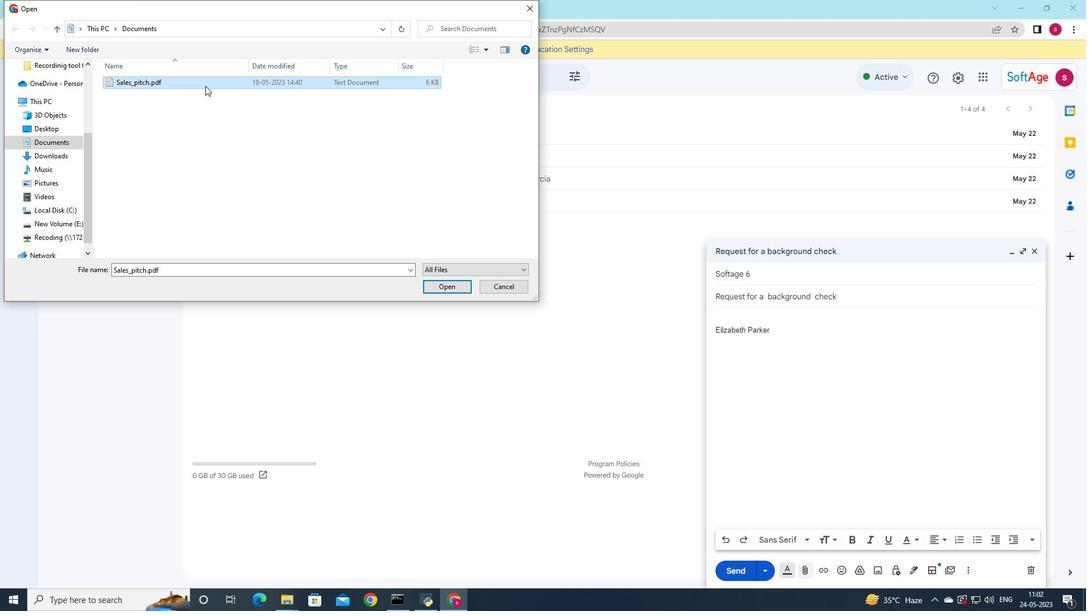 
Action: Mouse moved to (310, 266)
Screenshot: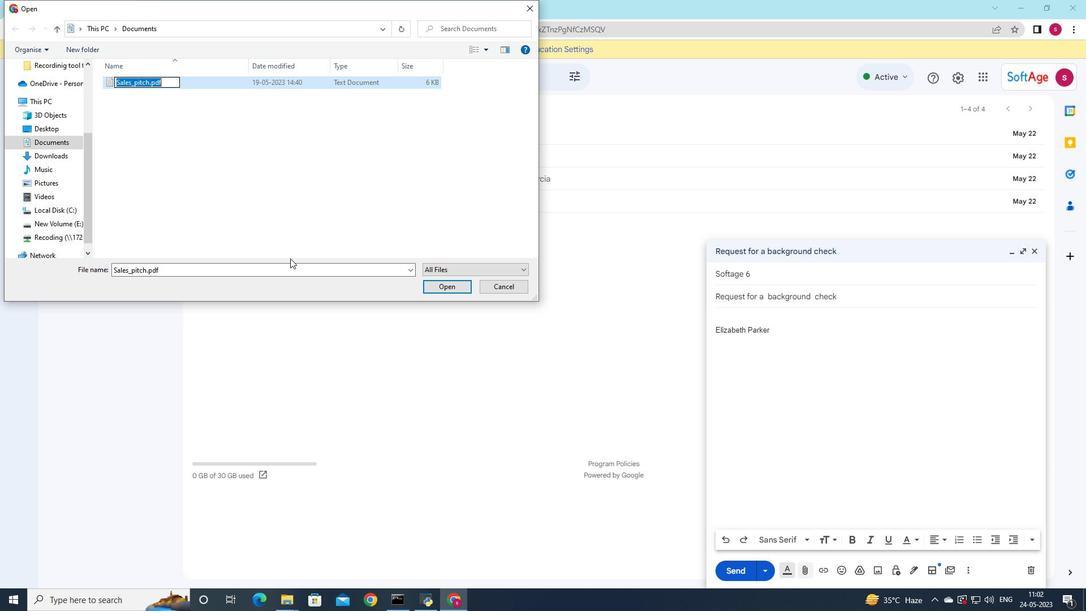 
Action: Key pressed <Key.shift><Key.shift><Key.shift><Key.shift><Key.shift><Key.shift>Technical<Key.shift>_mab<Key.backspace>nual.docx
Screenshot: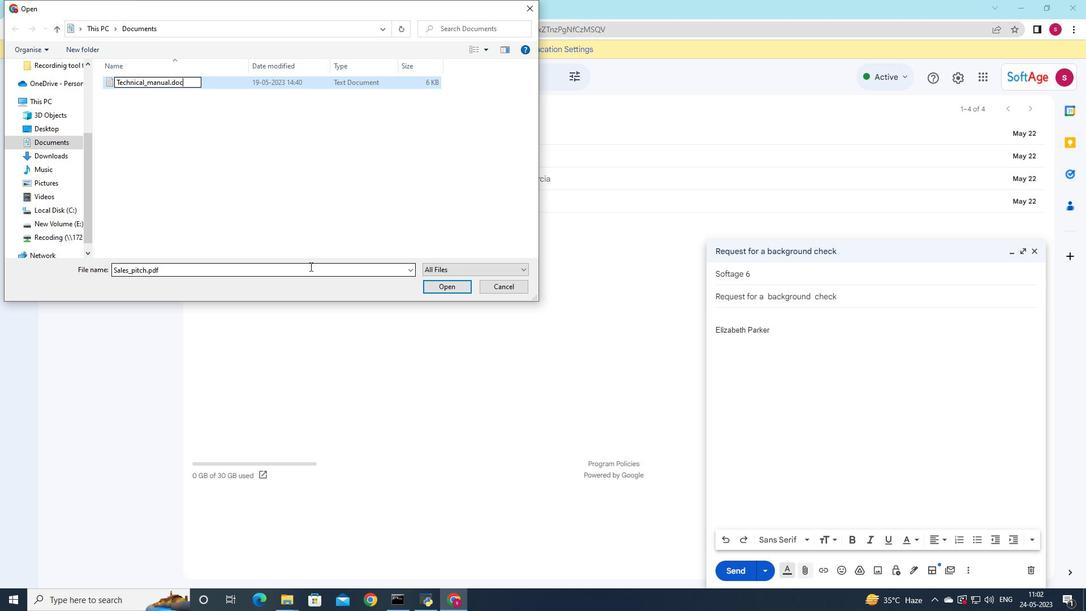 
Action: Mouse moved to (371, 76)
Screenshot: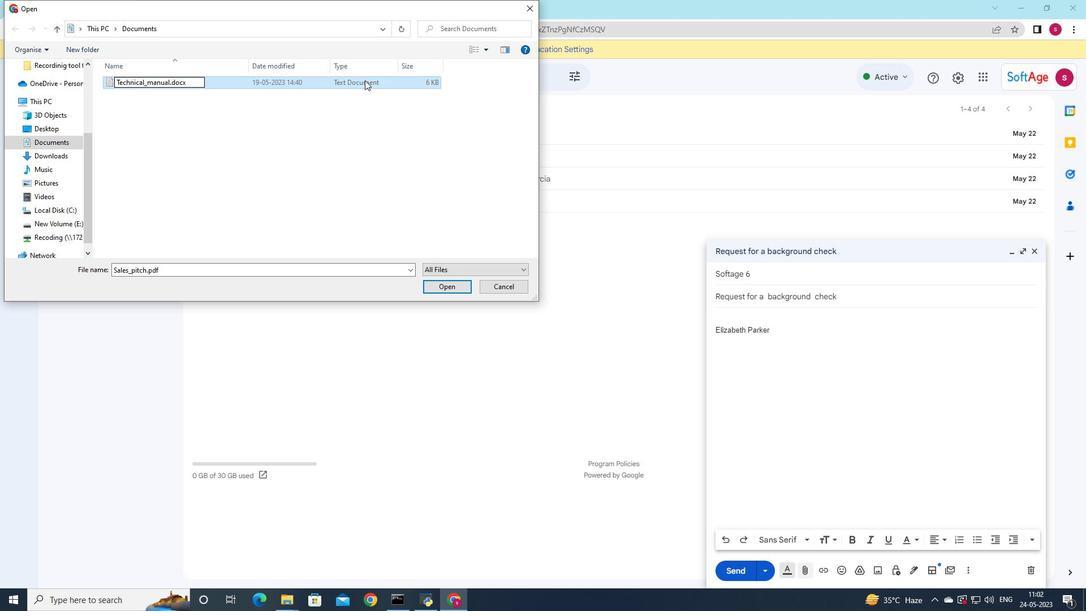 
Action: Mouse pressed left at (371, 76)
Screenshot: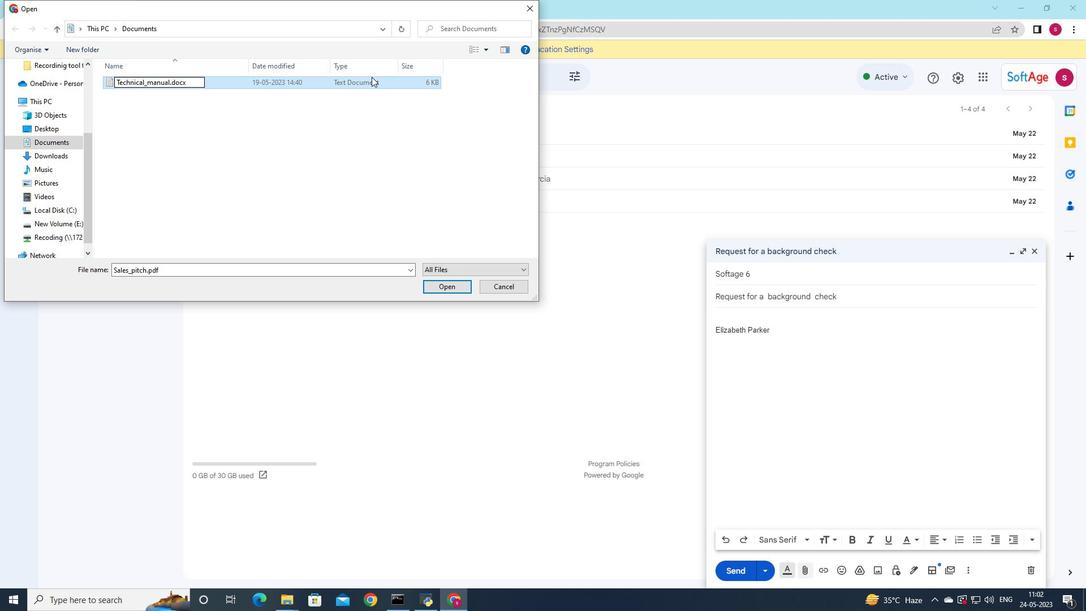 
Action: Mouse moved to (454, 289)
Screenshot: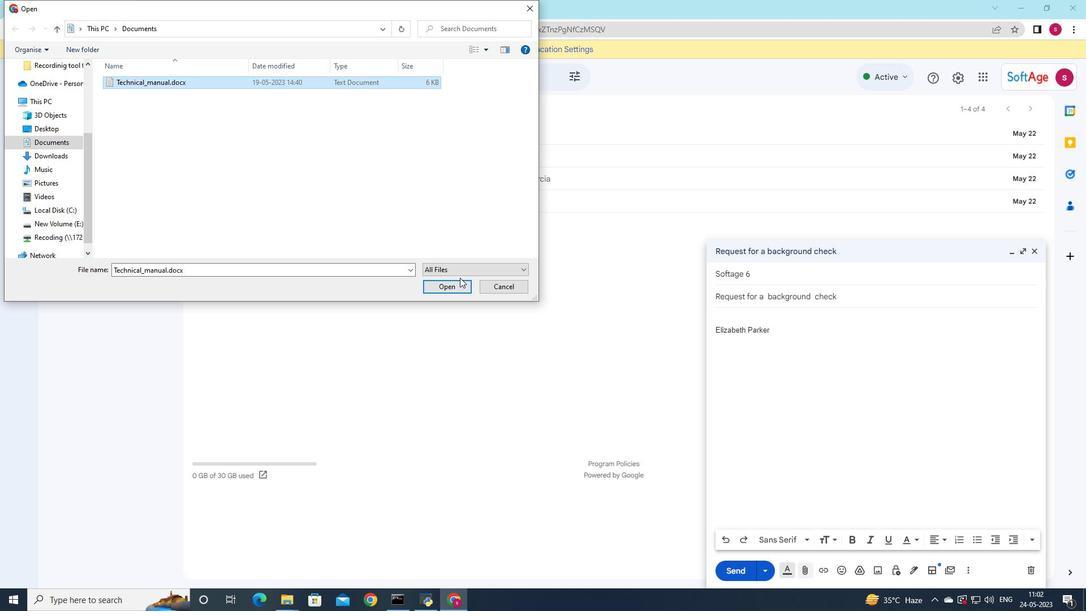 
Action: Mouse pressed left at (454, 289)
Screenshot: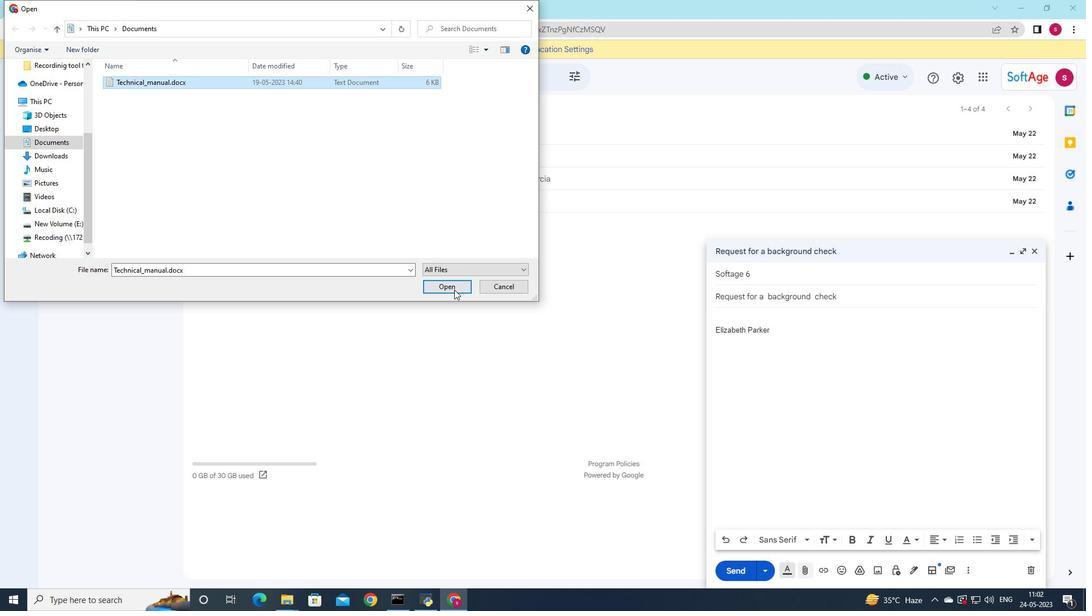 
Action: Mouse moved to (712, 382)
Screenshot: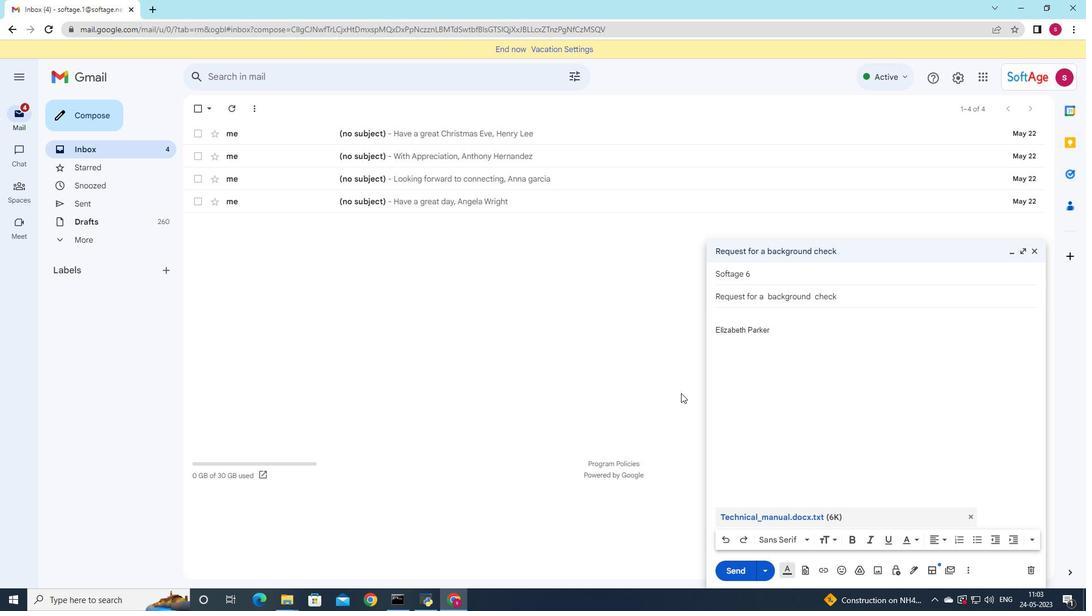 
Action: Key pressed <Key.shift_r>Please<Key.space>let<Key.space>me<Key.space>know<Key.space>if<Key.space>there<Key.space>are<Key.space>any<Key.space>cg<Key.backspace>hanges<Key.space>to<Key.space>the<Key.space>project<Key.space>timline
Screenshot: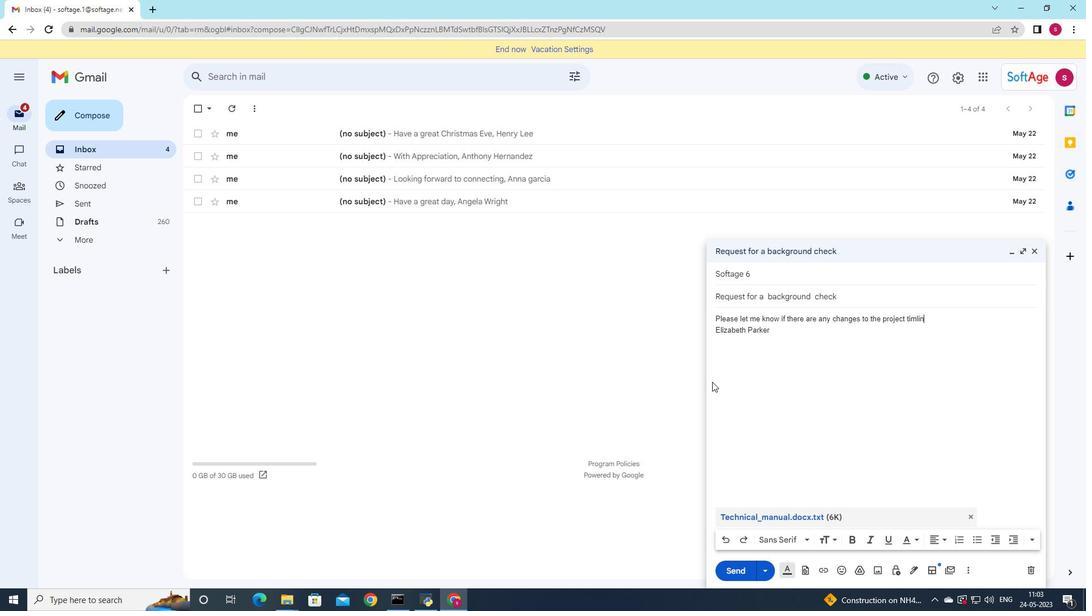 
Action: Mouse moved to (722, 539)
Screenshot: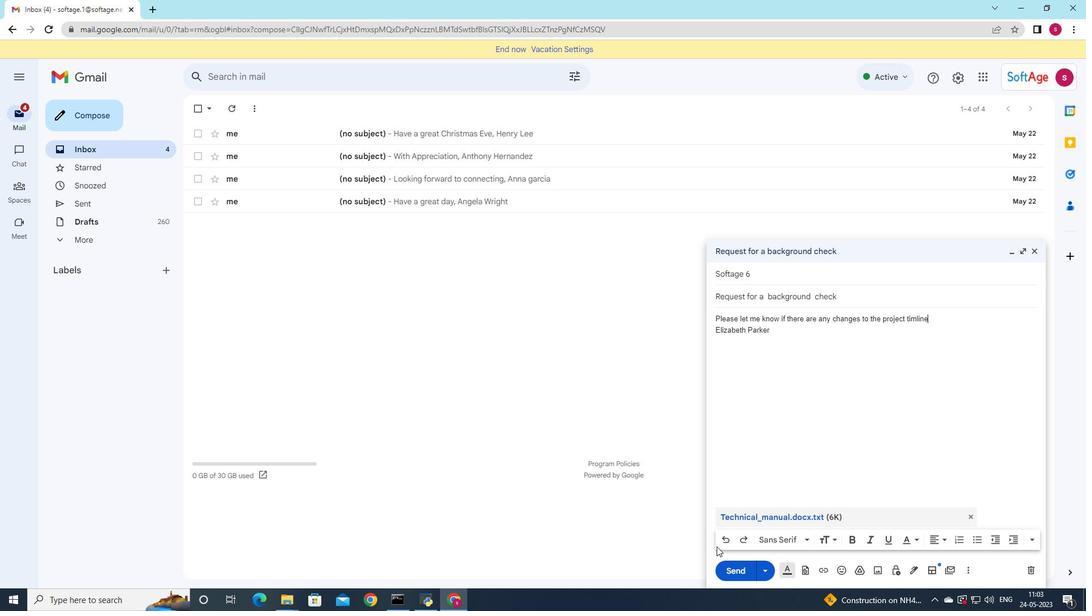 
Action: Mouse pressed left at (722, 539)
Screenshot: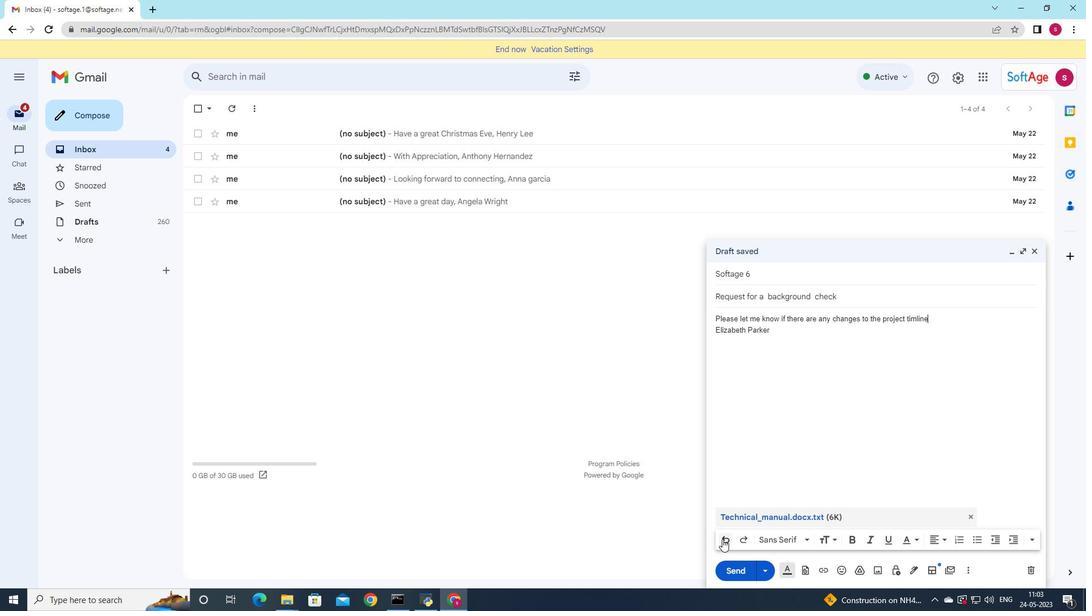 
Action: Mouse pressed left at (722, 539)
Screenshot: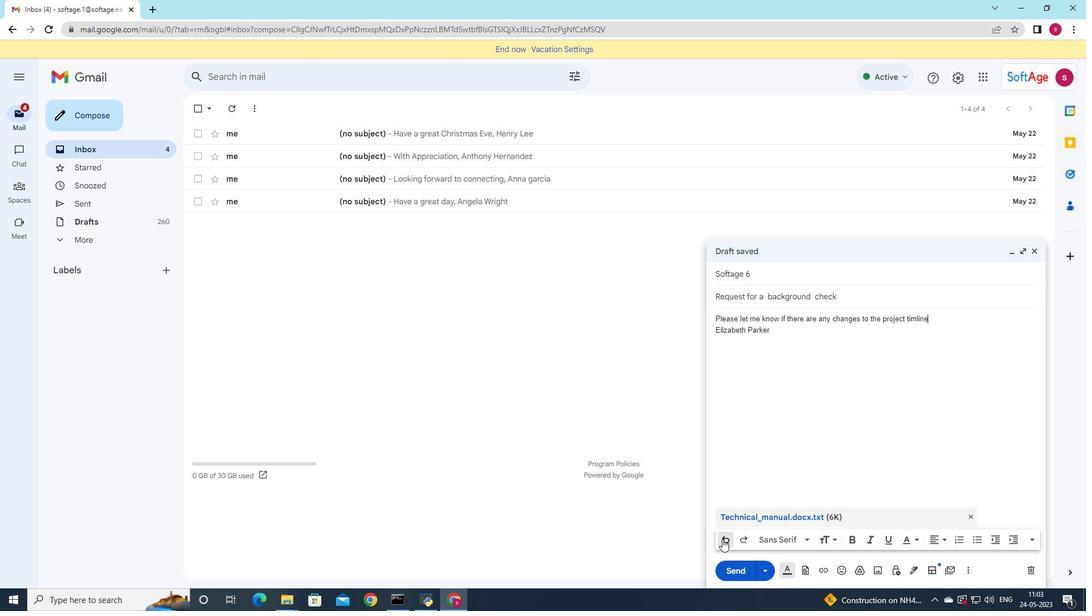 
Action: Mouse pressed left at (722, 539)
Screenshot: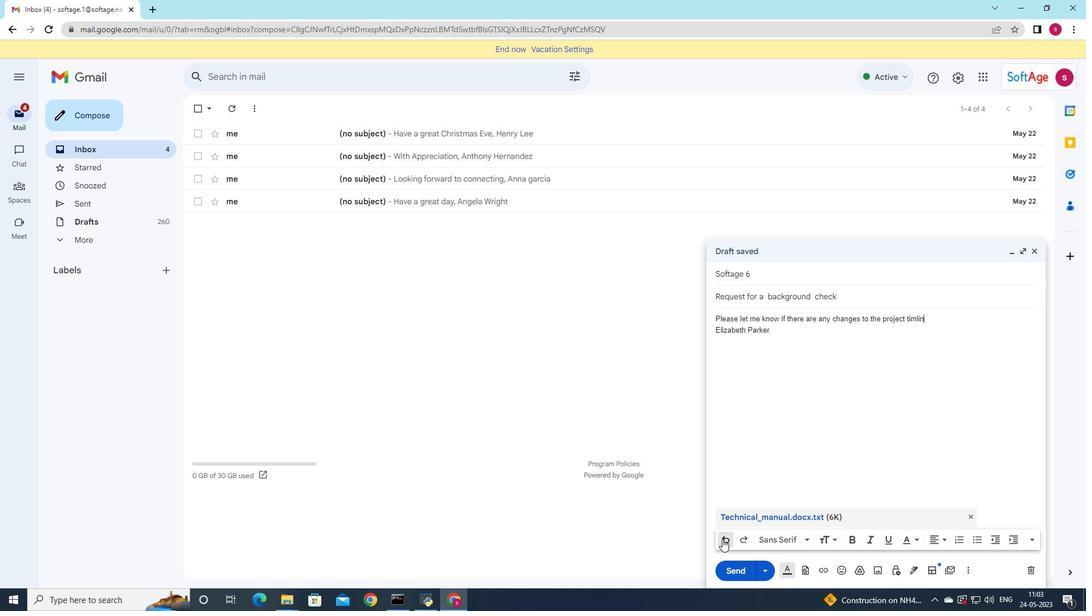 
Action: Mouse pressed left at (722, 539)
Screenshot: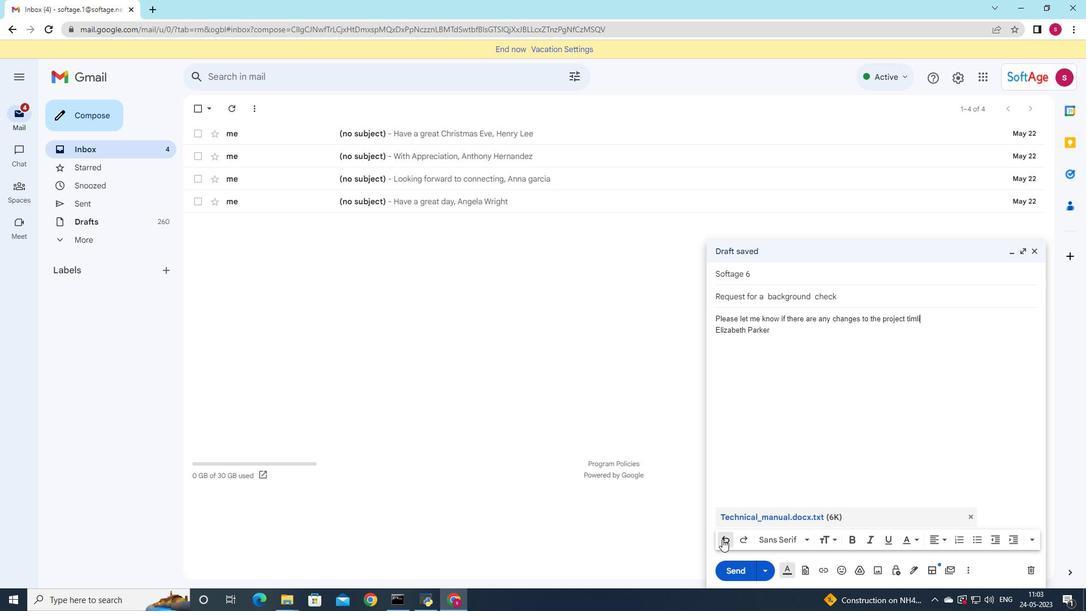 
Action: Mouse pressed left at (722, 539)
Screenshot: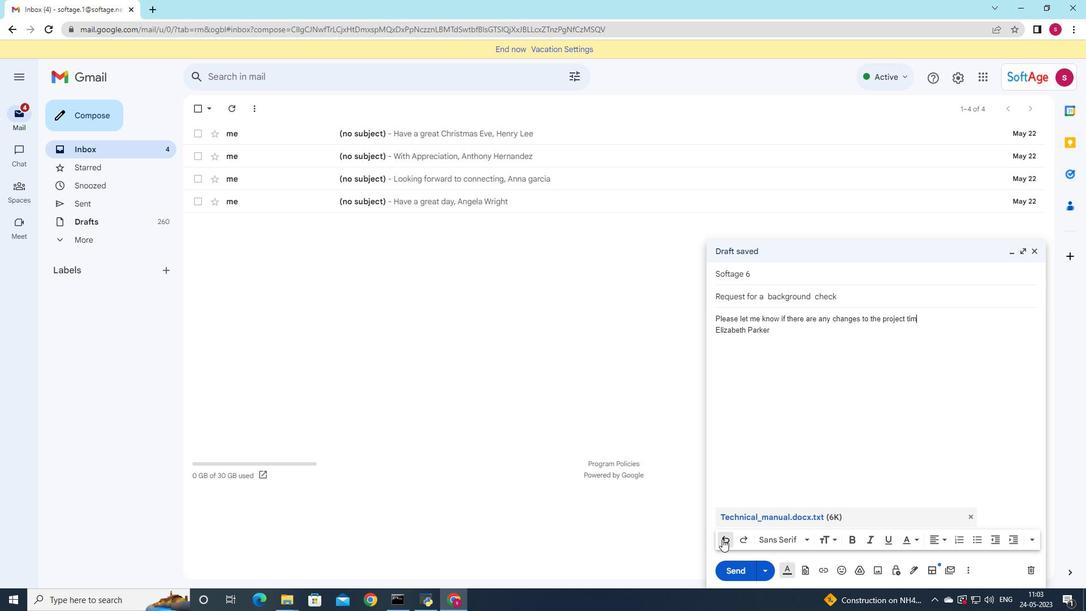 
Action: Mouse pressed left at (722, 539)
Screenshot: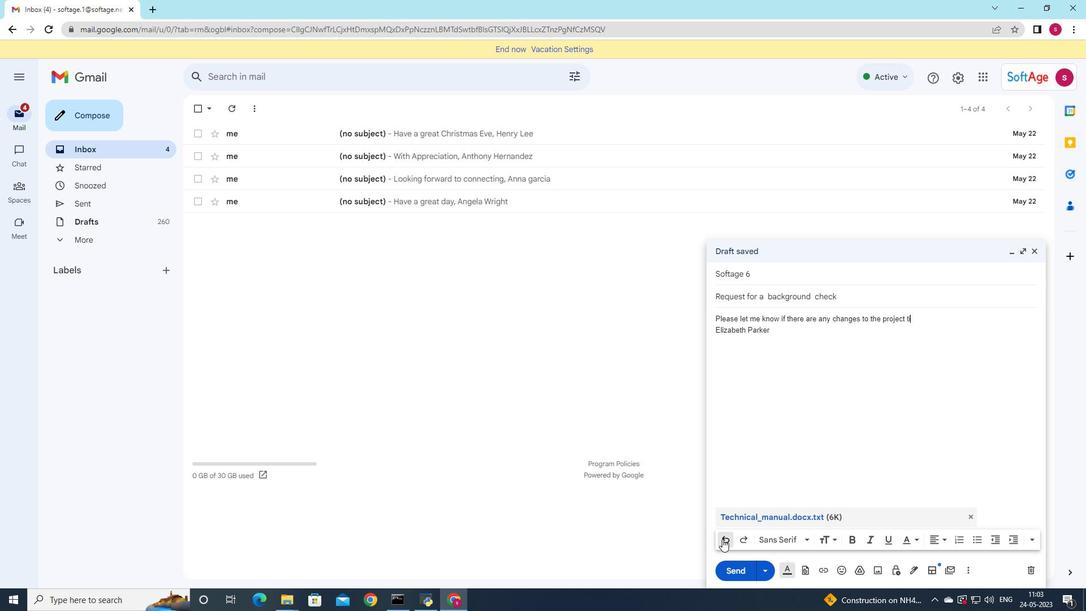 
Action: Mouse pressed left at (722, 539)
Screenshot: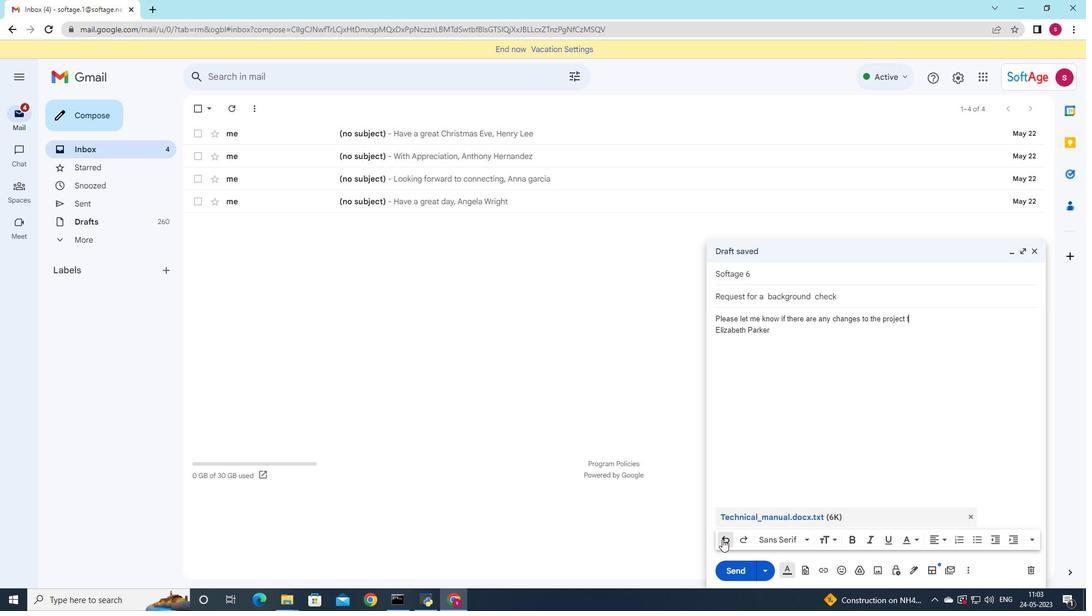
Action: Mouse pressed left at (722, 539)
Screenshot: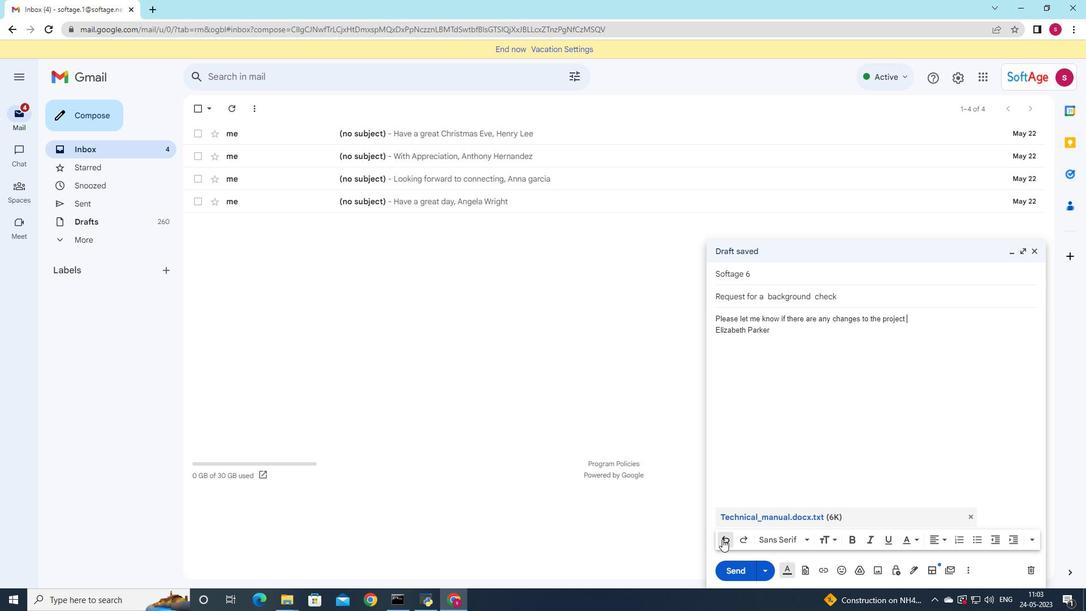 
Action: Mouse pressed left at (722, 539)
Screenshot: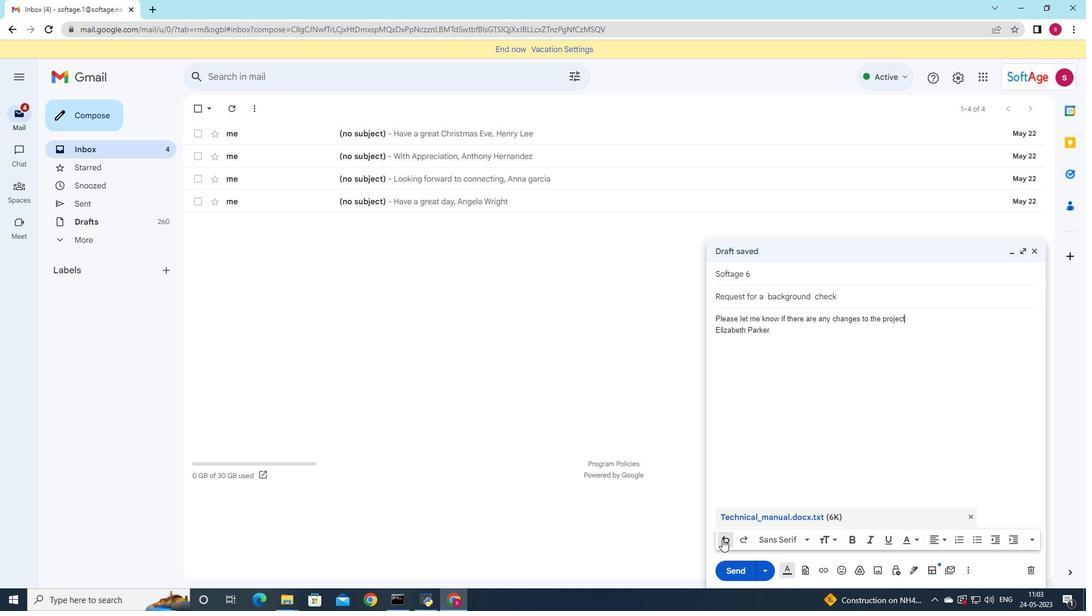 
Action: Mouse pressed left at (722, 539)
Screenshot: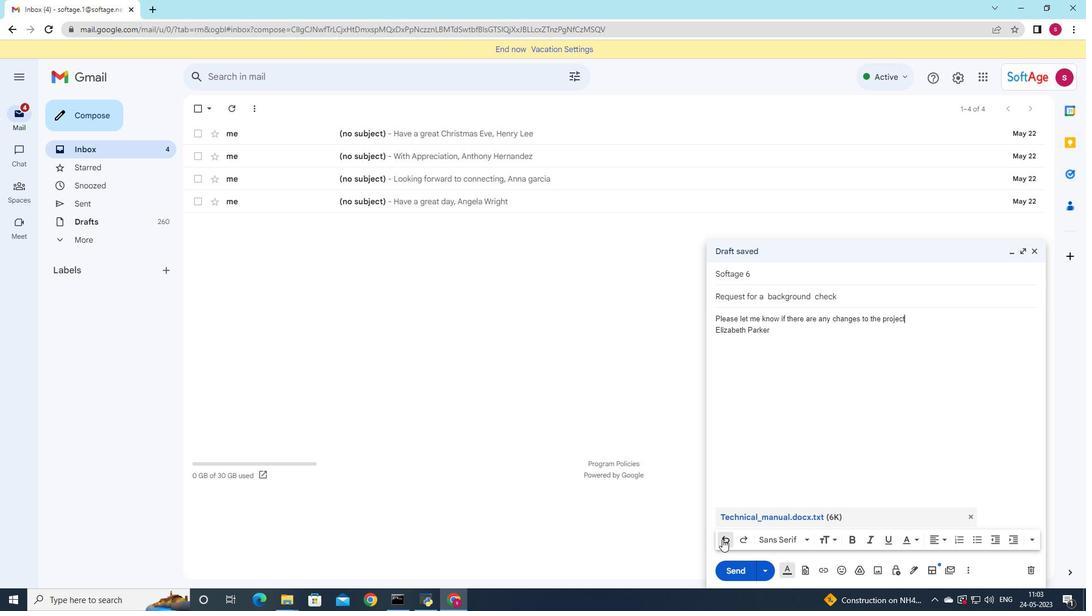 
Action: Mouse pressed left at (722, 539)
Screenshot: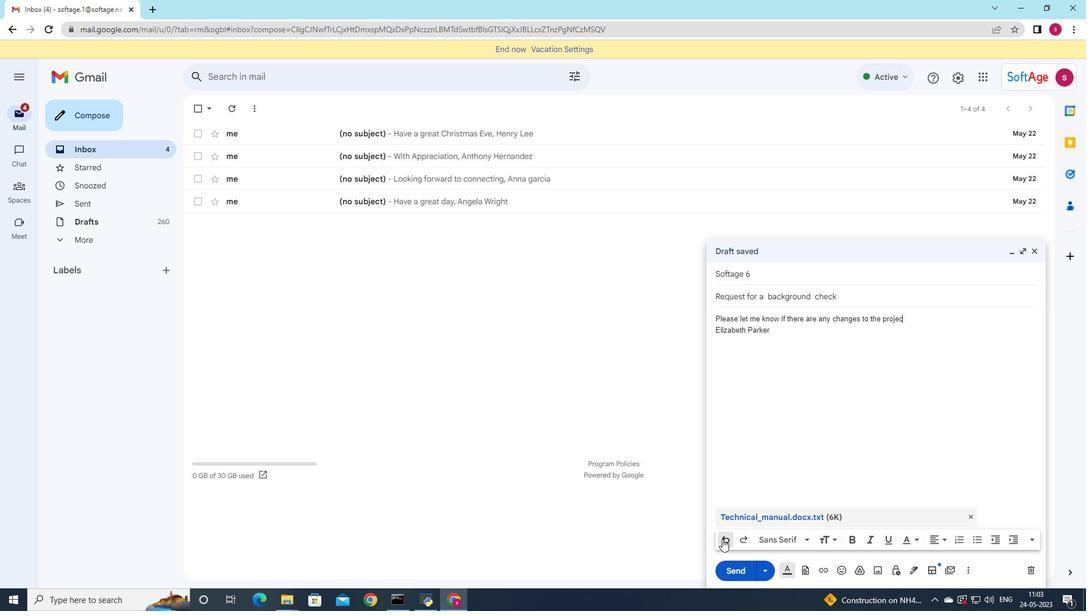 
Action: Mouse pressed left at (722, 539)
Screenshot: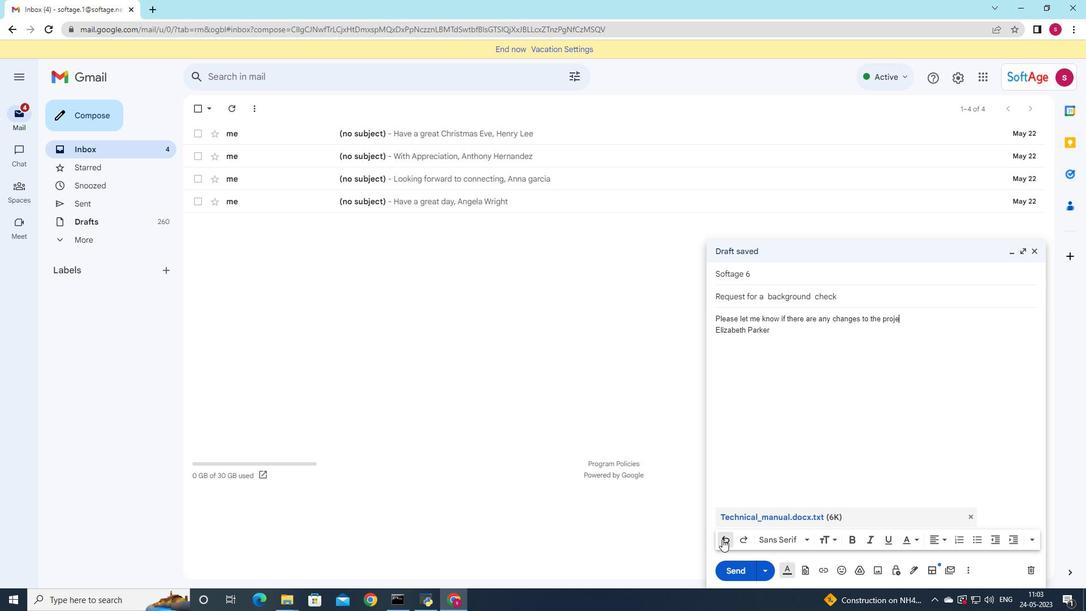 
Action: Mouse pressed left at (722, 539)
Screenshot: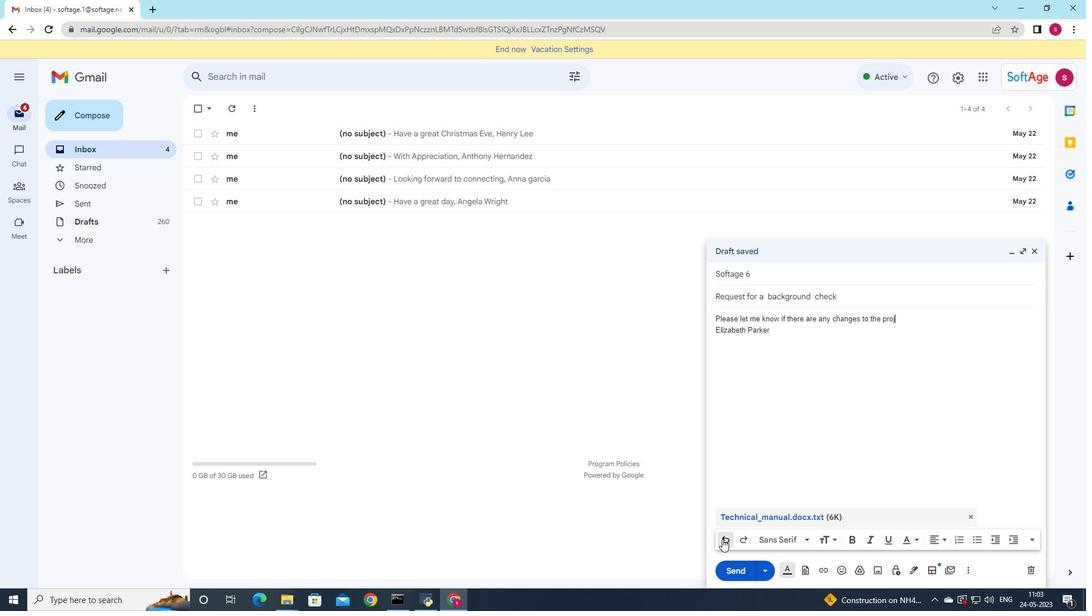 
Action: Mouse pressed left at (722, 539)
Screenshot: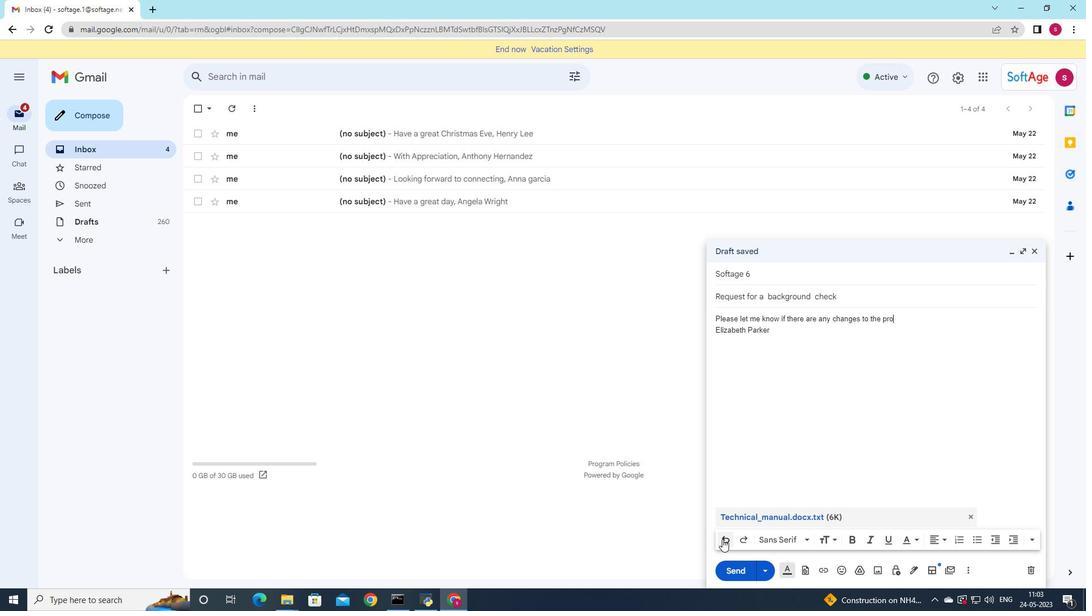 
Action: Mouse pressed left at (722, 539)
Screenshot: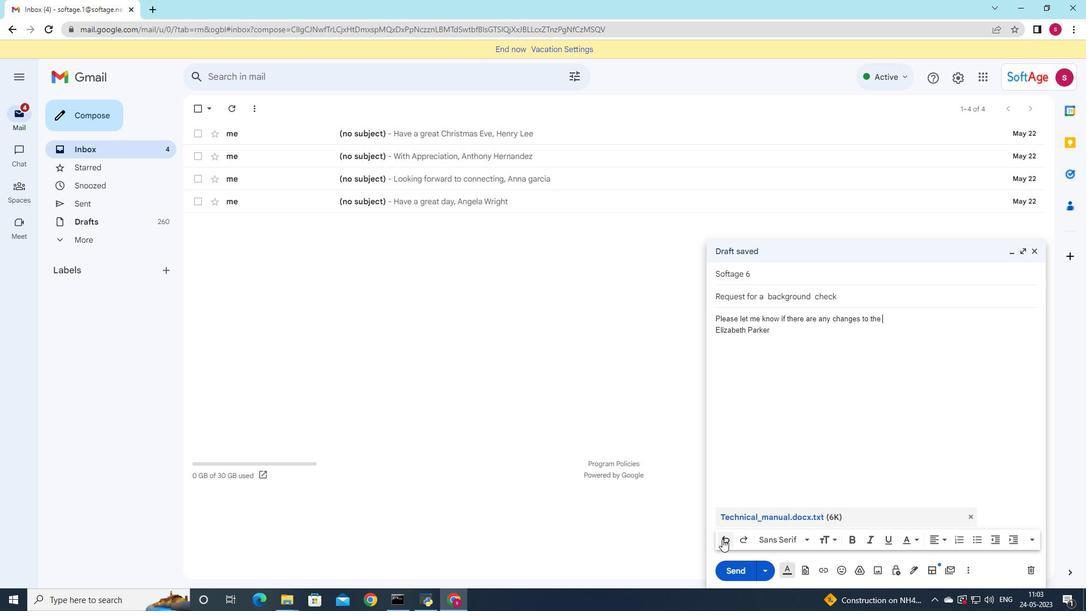 
Action: Mouse pressed left at (722, 539)
Screenshot: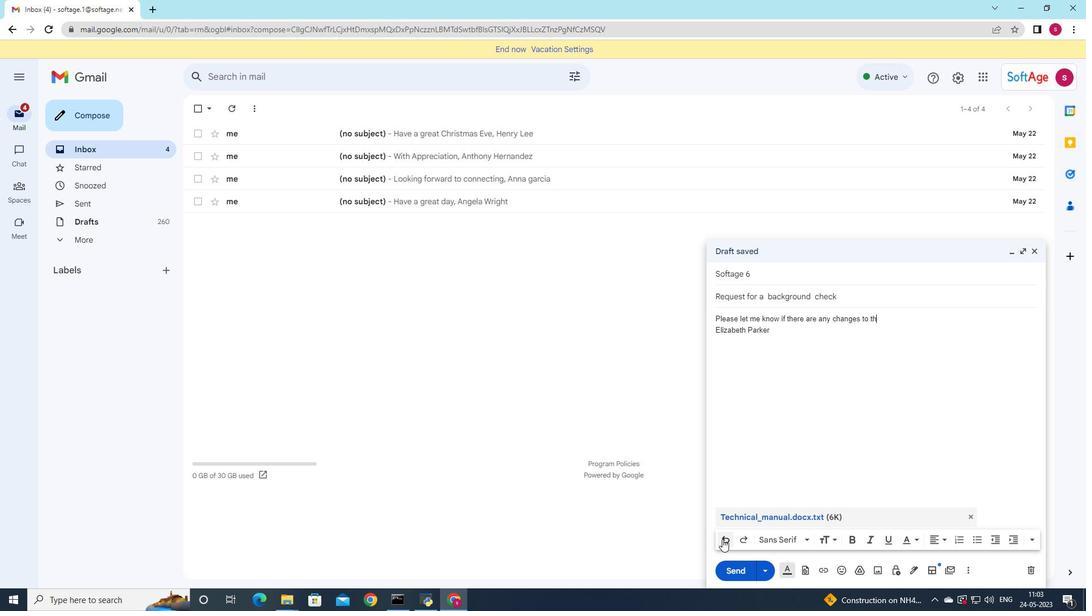 
Action: Mouse pressed left at (722, 539)
Screenshot: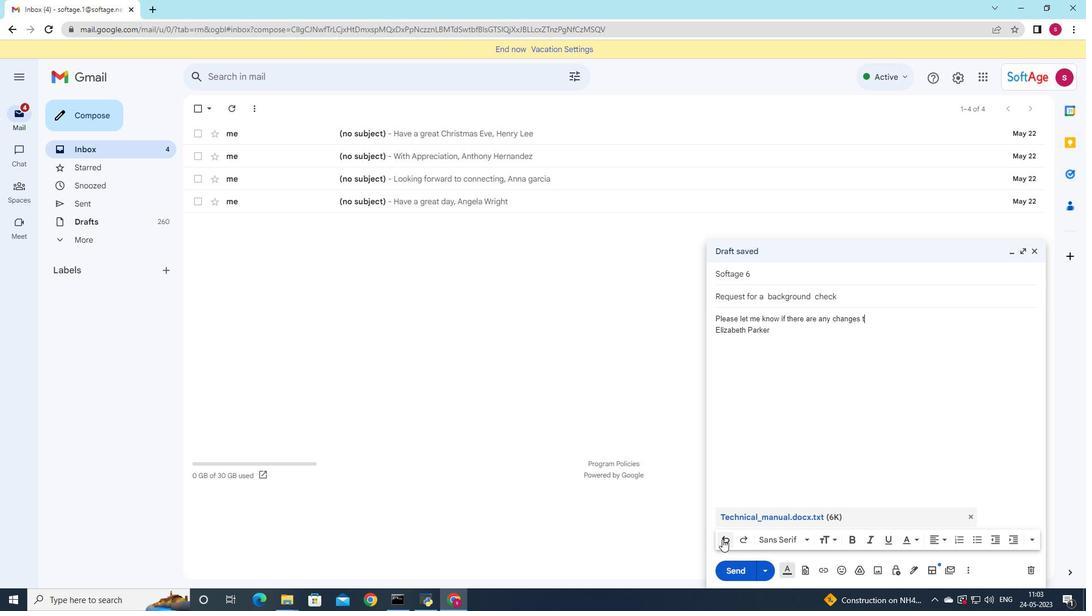 
Action: Mouse pressed left at (722, 539)
Screenshot: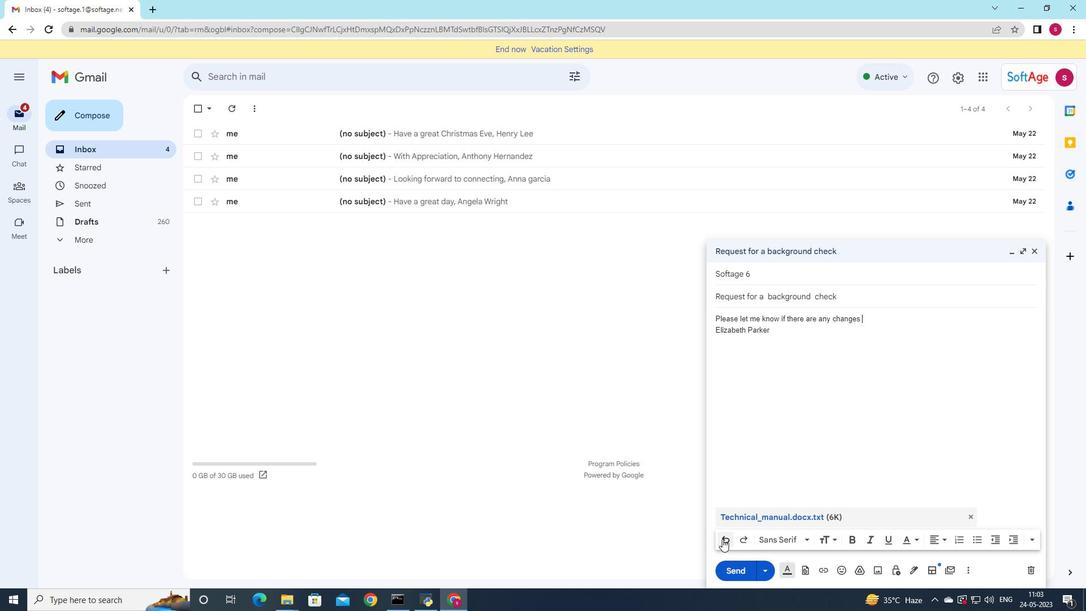 
Action: Mouse pressed left at (722, 539)
Screenshot: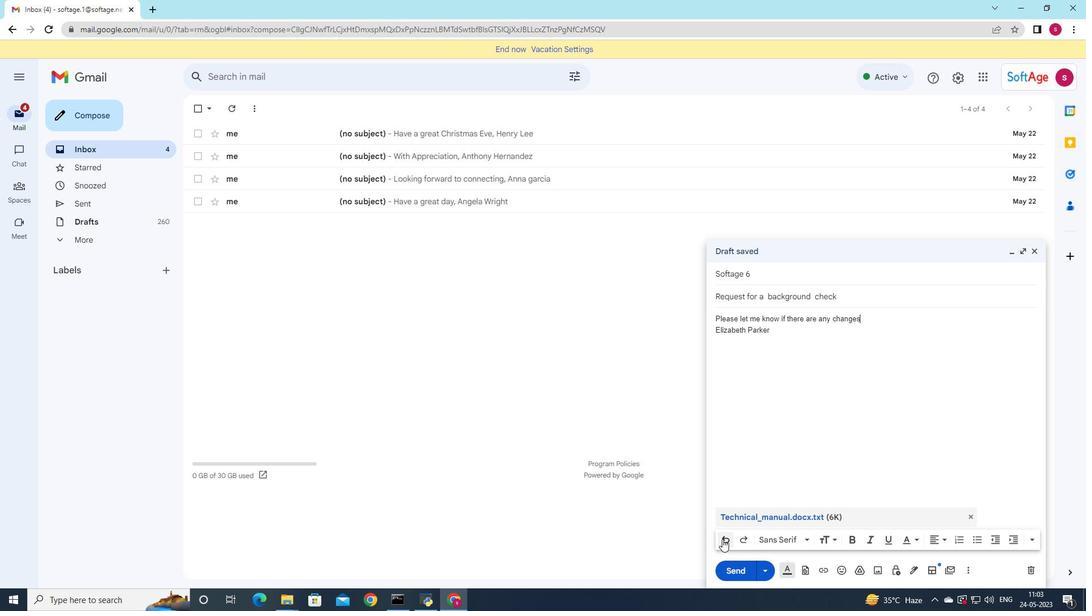 
Action: Mouse pressed left at (722, 539)
Screenshot: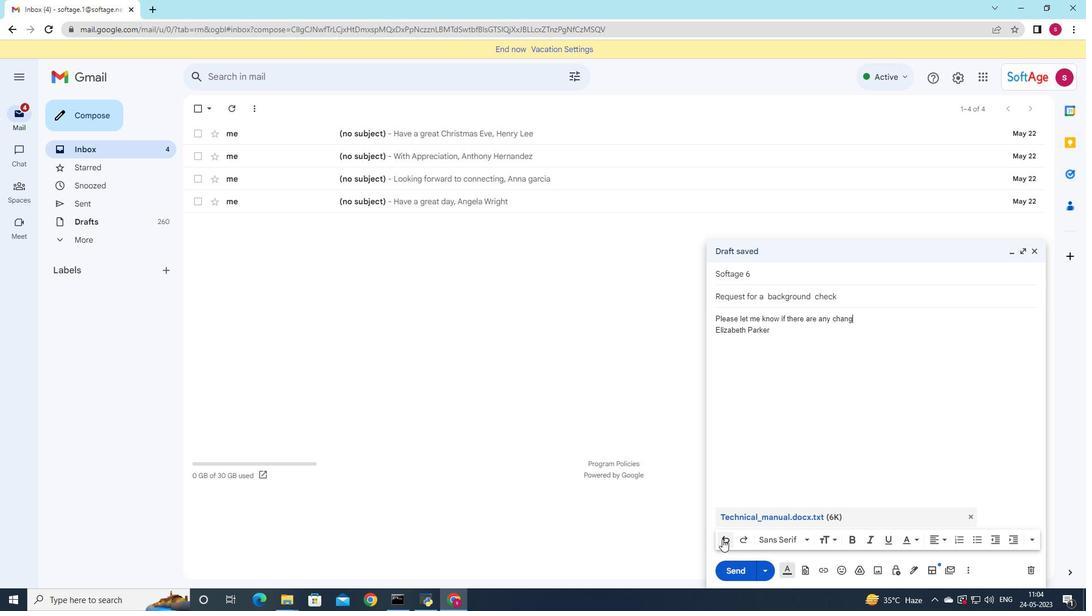 
Action: Mouse pressed left at (722, 539)
Screenshot: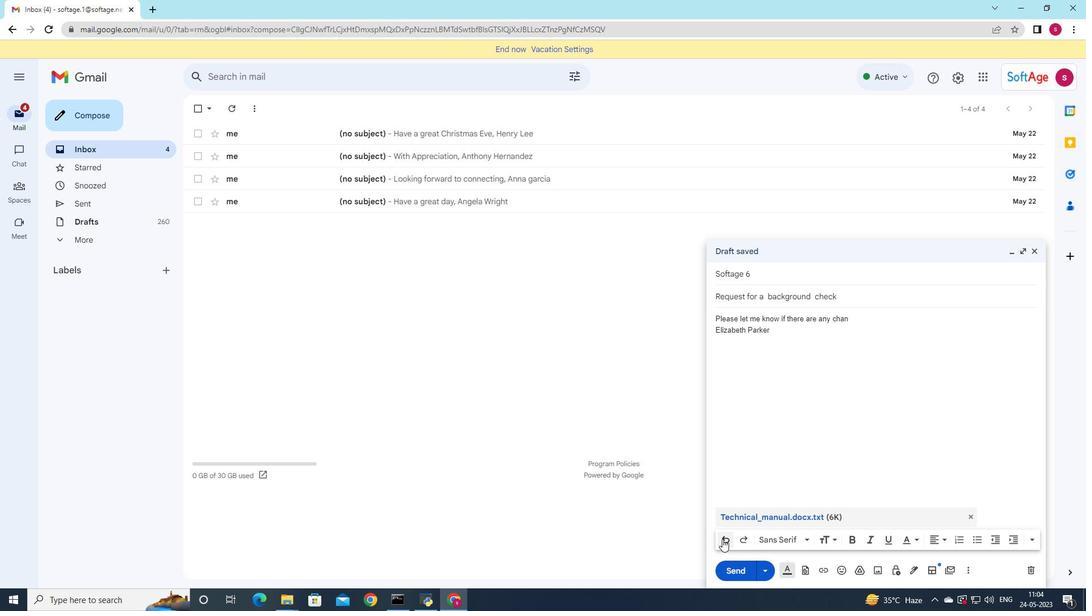 
Action: Mouse pressed left at (722, 539)
Screenshot: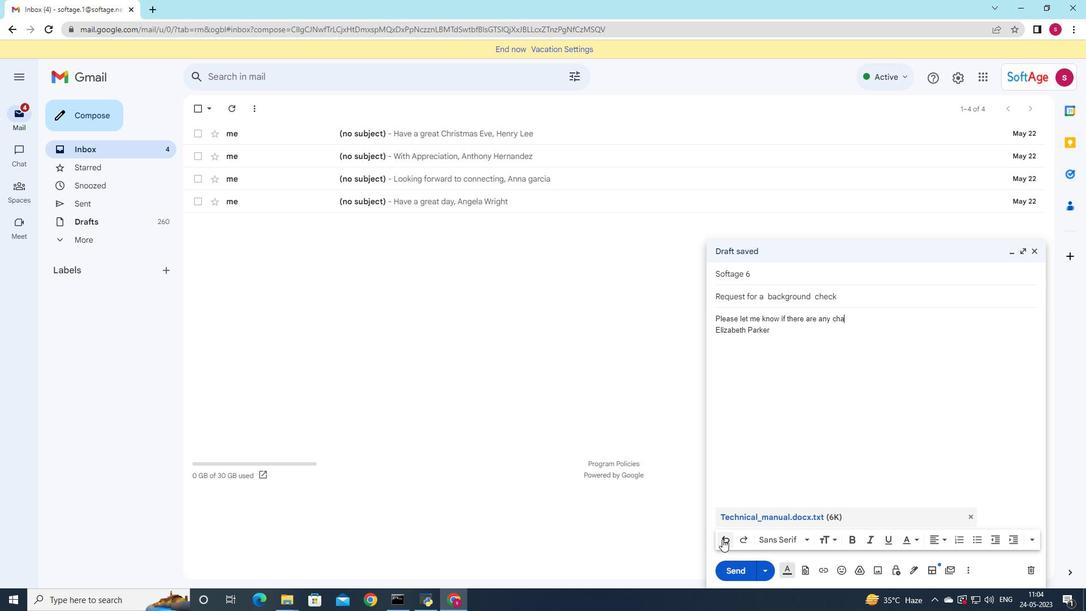 
Action: Mouse pressed left at (722, 539)
Screenshot: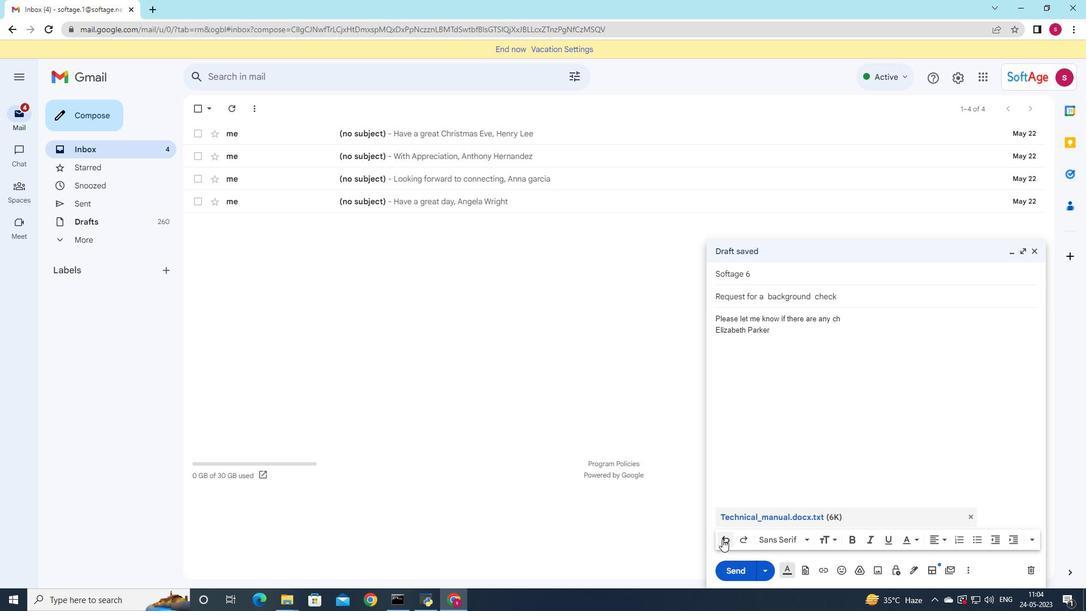 
Action: Mouse pressed left at (722, 539)
Screenshot: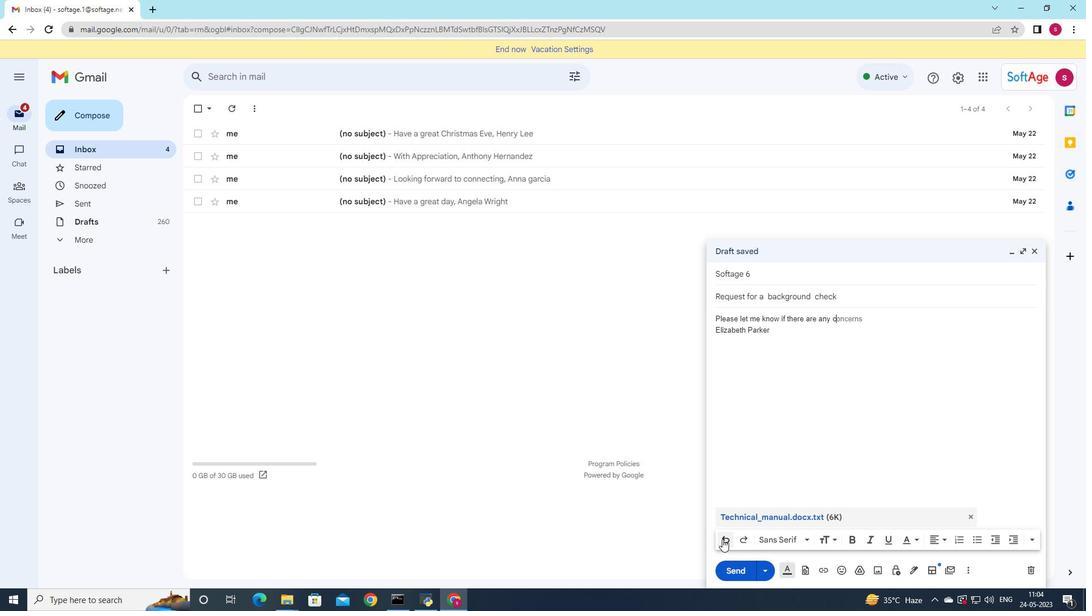 
Action: Mouse pressed left at (722, 539)
Screenshot: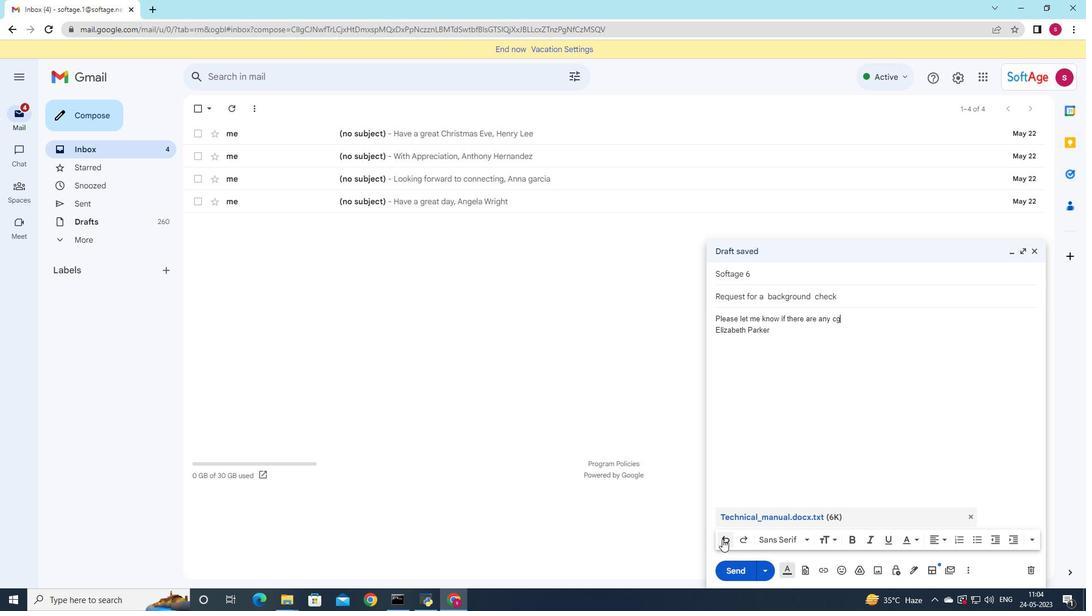 
Action: Mouse pressed left at (722, 539)
Screenshot: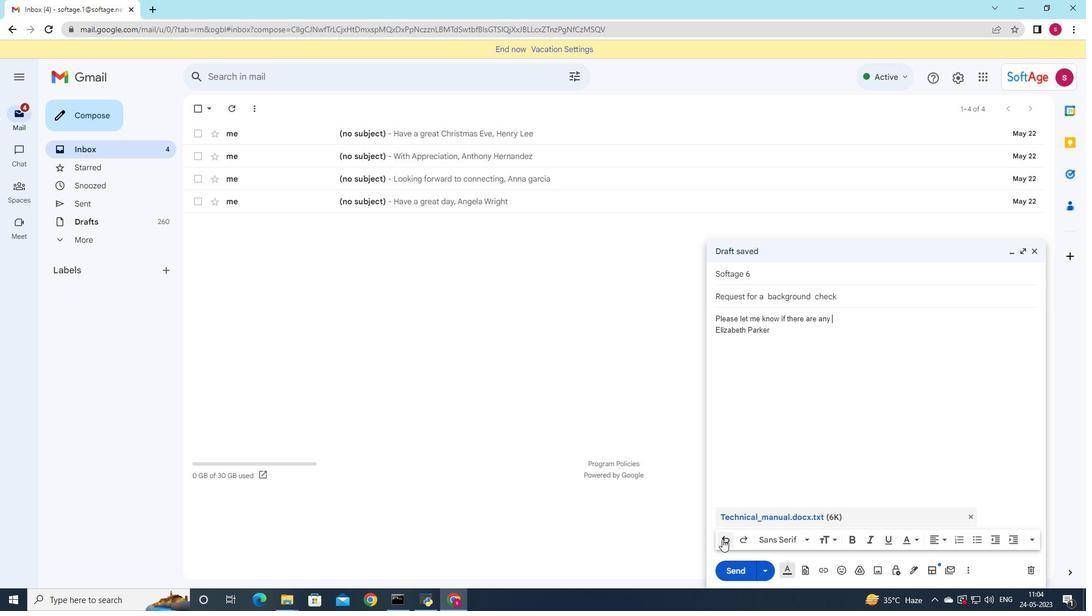 
Action: Mouse pressed left at (722, 539)
Screenshot: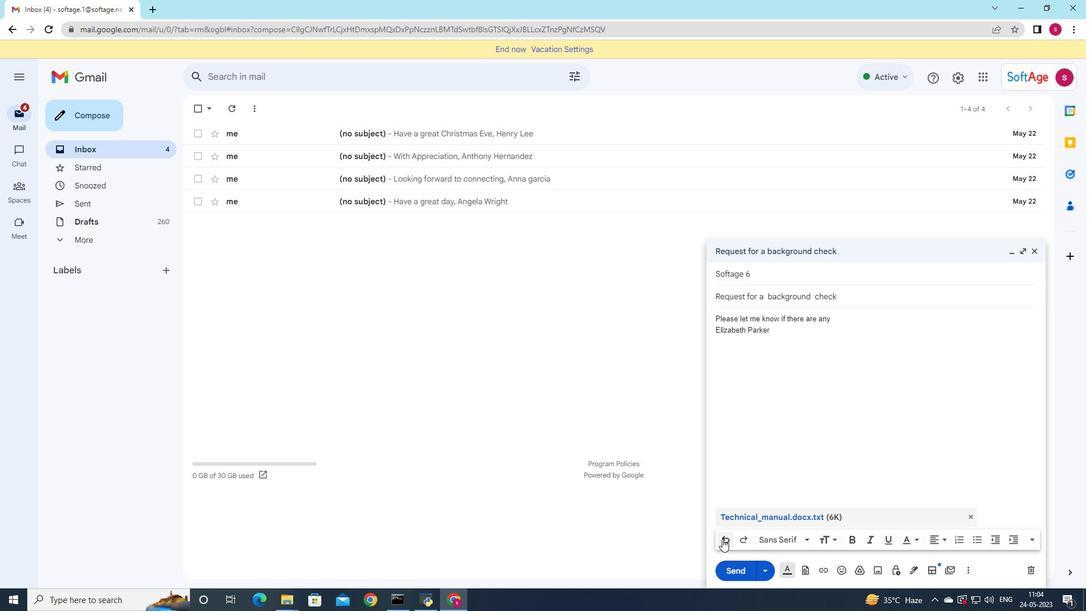 
Action: Mouse pressed left at (722, 539)
Screenshot: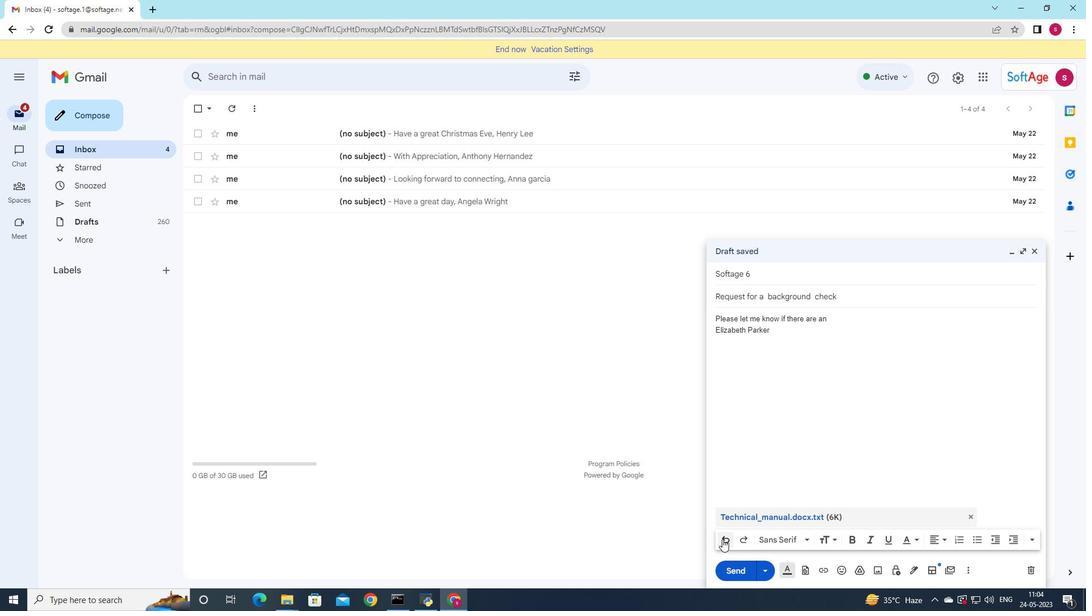 
Action: Mouse pressed left at (722, 539)
Screenshot: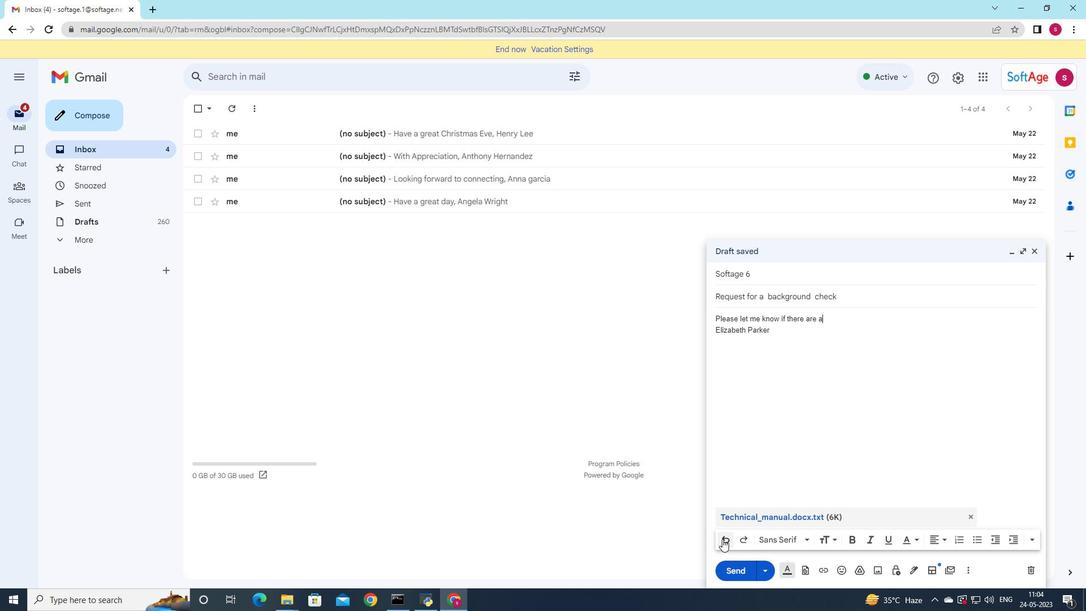 
Action: Mouse pressed left at (722, 539)
Screenshot: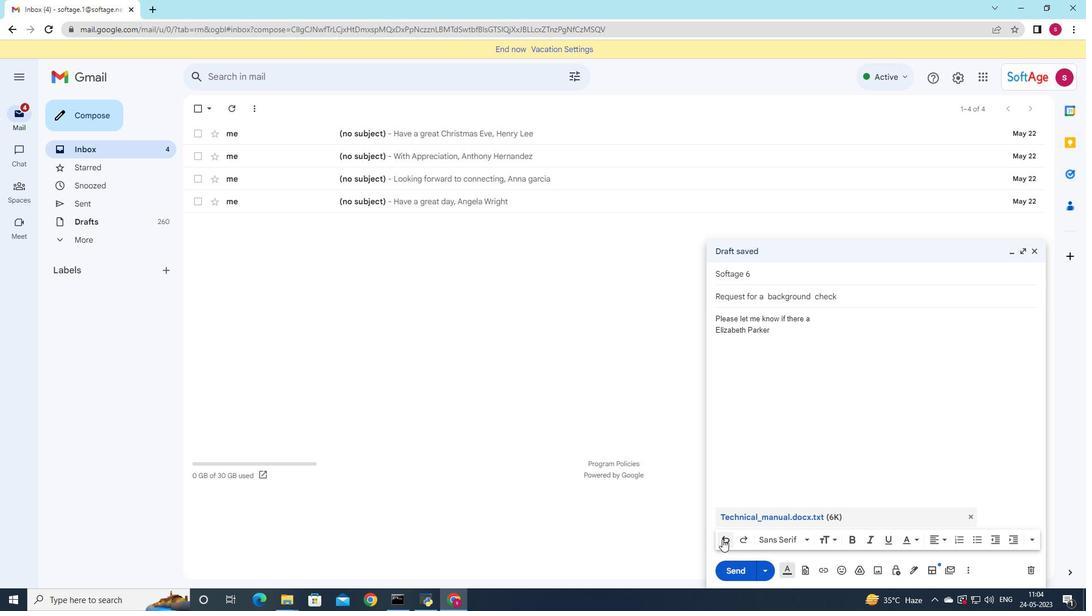 
Action: Mouse pressed left at (722, 539)
Screenshot: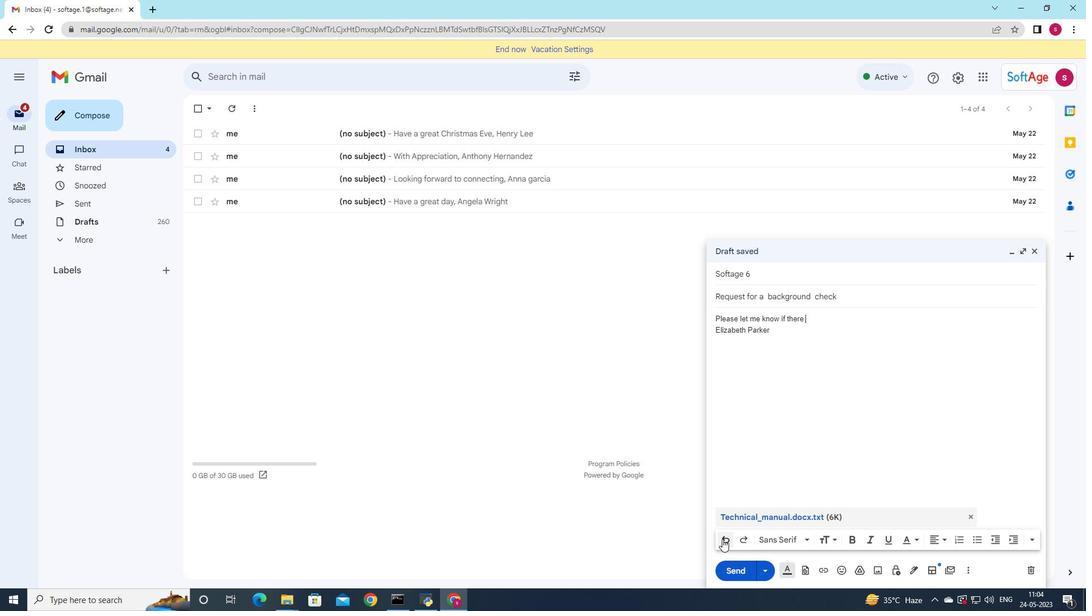 
Action: Mouse pressed left at (722, 539)
Screenshot: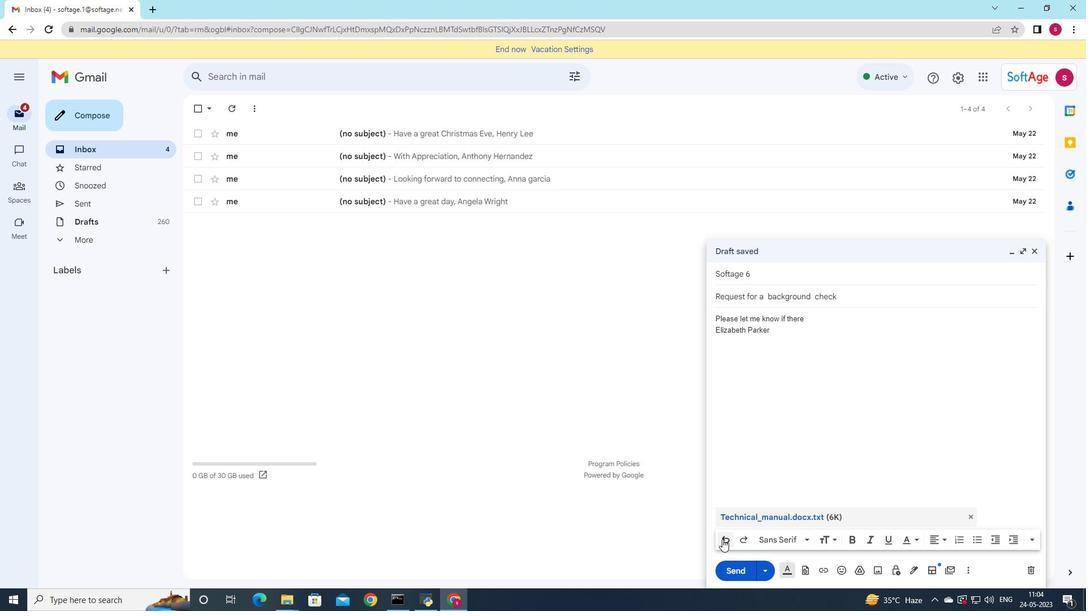 
Action: Mouse pressed left at (722, 539)
Screenshot: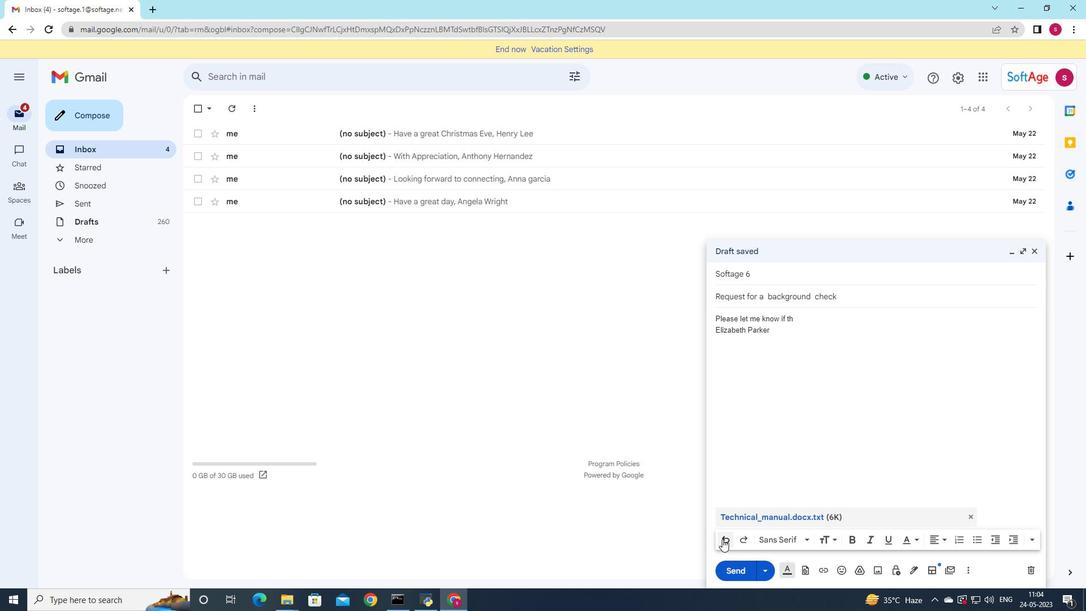 
Action: Mouse pressed left at (722, 539)
Screenshot: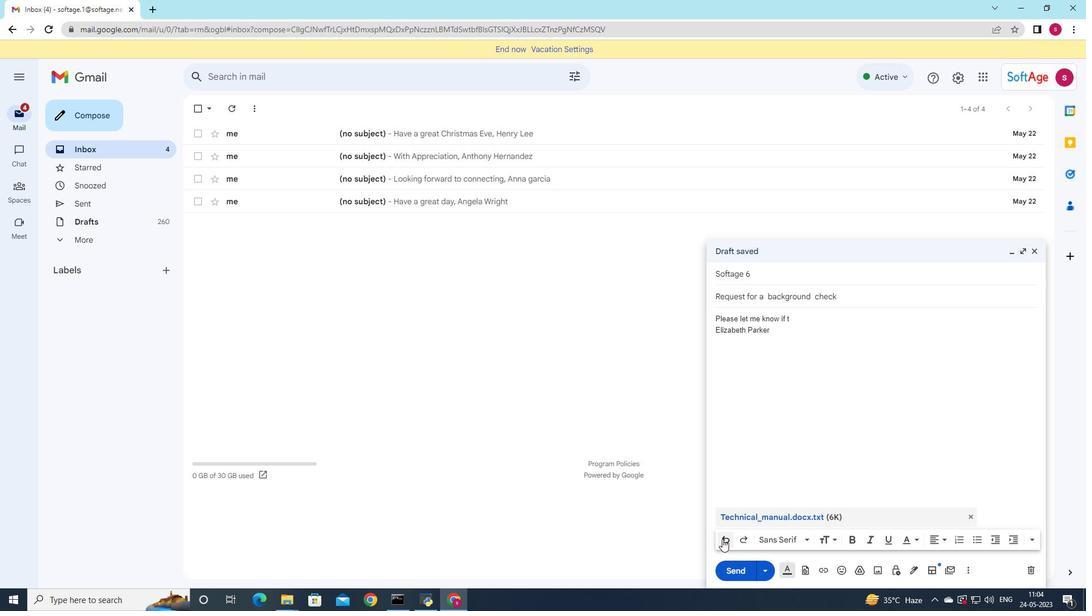 
Action: Mouse pressed left at (722, 539)
Screenshot: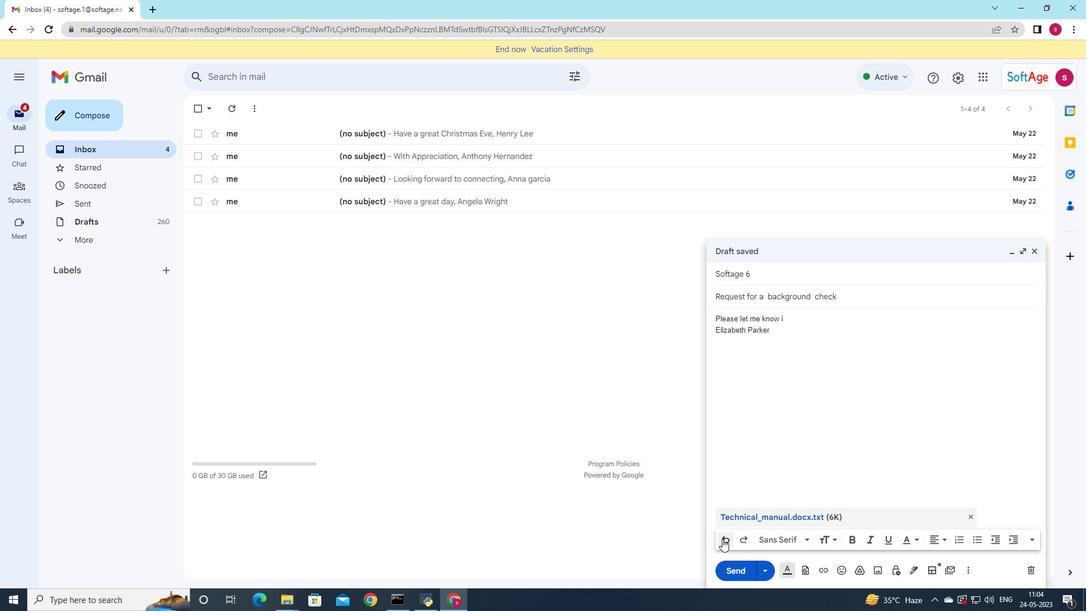 
Action: Mouse pressed left at (722, 539)
Screenshot: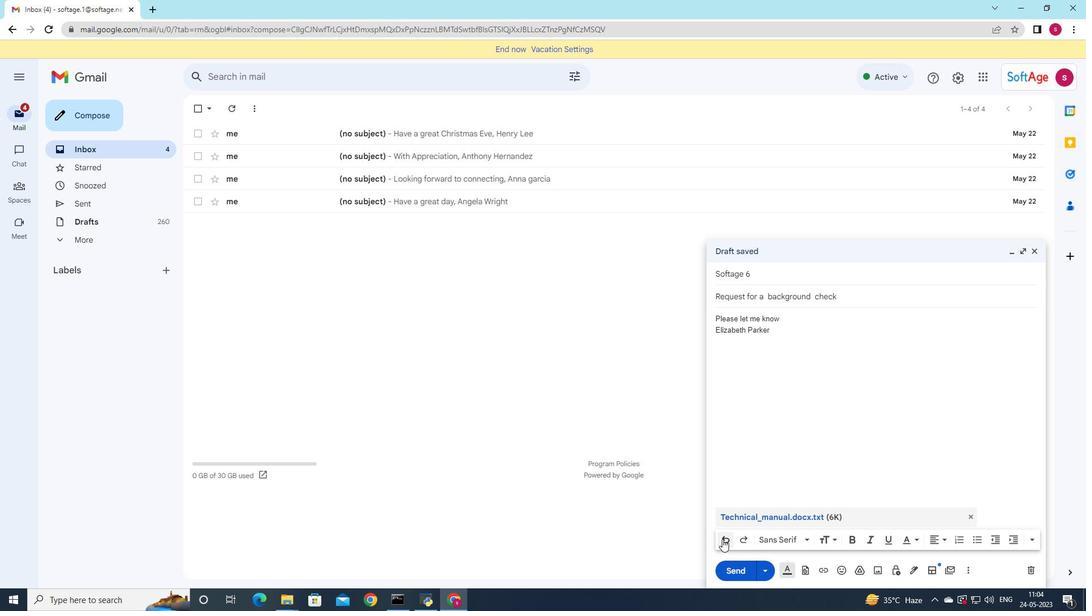 
Action: Mouse pressed left at (722, 539)
Screenshot: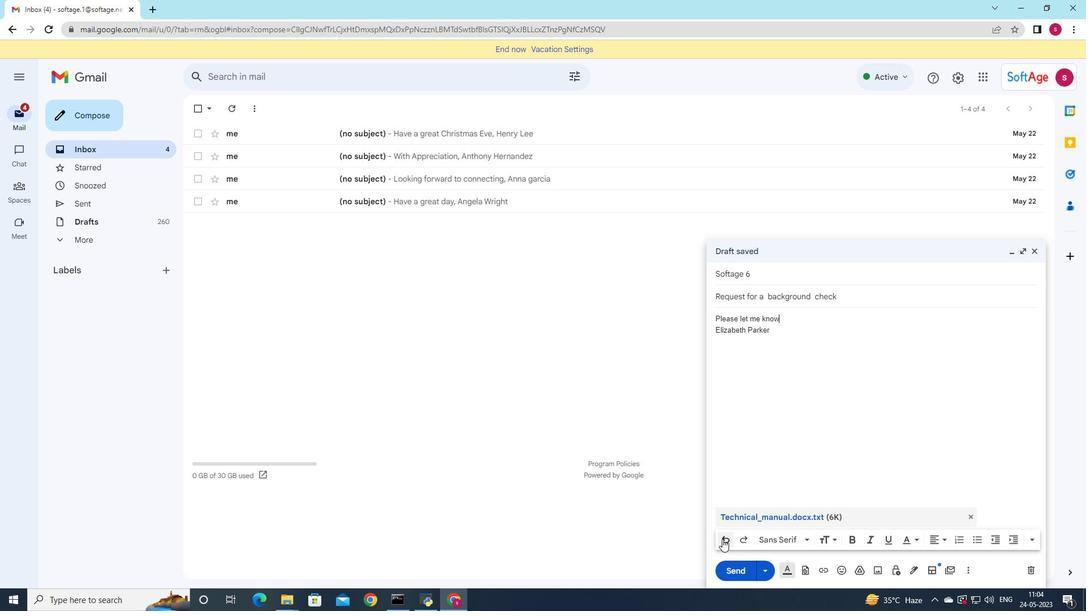 
Action: Mouse pressed left at (722, 539)
Screenshot: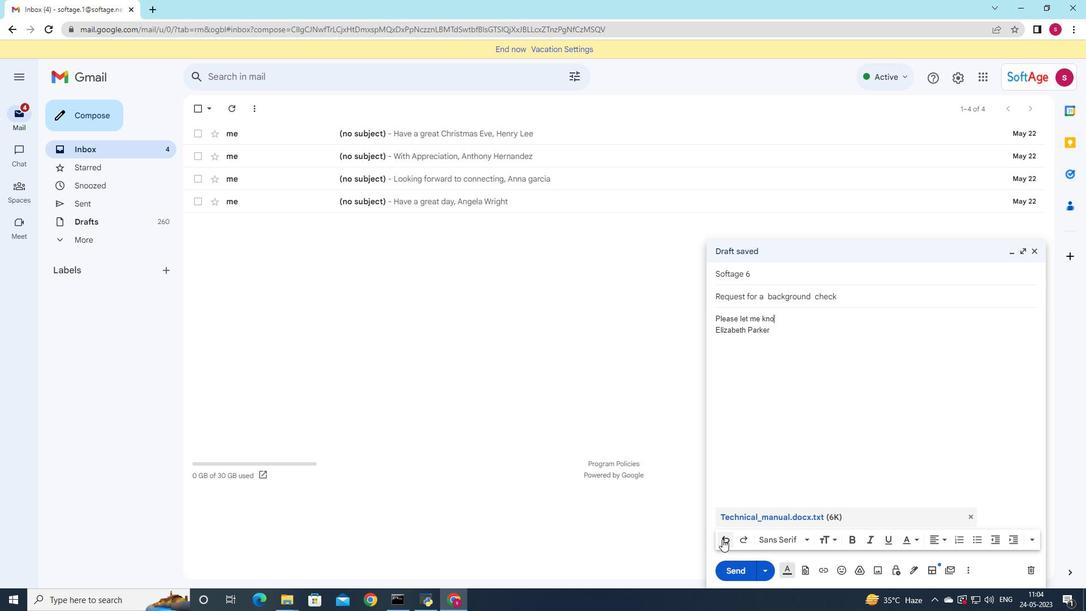 
Action: Mouse pressed left at (722, 539)
Screenshot: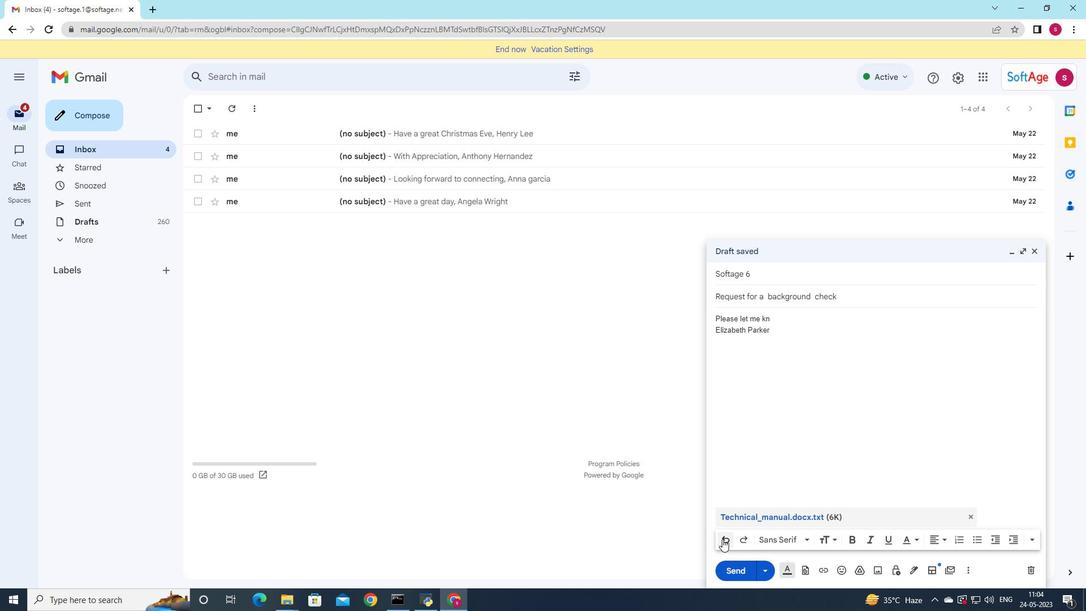 
Action: Mouse pressed left at (722, 539)
Screenshot: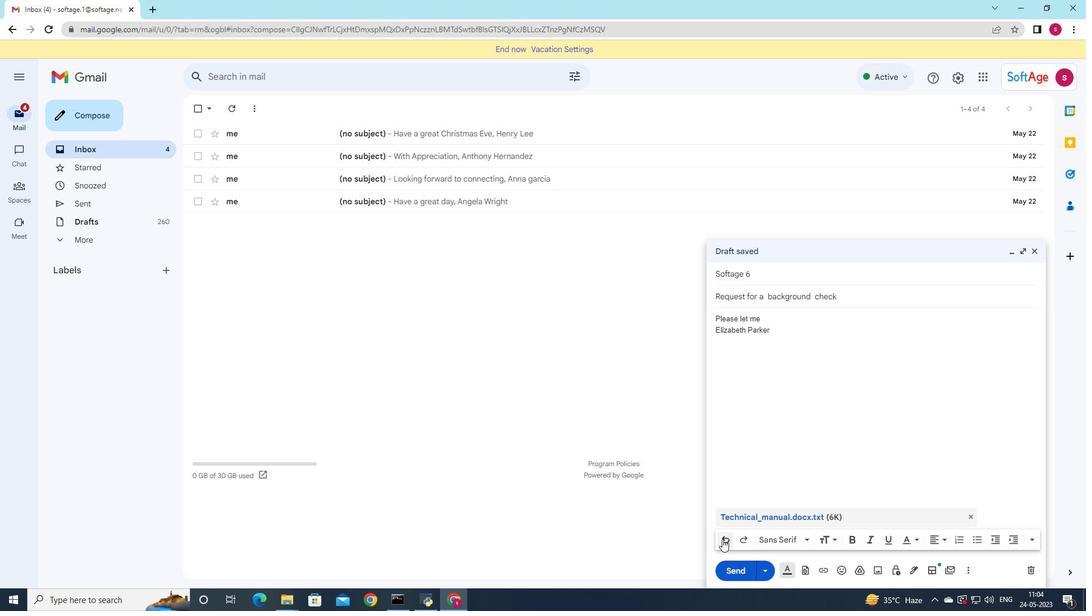 
Action: Mouse pressed left at (722, 539)
Screenshot: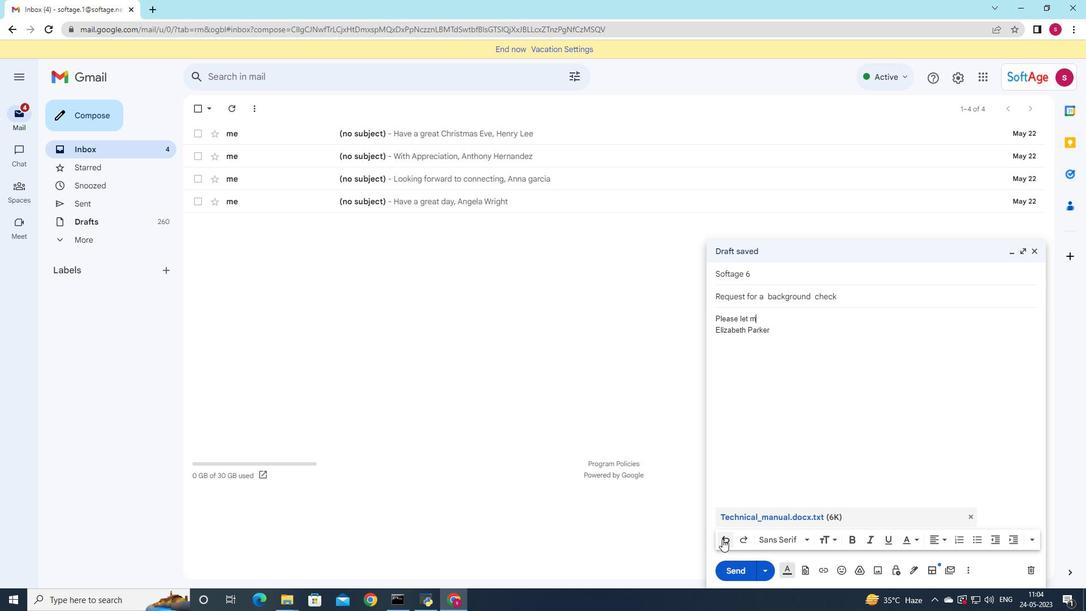 
Action: Mouse pressed left at (722, 539)
Screenshot: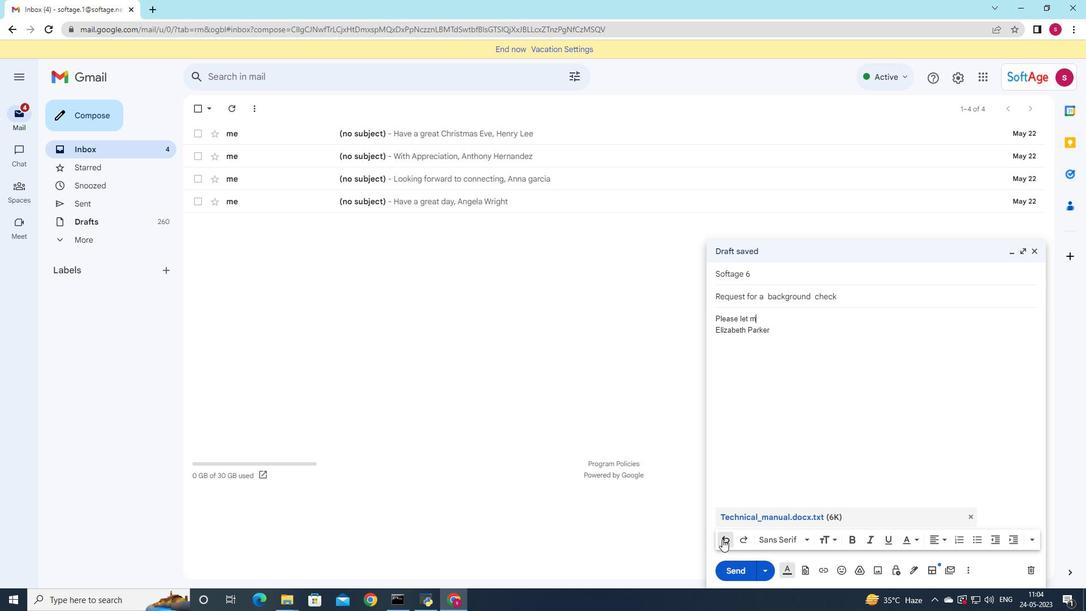 
Action: Mouse pressed left at (722, 539)
Screenshot: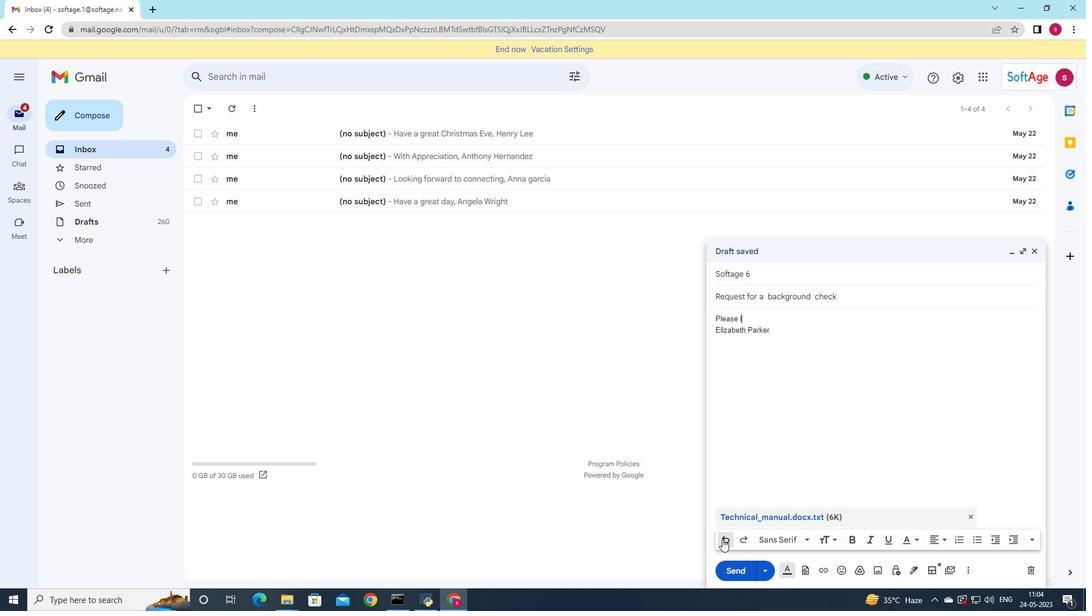 
Action: Mouse pressed left at (722, 539)
Screenshot: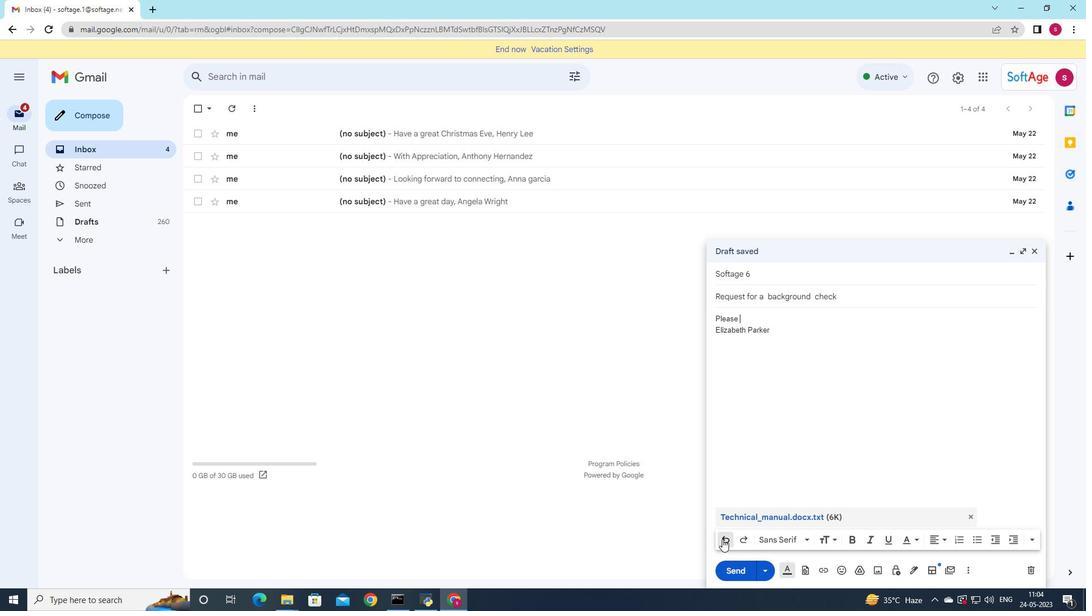 
Action: Mouse pressed left at (722, 539)
Screenshot: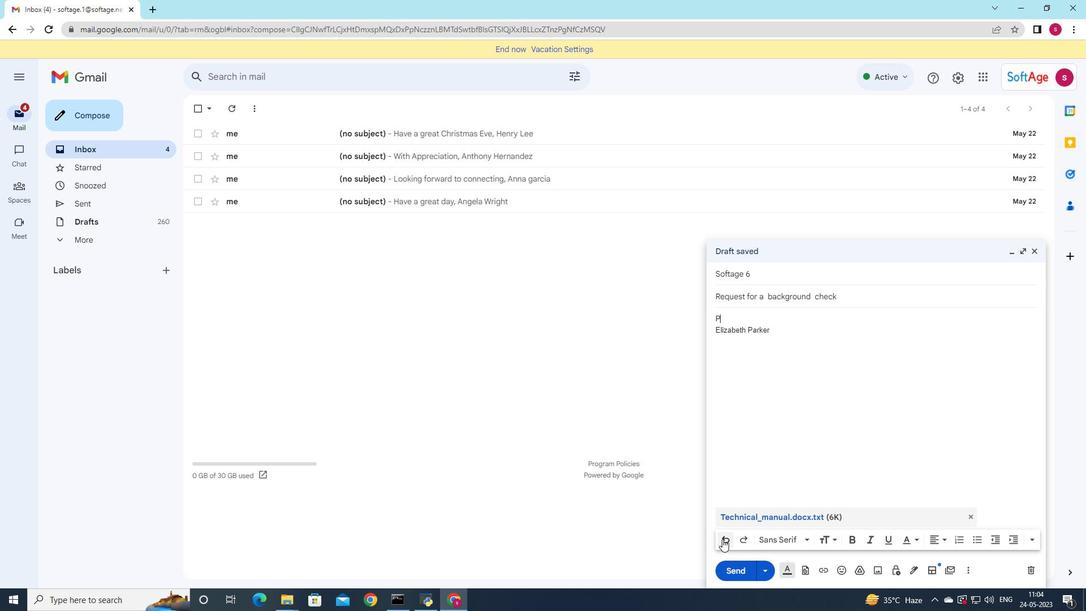 
Action: Mouse moved to (505, 422)
Screenshot: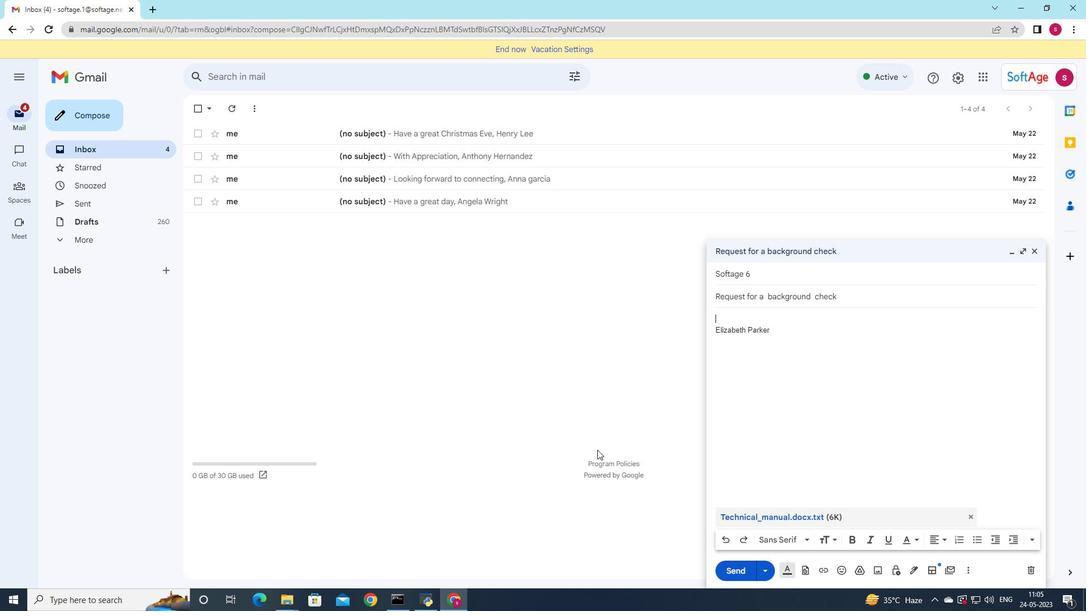 
Action: Key pressed <Key.shift>I<Key.space>appo<Key.backspace><Key.backspace>ologize<Key.space>for<Key.space>any<Key.space>errors<Key.space>on<Key.space>our<Key.space>end<Key.space>and<Key.space>would<Key.space>like<Key.space>to<Key.space>make<Key.space>it<Key.space>right
Screenshot: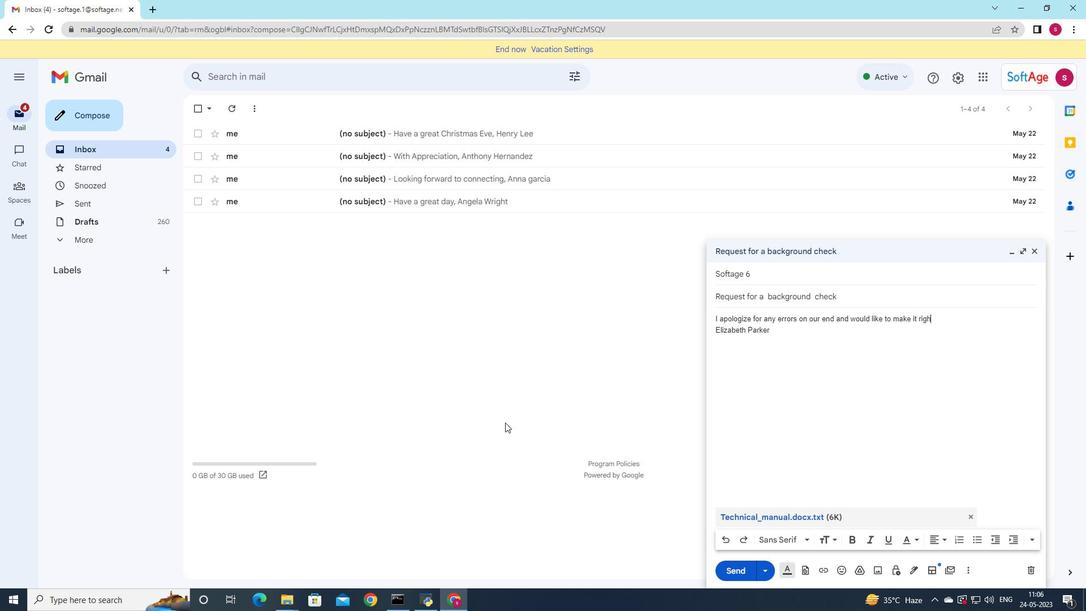 
Action: Mouse moved to (687, 534)
Screenshot: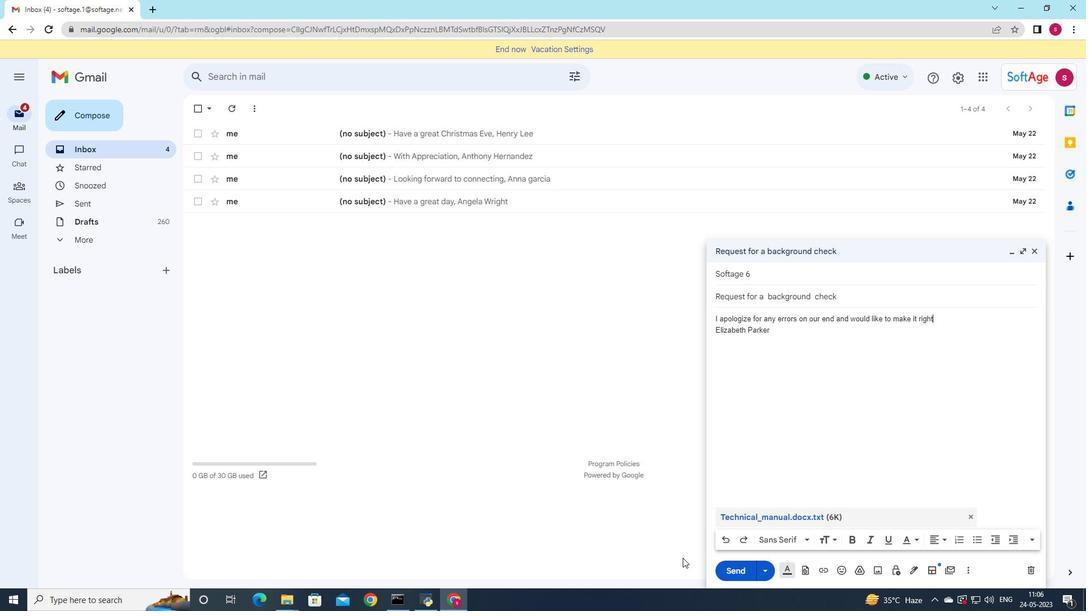
Action: Key pressed .
Screenshot: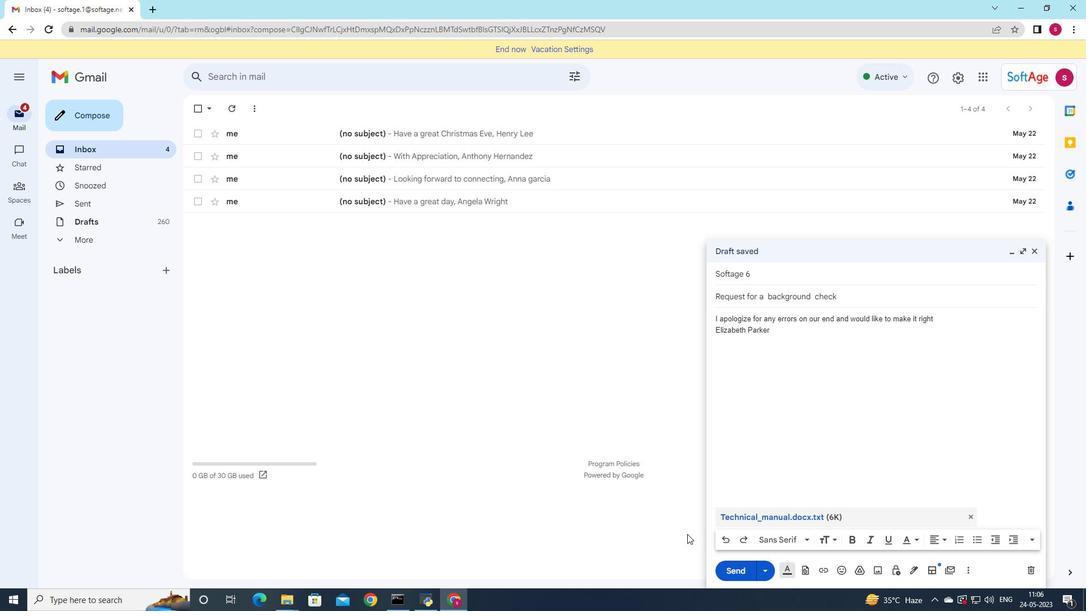 
Action: Mouse moved to (749, 564)
Screenshot: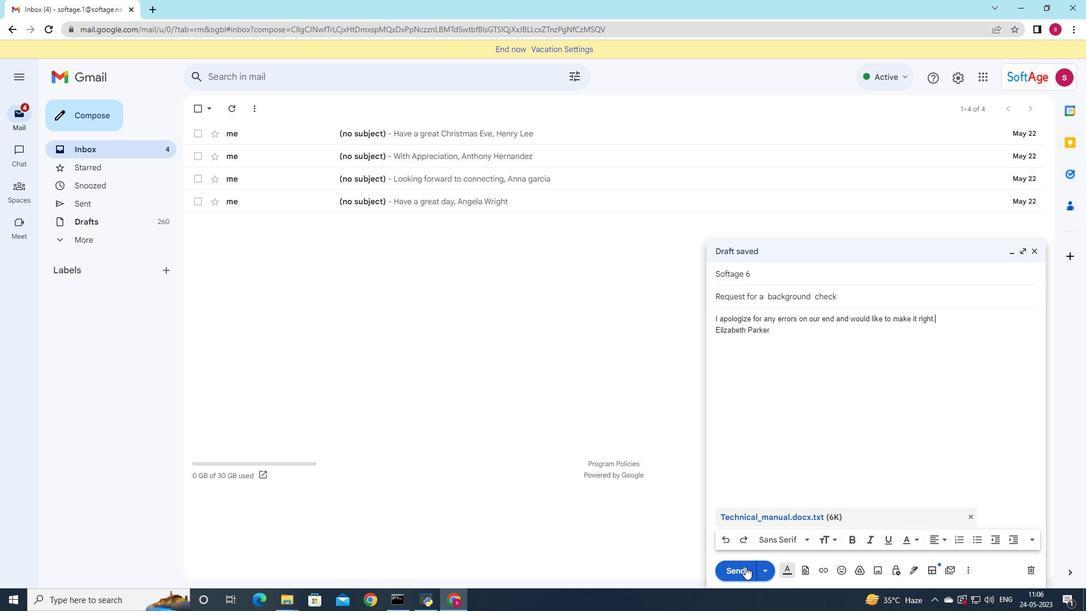 
Action: Mouse pressed left at (749, 564)
Screenshot: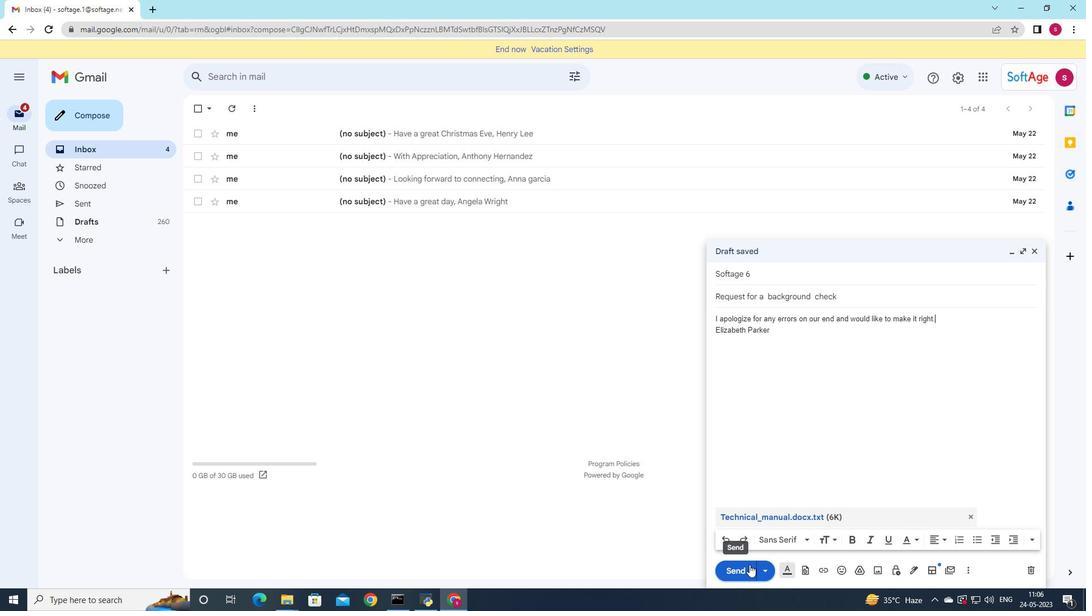 
Action: Mouse moved to (84, 209)
Screenshot: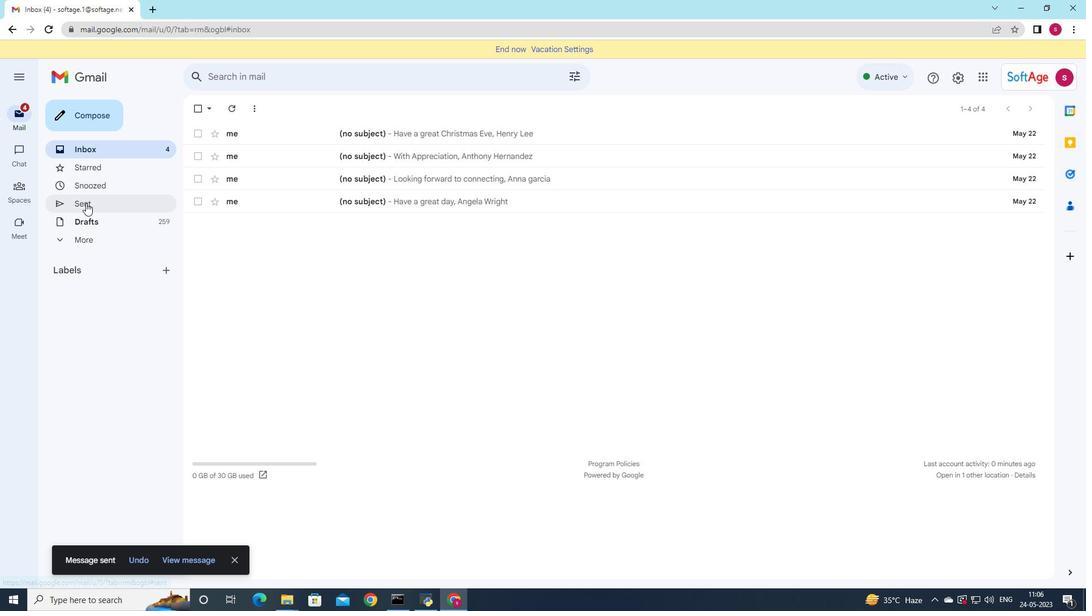 
Action: Mouse pressed left at (84, 209)
Screenshot: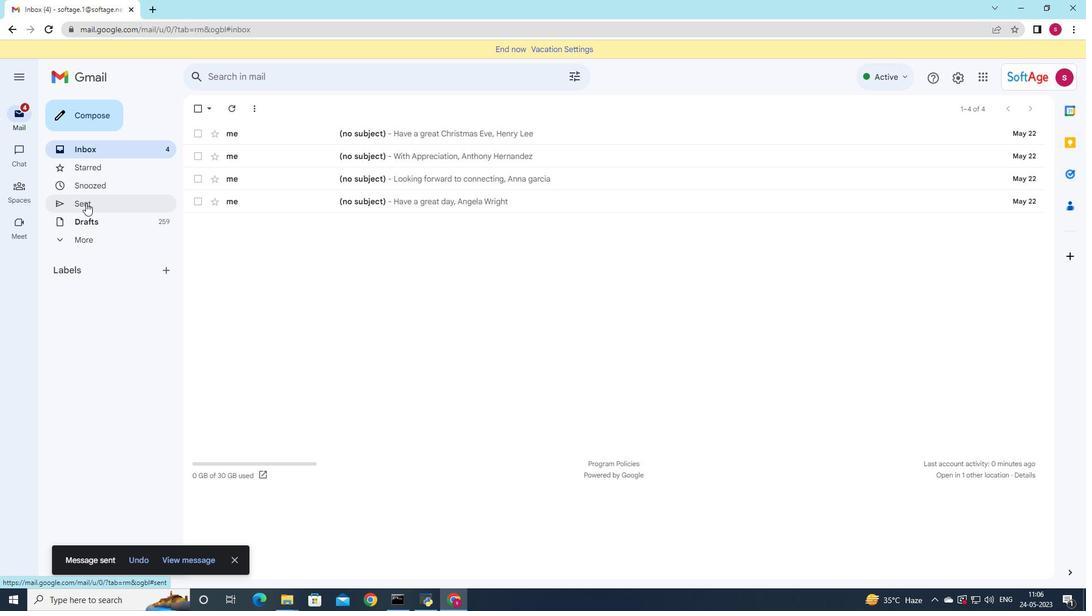 
Action: Mouse moved to (576, 184)
Screenshot: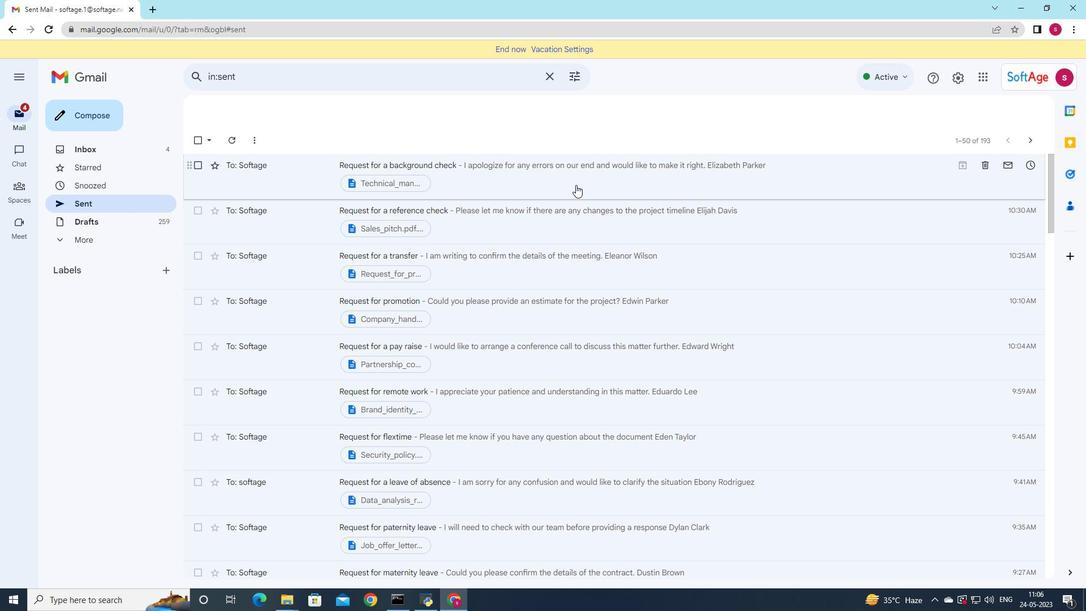 
Action: Mouse pressed left at (576, 184)
Screenshot: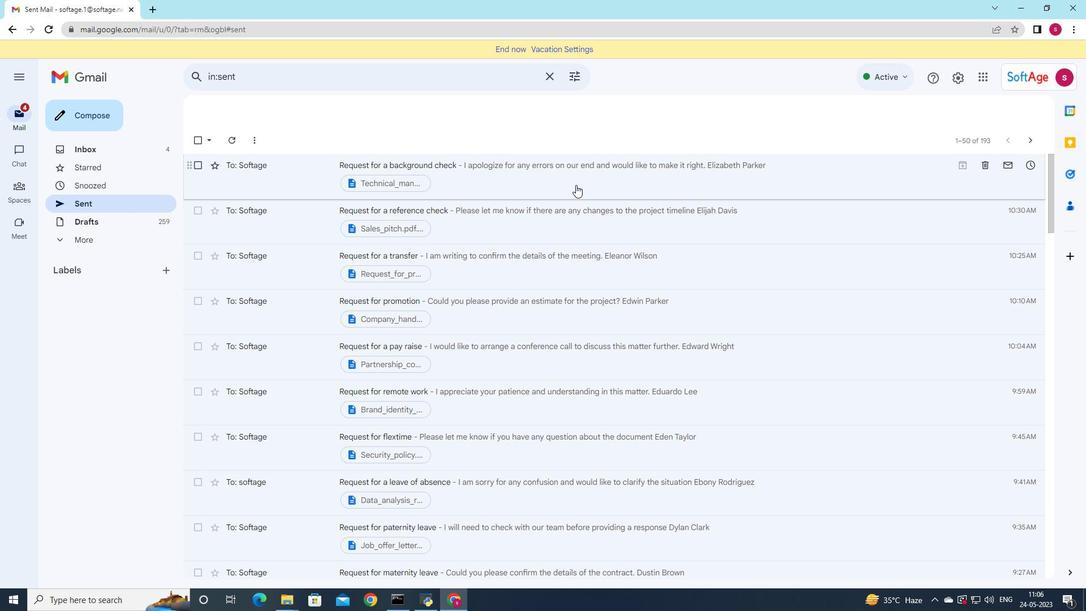 
Action: Mouse moved to (425, 116)
Screenshot: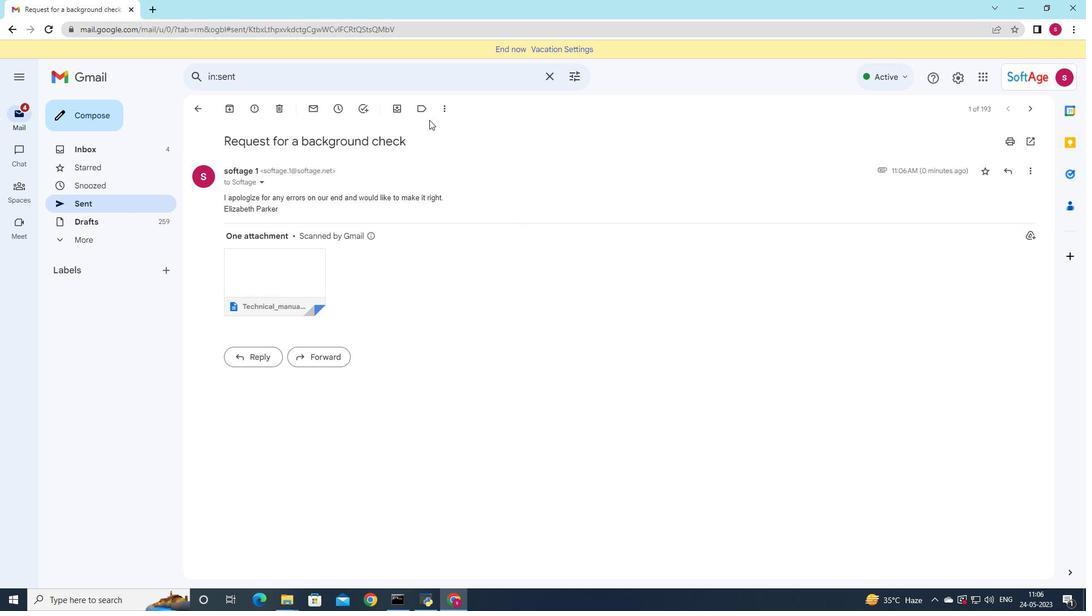 
Action: Mouse pressed left at (425, 116)
Screenshot: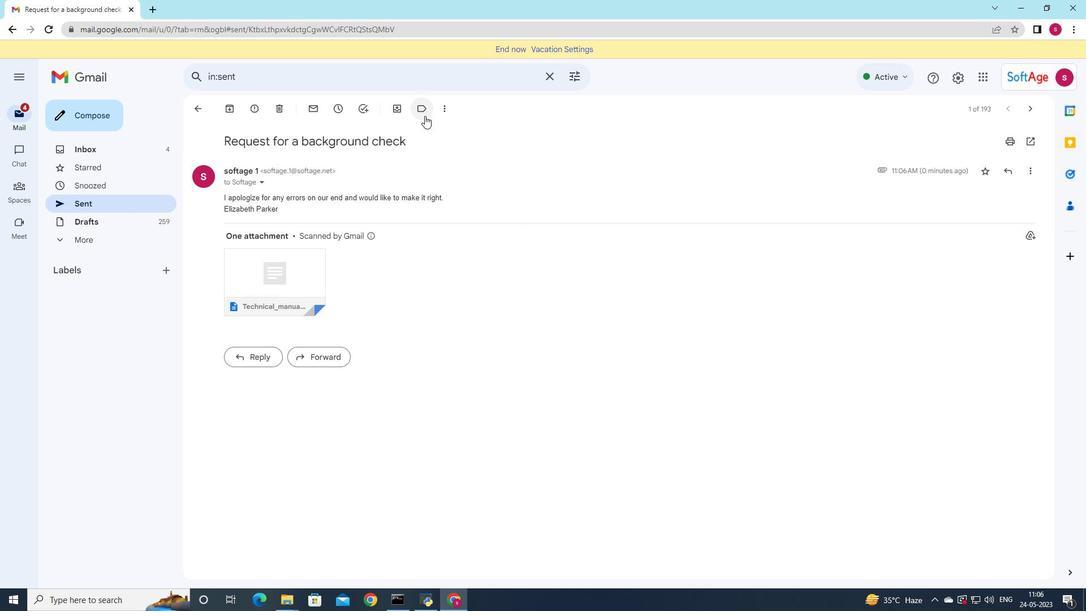 
Action: Mouse moved to (464, 252)
Screenshot: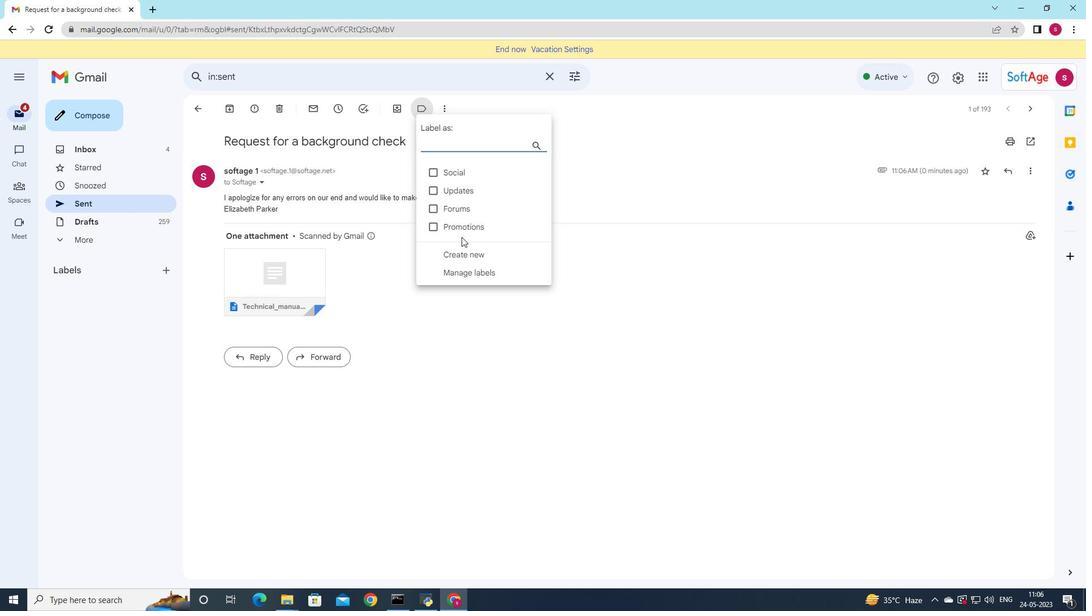 
Action: Mouse pressed left at (464, 252)
Screenshot: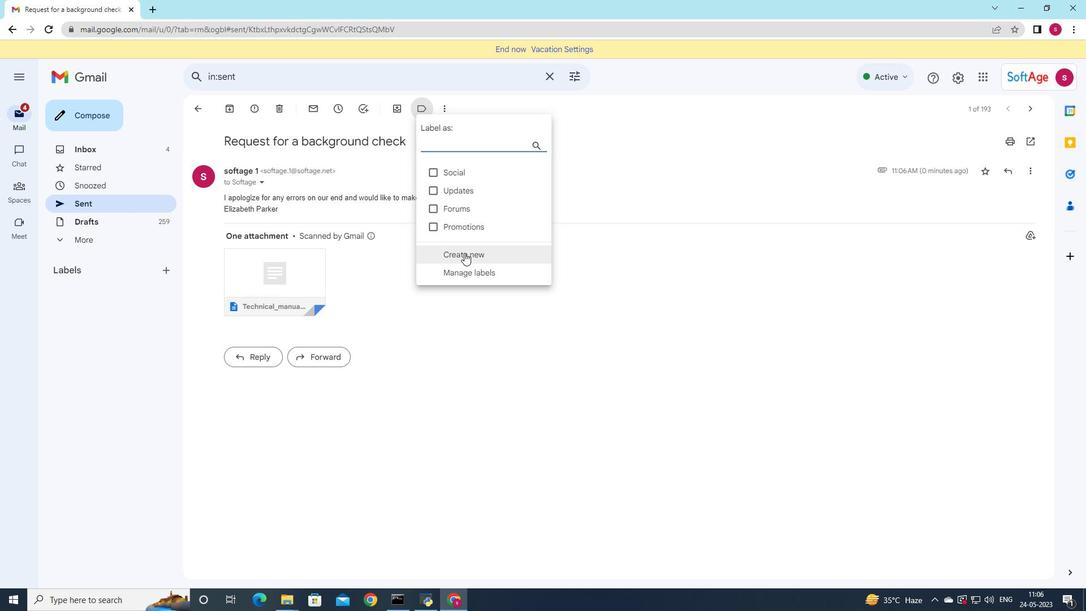 
Action: Mouse moved to (761, 319)
Screenshot: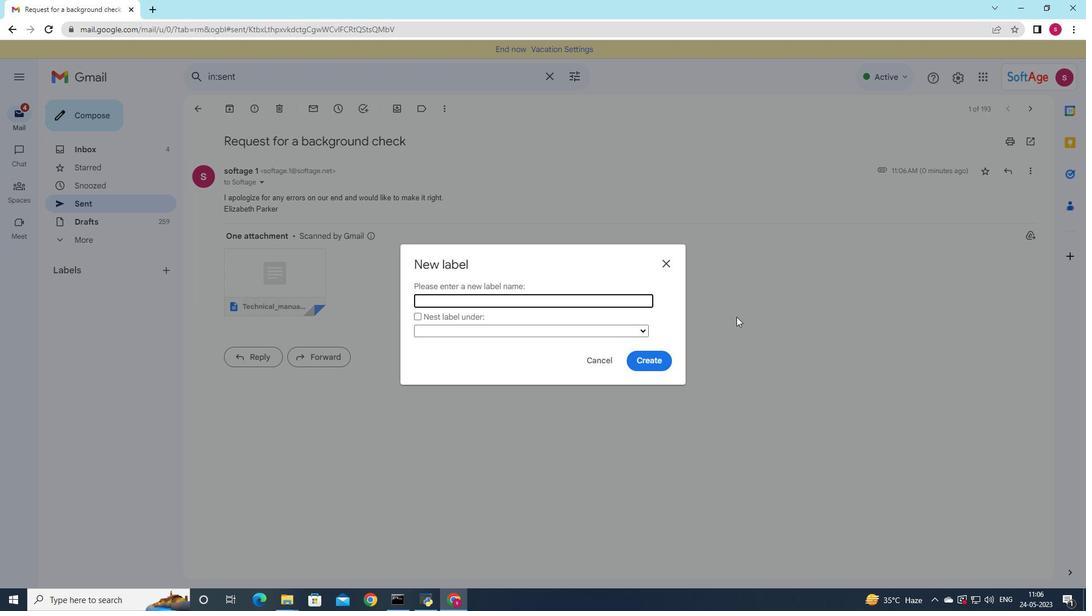 
Action: Key pressed <Key.shift>Sports
Screenshot: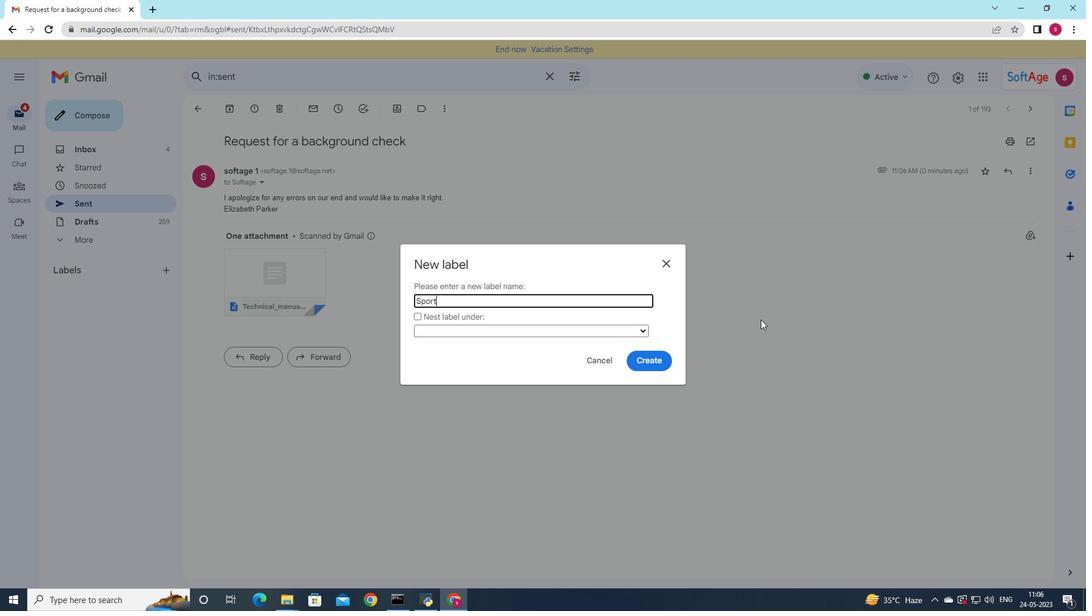 
Action: Mouse moved to (650, 368)
Screenshot: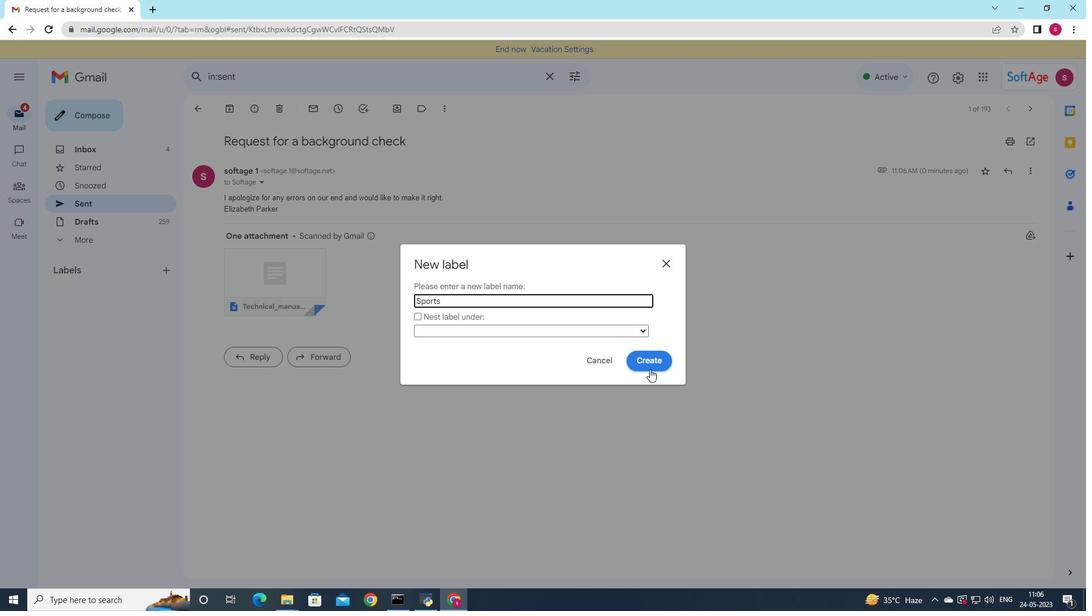 
Action: Mouse pressed left at (650, 368)
Screenshot: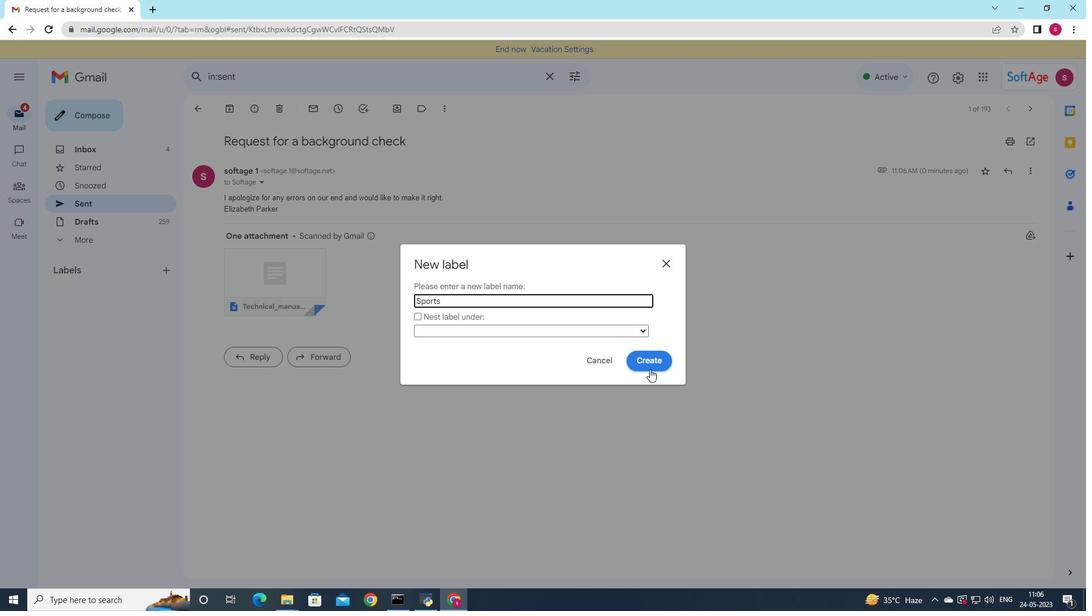 
Action: Mouse moved to (657, 379)
Screenshot: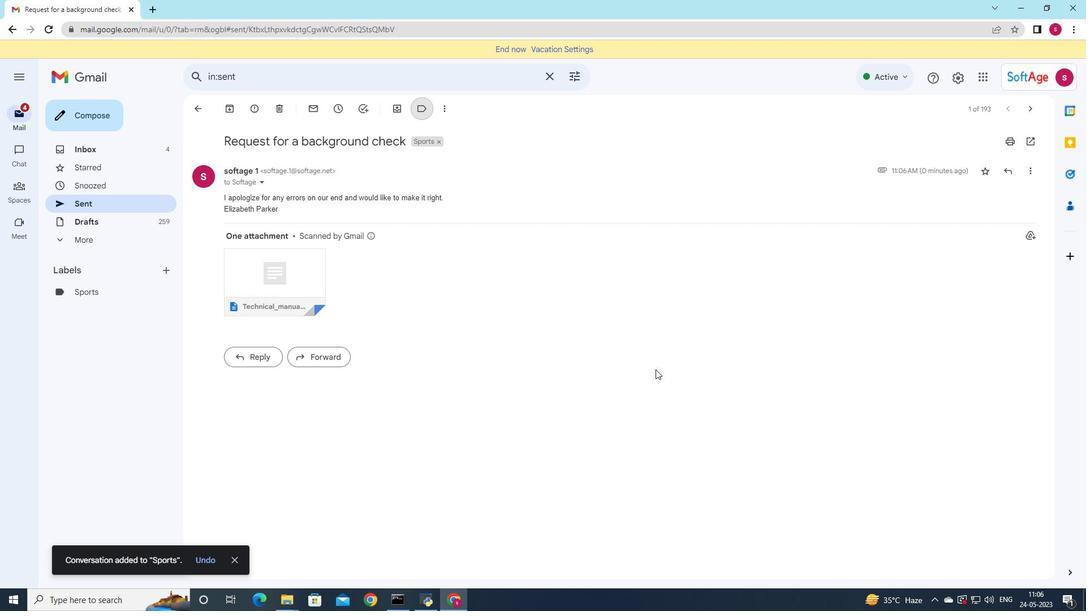 
